 Task: Add a signature Marianna Clark containing National Human Trafficking Awareness Day, Marianna Clark to email address softage.6@softage.net and add a label Sales contracts
Action: Mouse moved to (1044, 63)
Screenshot: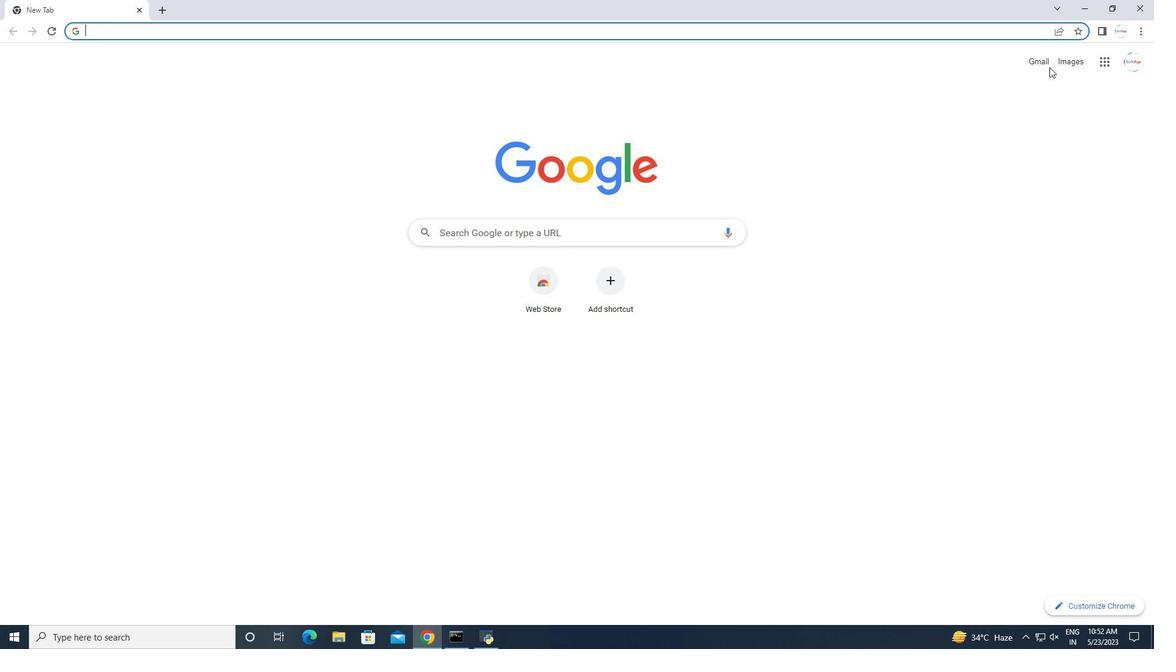 
Action: Mouse pressed left at (1044, 63)
Screenshot: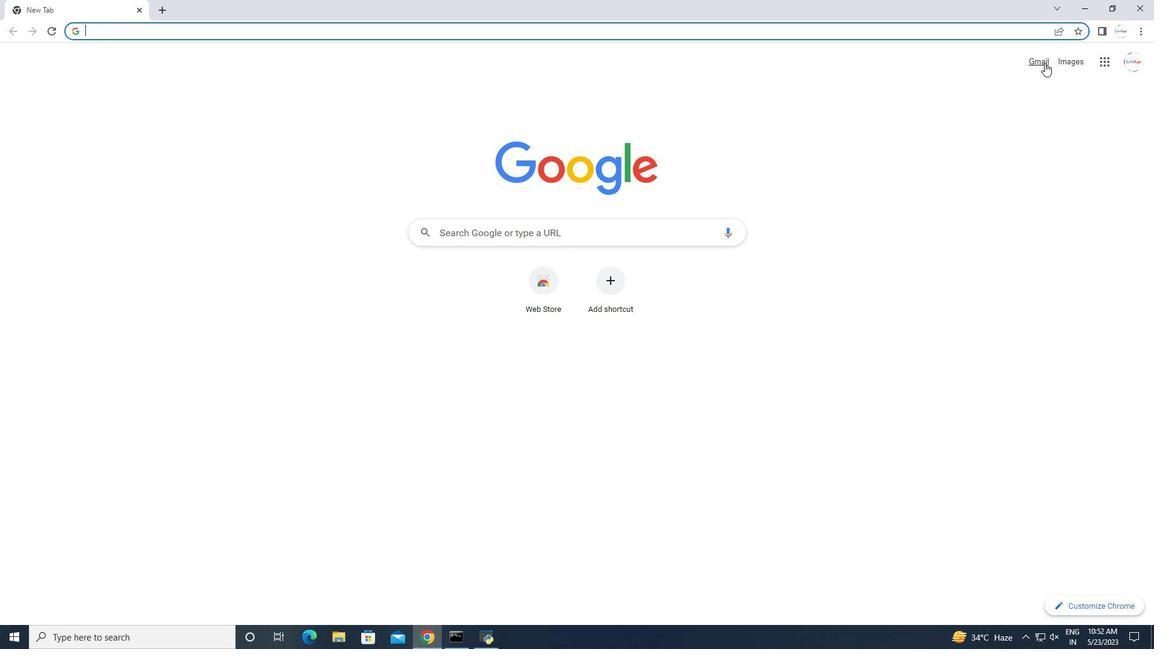 
Action: Mouse moved to (1077, 67)
Screenshot: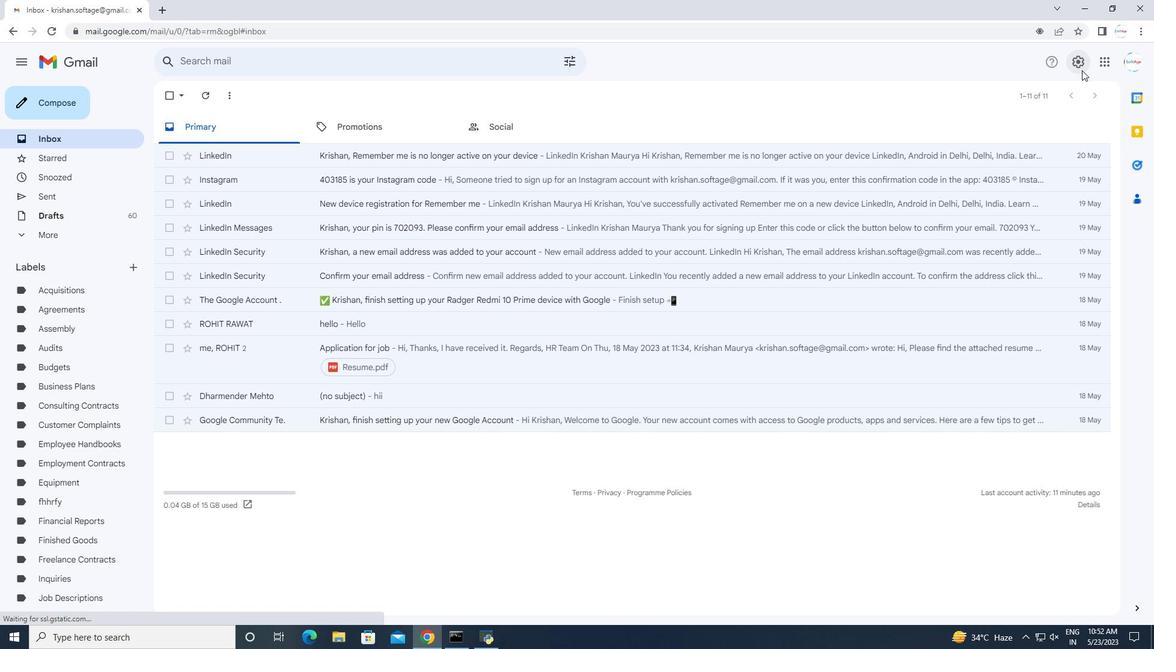 
Action: Mouse pressed left at (1077, 67)
Screenshot: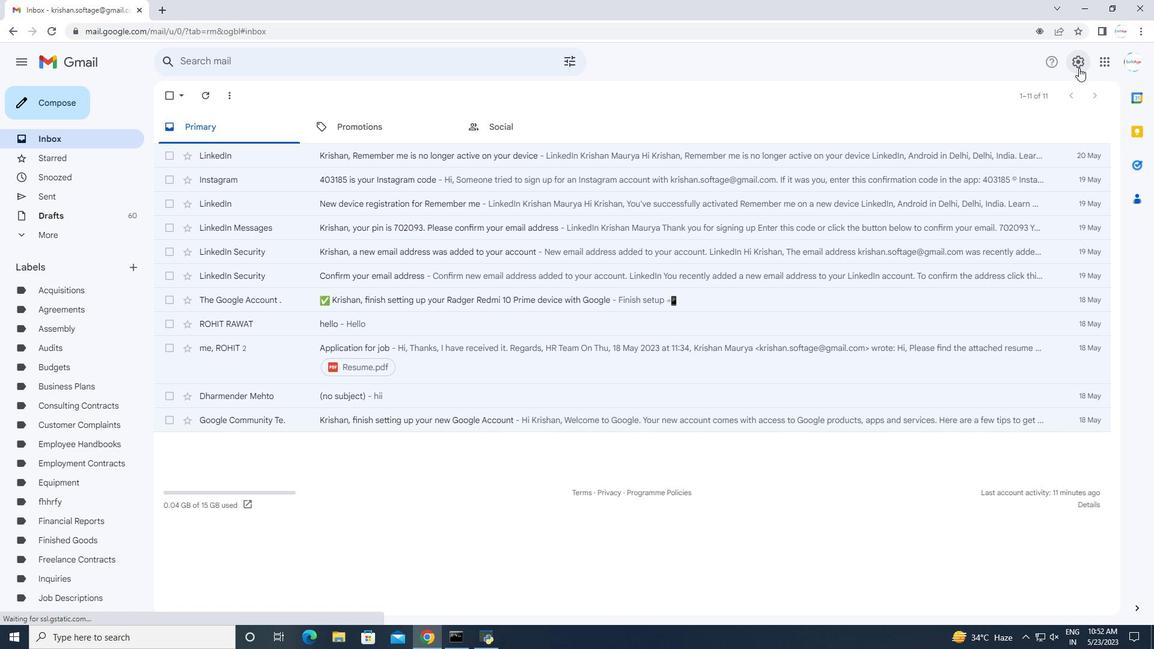 
Action: Mouse moved to (1025, 117)
Screenshot: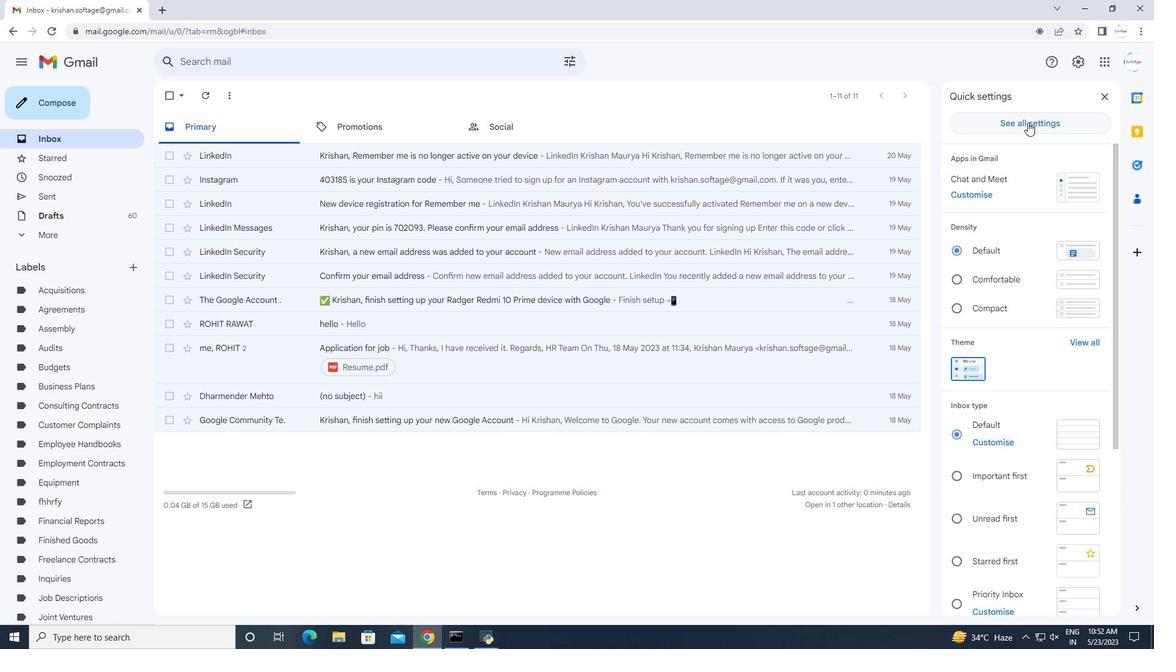 
Action: Mouse pressed left at (1025, 117)
Screenshot: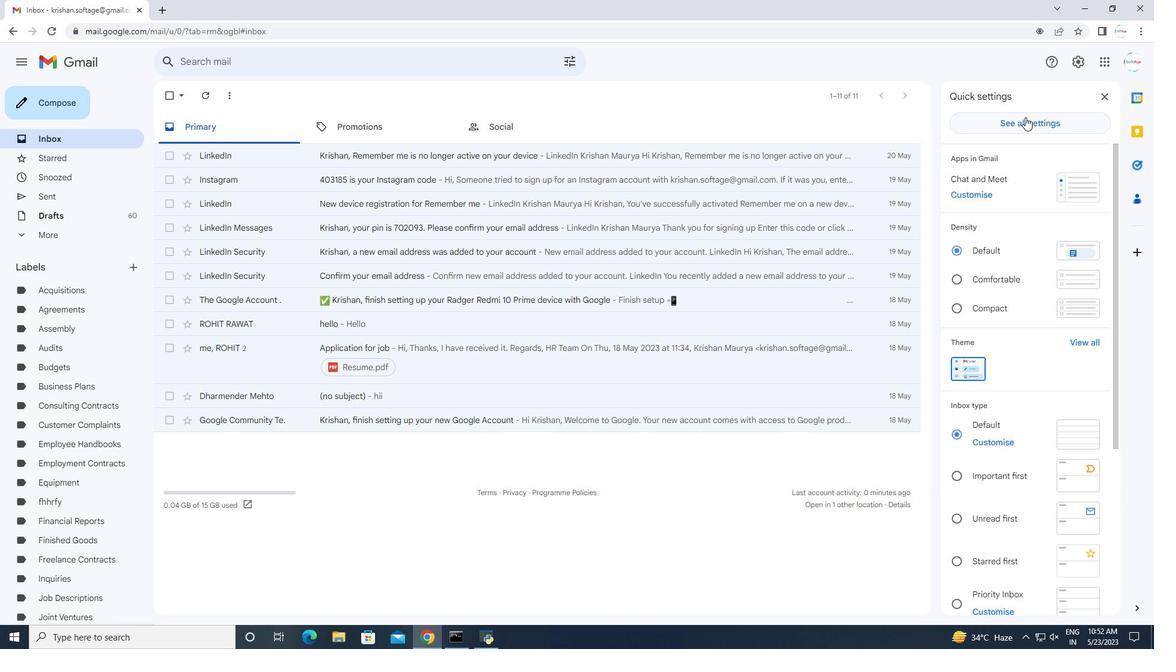 
Action: Mouse moved to (711, 221)
Screenshot: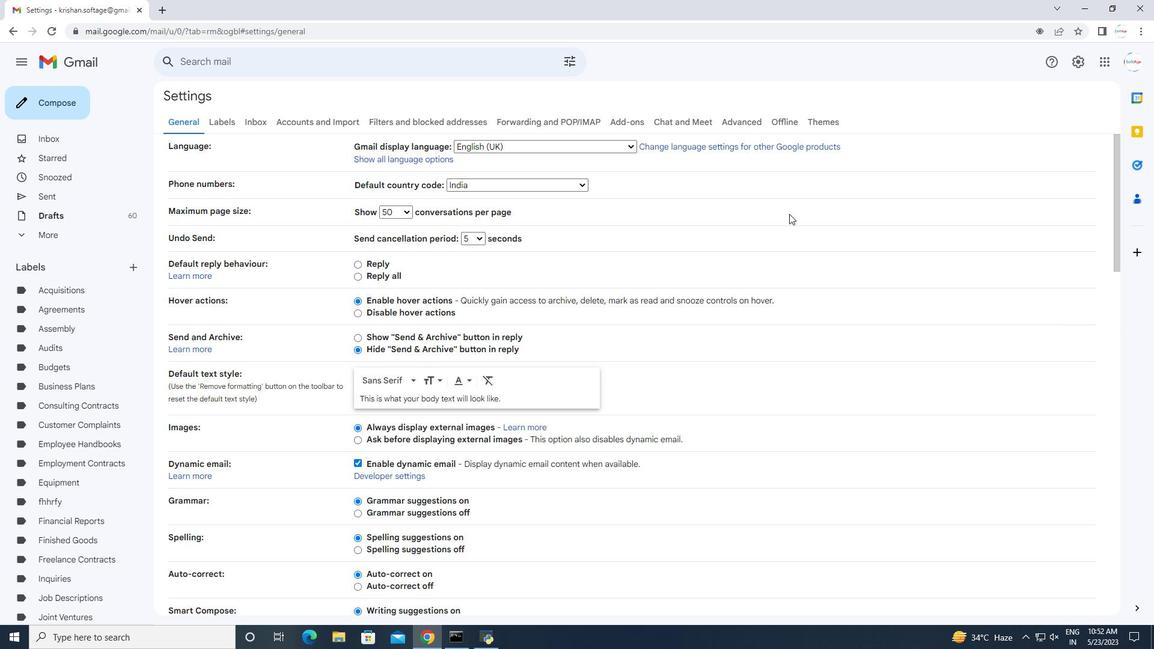 
Action: Mouse scrolled (711, 220) with delta (0, 0)
Screenshot: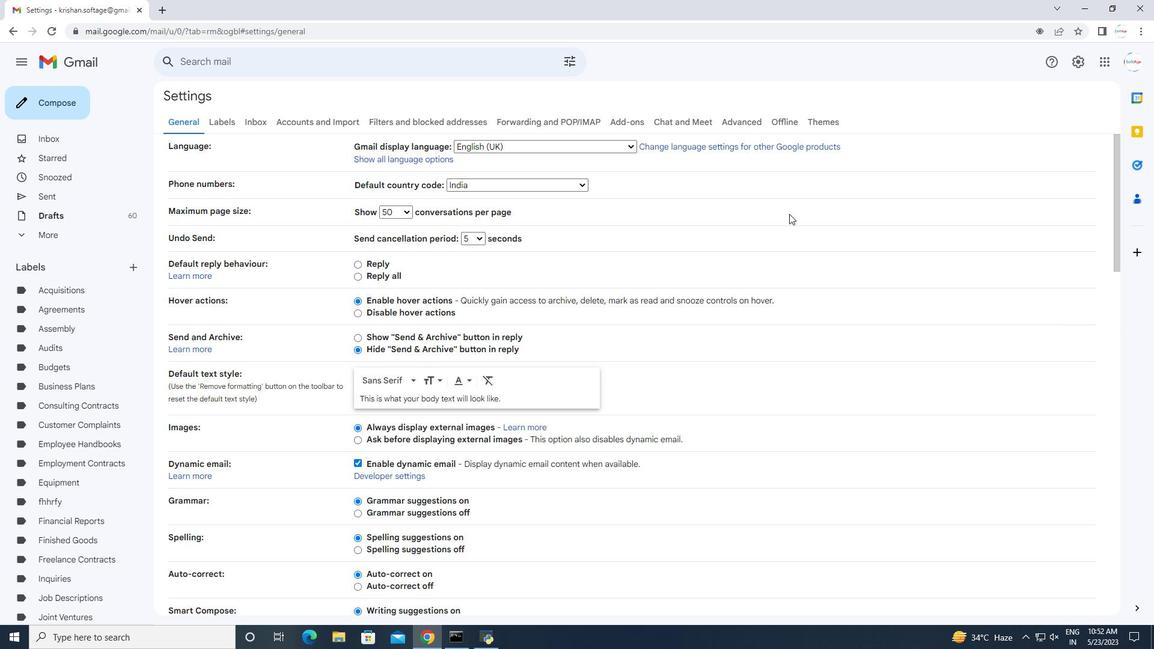 
Action: Mouse moved to (706, 227)
Screenshot: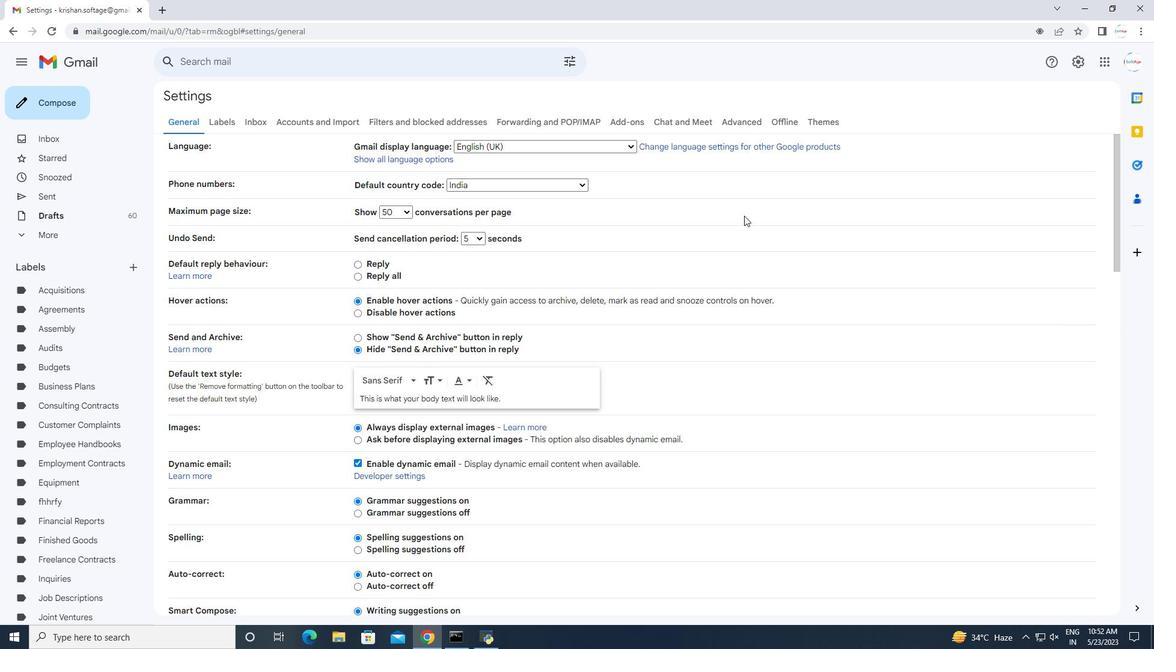 
Action: Mouse scrolled (706, 226) with delta (0, 0)
Screenshot: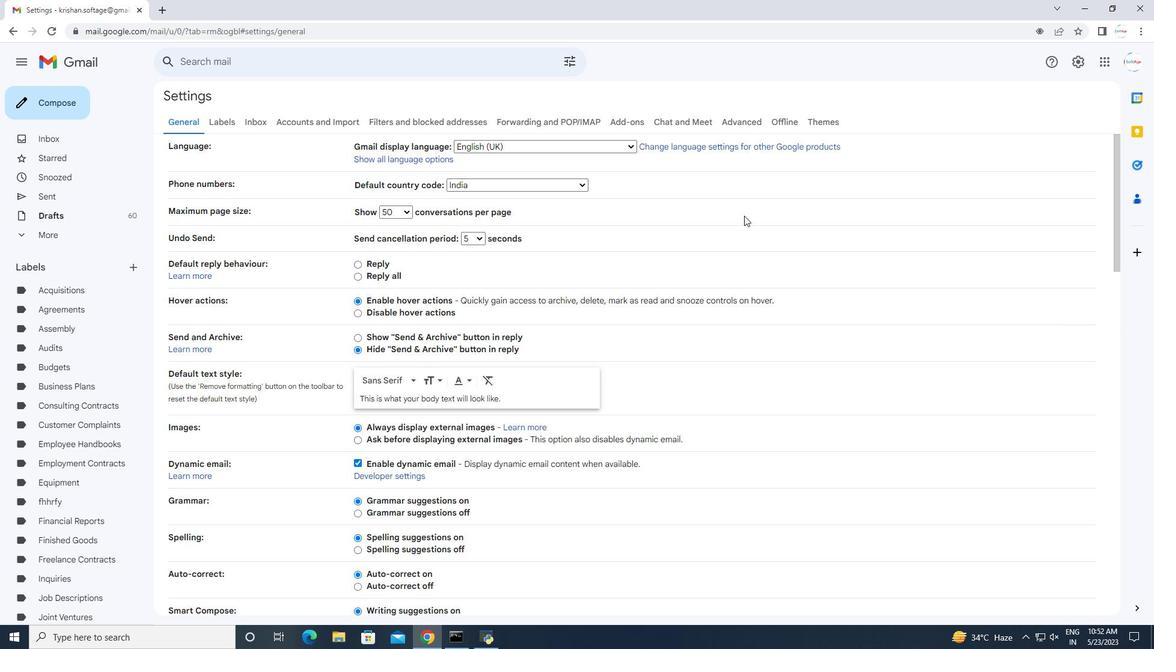
Action: Mouse moved to (702, 231)
Screenshot: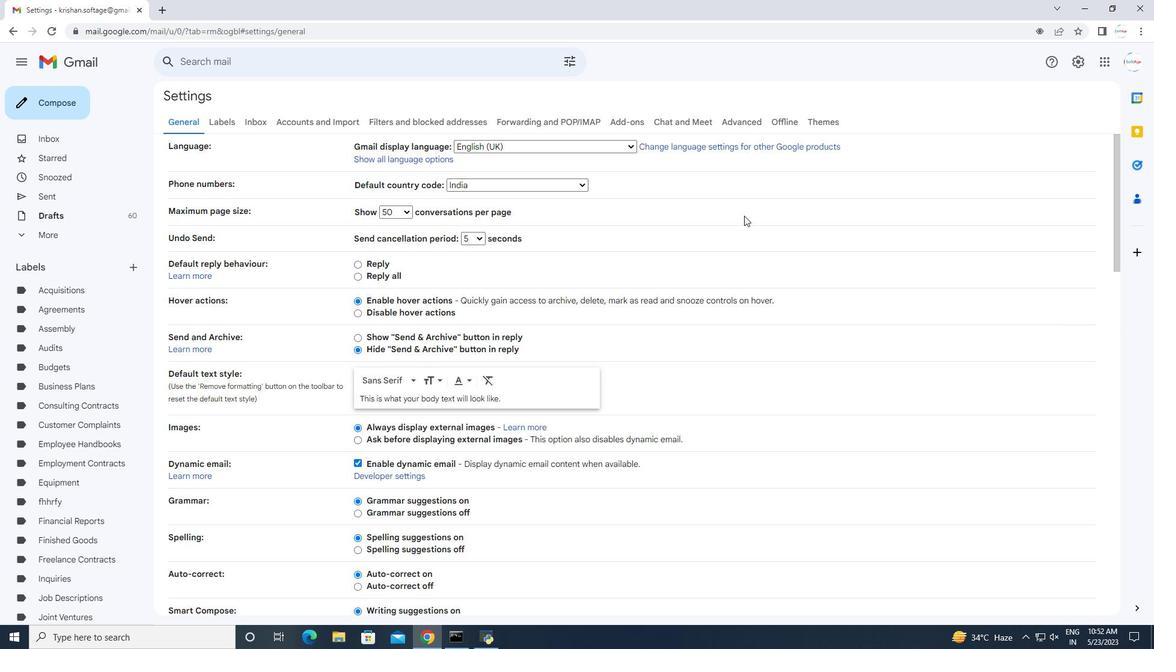 
Action: Mouse scrolled (702, 230) with delta (0, 0)
Screenshot: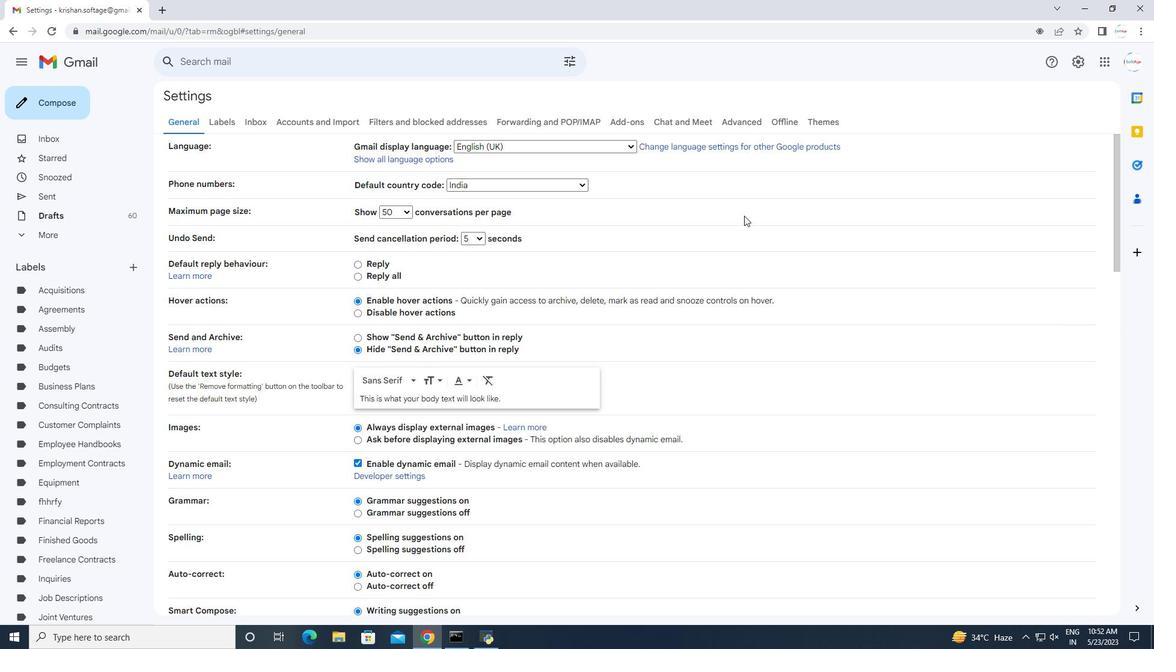 
Action: Mouse moved to (697, 233)
Screenshot: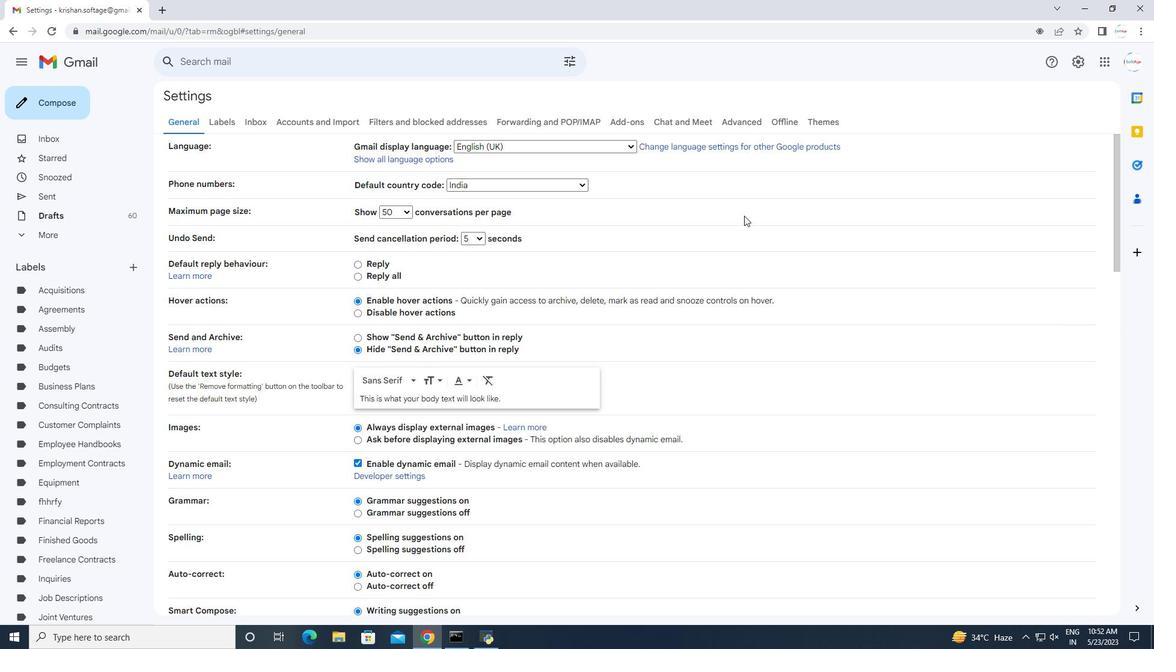 
Action: Mouse scrolled (697, 233) with delta (0, 0)
Screenshot: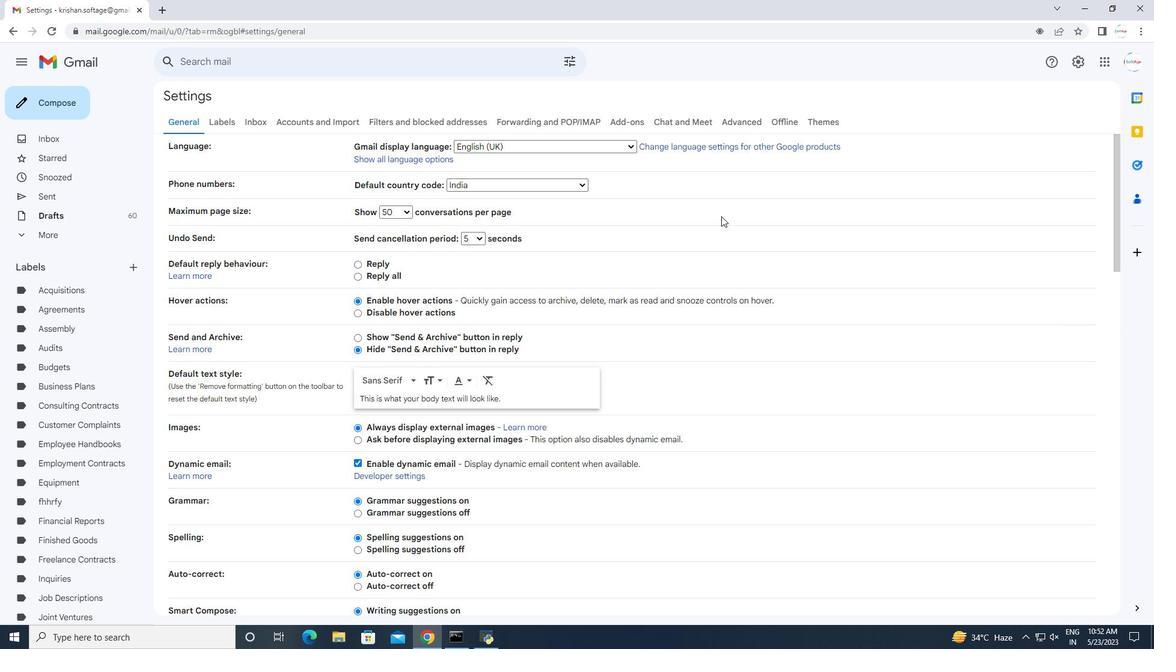 
Action: Mouse scrolled (697, 233) with delta (0, 0)
Screenshot: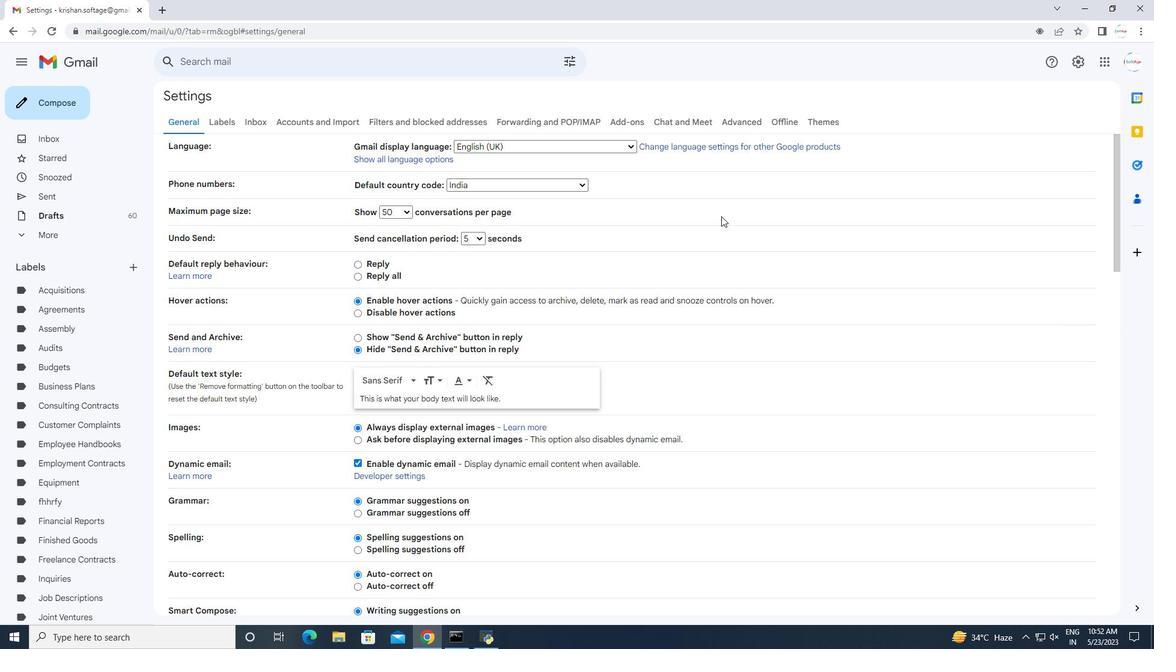 
Action: Mouse moved to (697, 234)
Screenshot: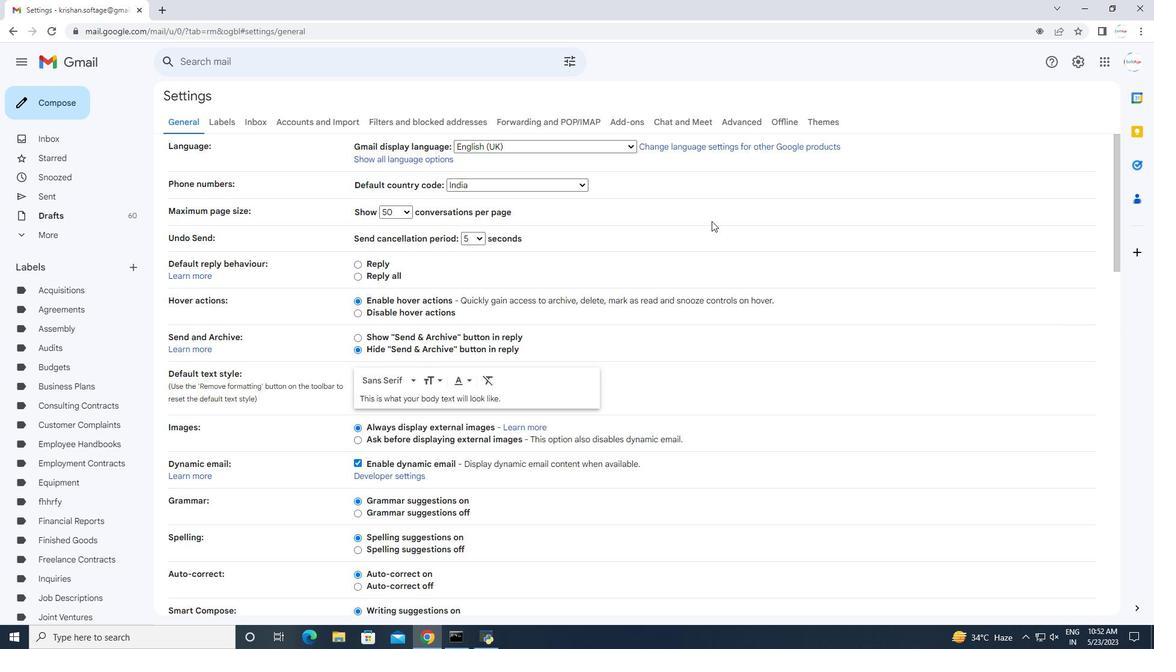 
Action: Mouse scrolled (697, 233) with delta (0, 0)
Screenshot: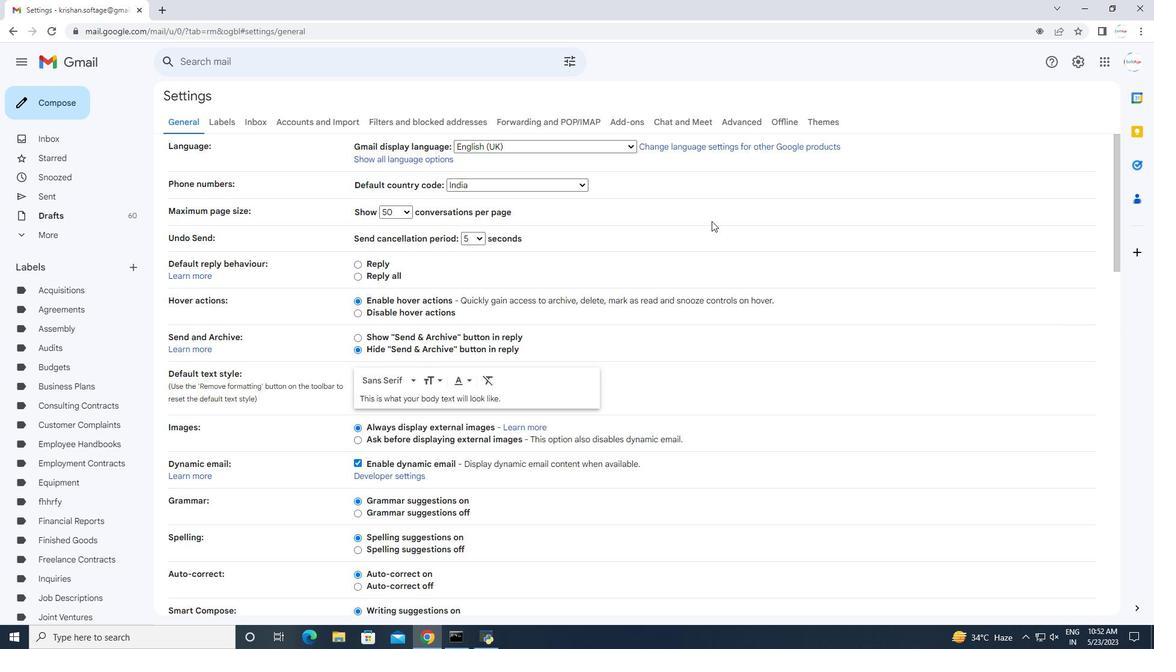 
Action: Mouse moved to (697, 234)
Screenshot: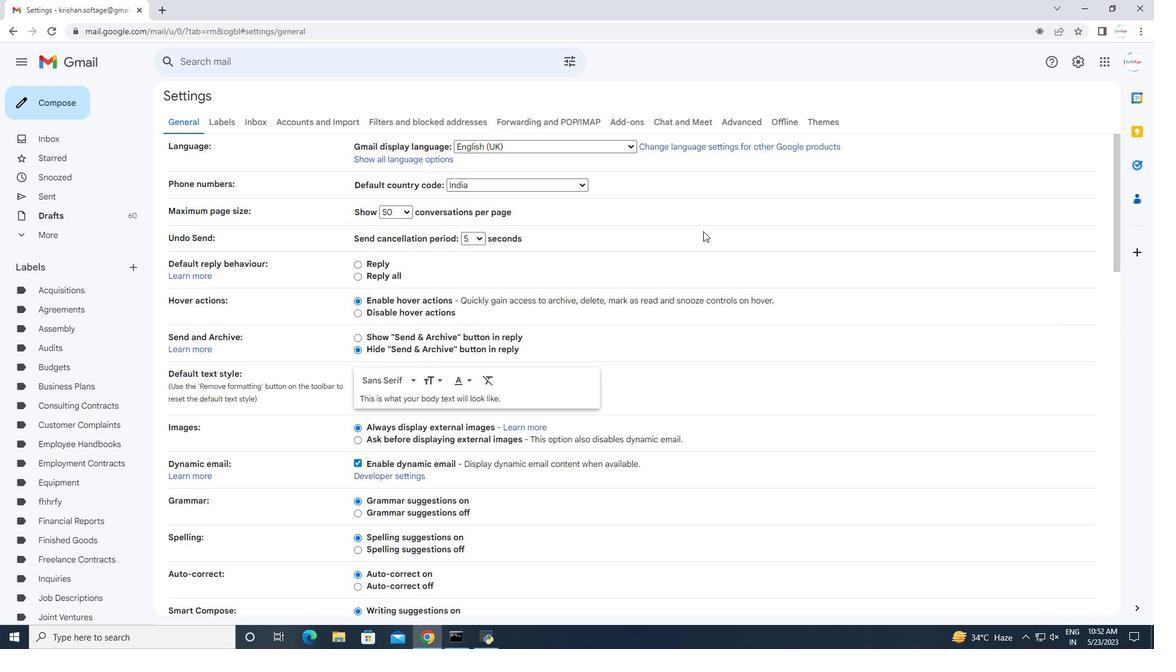
Action: Mouse scrolled (697, 233) with delta (0, 0)
Screenshot: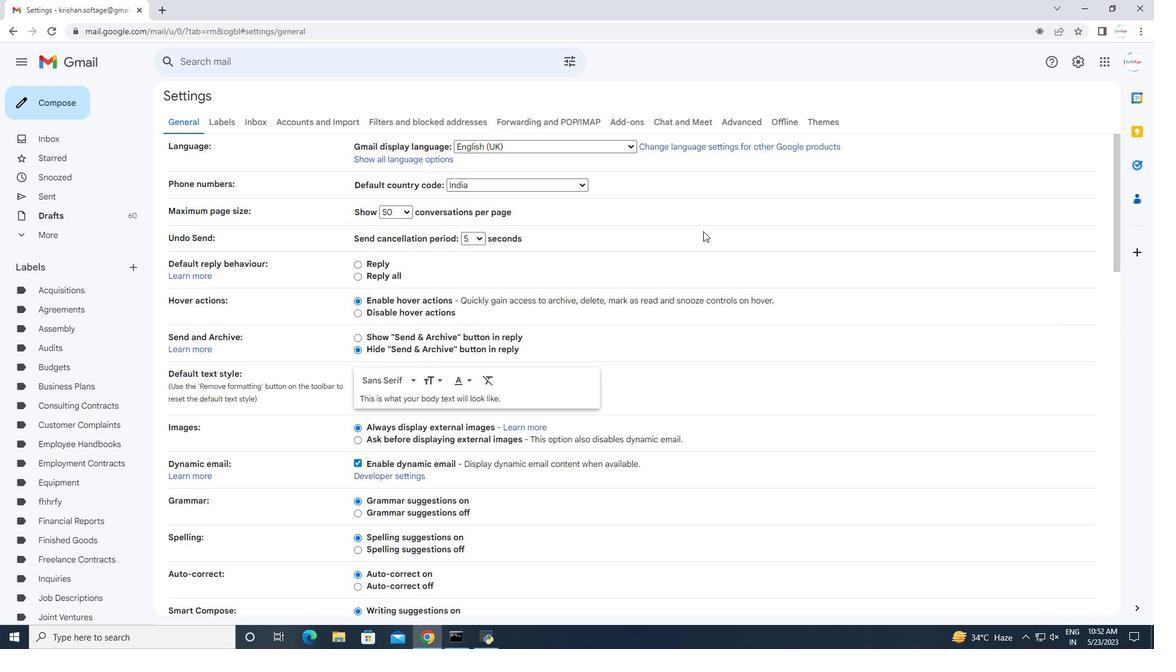 
Action: Mouse moved to (697, 235)
Screenshot: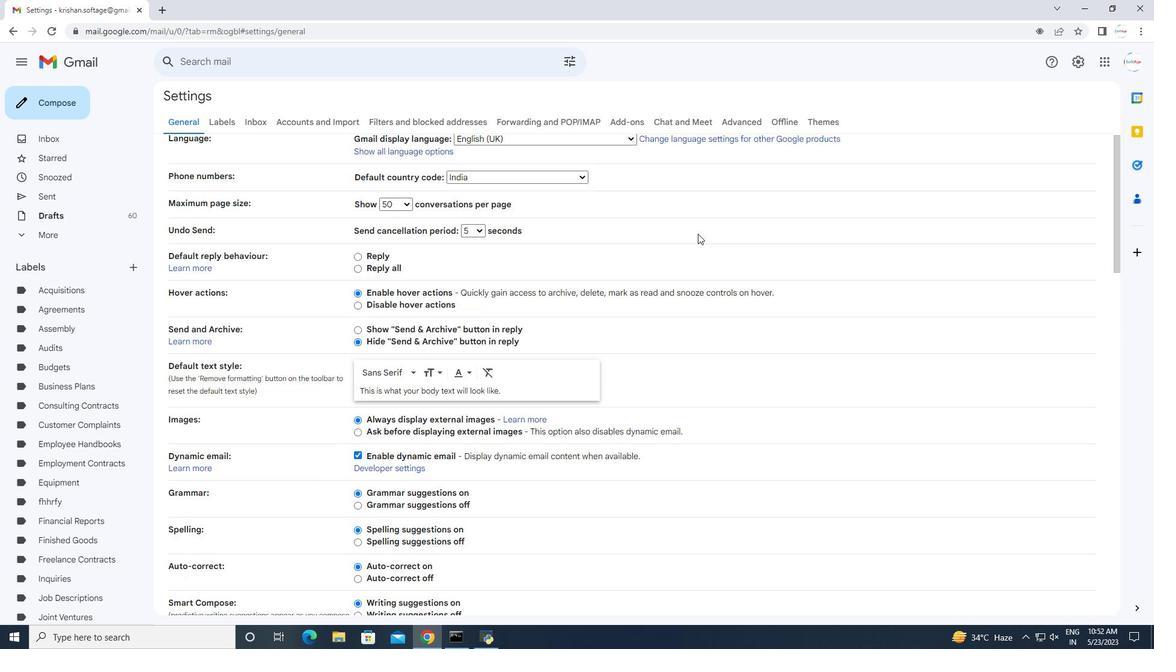 
Action: Mouse scrolled (697, 234) with delta (0, 0)
Screenshot: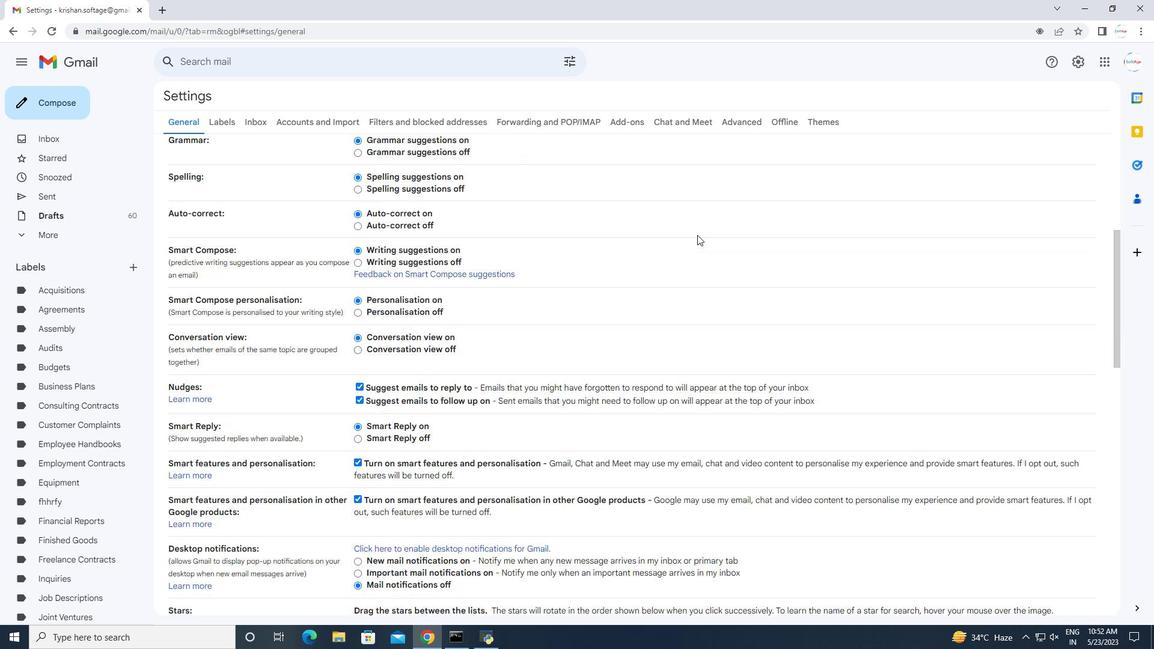 
Action: Mouse moved to (697, 236)
Screenshot: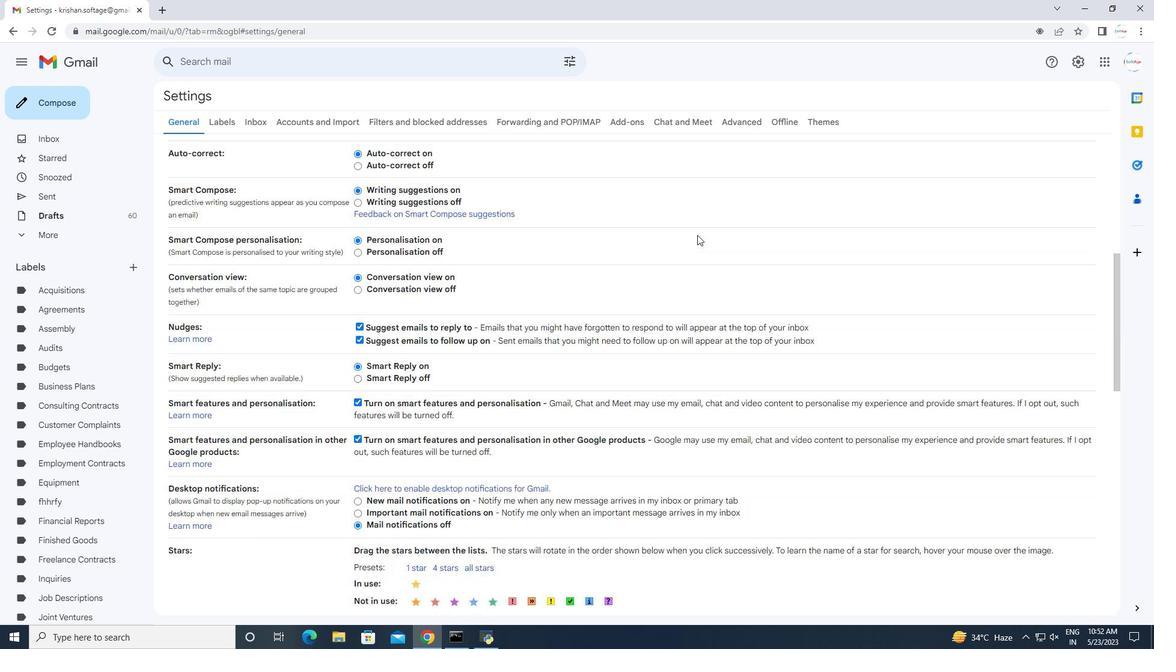
Action: Mouse scrolled (697, 235) with delta (0, 0)
Screenshot: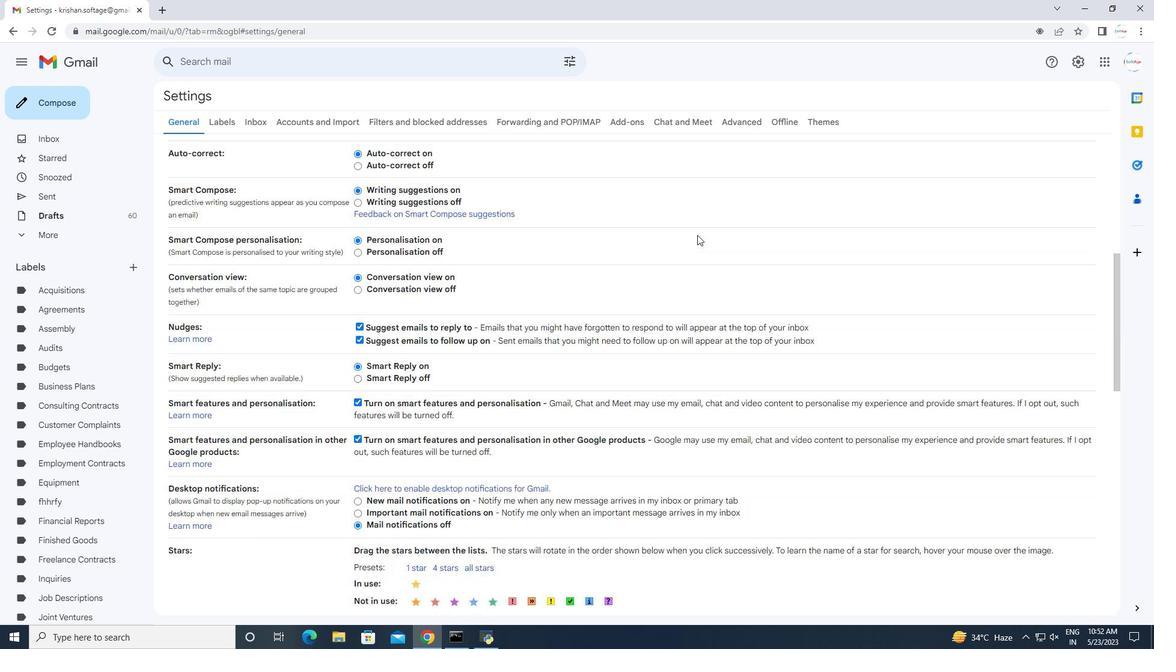 
Action: Mouse scrolled (697, 235) with delta (0, 0)
Screenshot: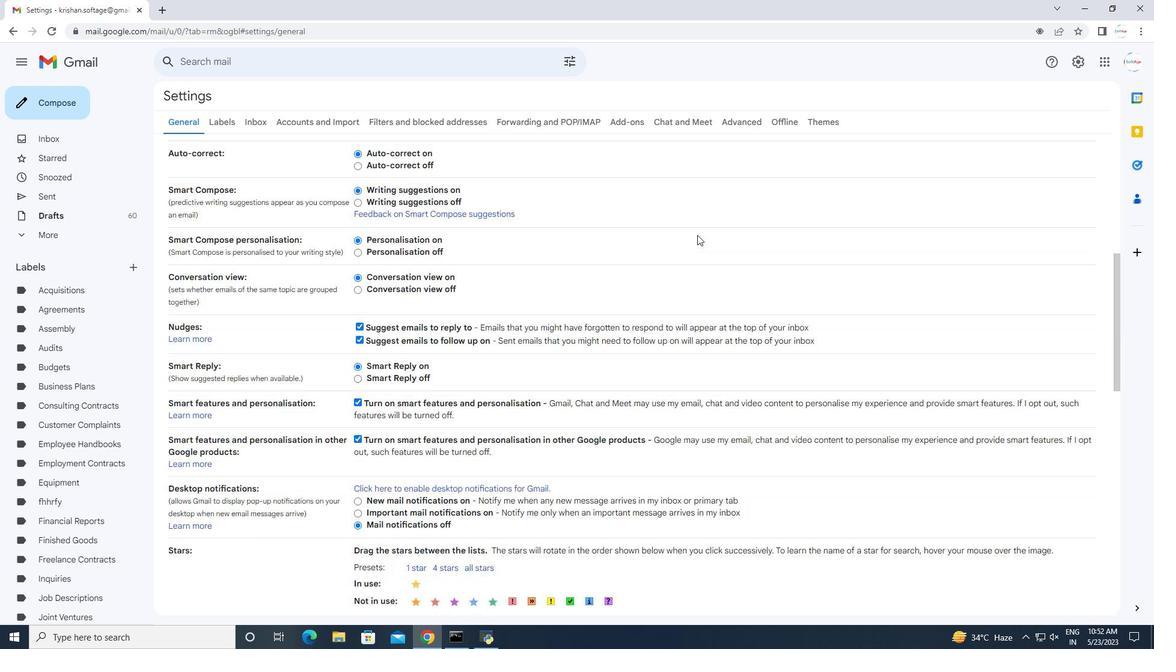 
Action: Mouse scrolled (697, 235) with delta (0, 0)
Screenshot: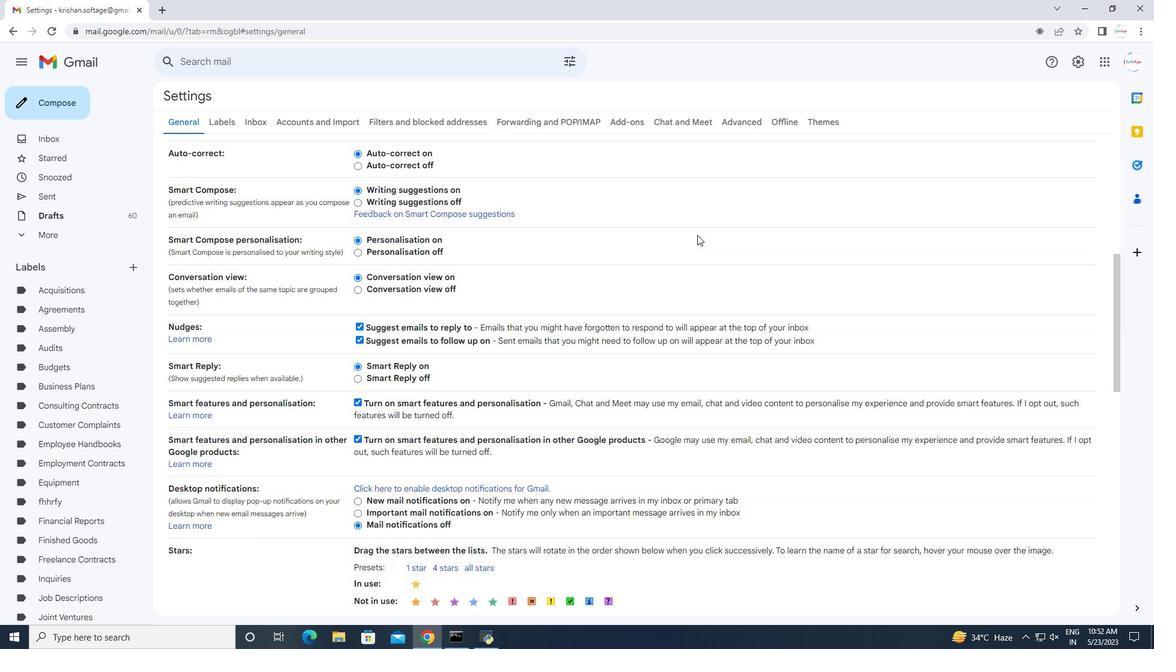 
Action: Mouse scrolled (697, 235) with delta (0, 0)
Screenshot: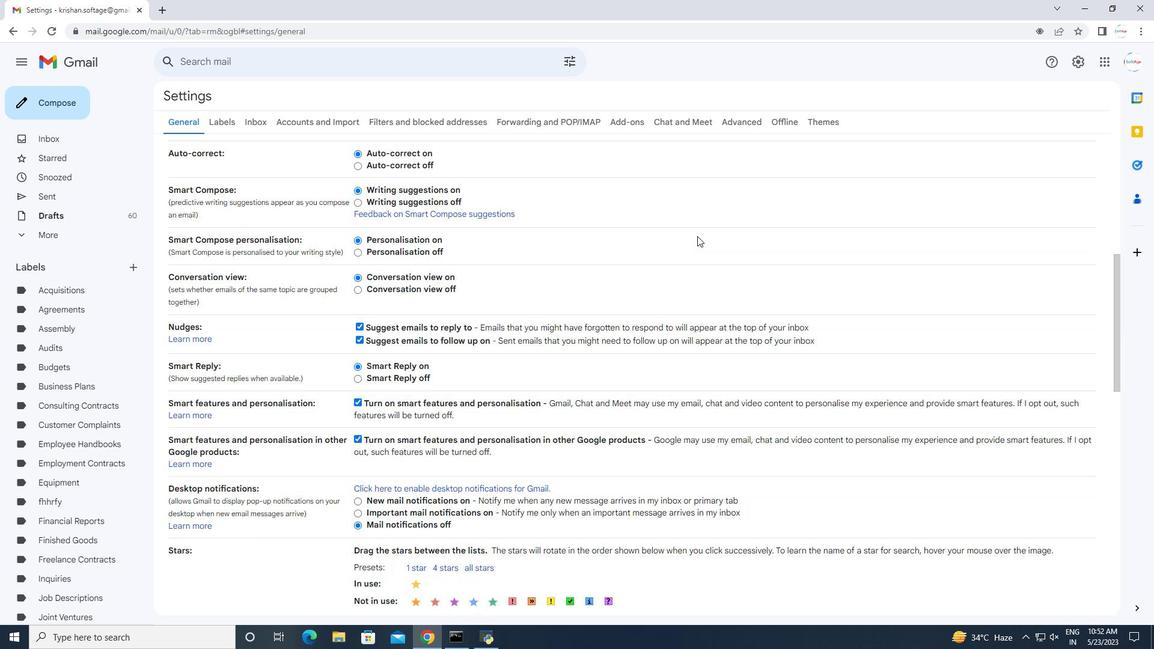 
Action: Mouse scrolled (697, 235) with delta (0, 0)
Screenshot: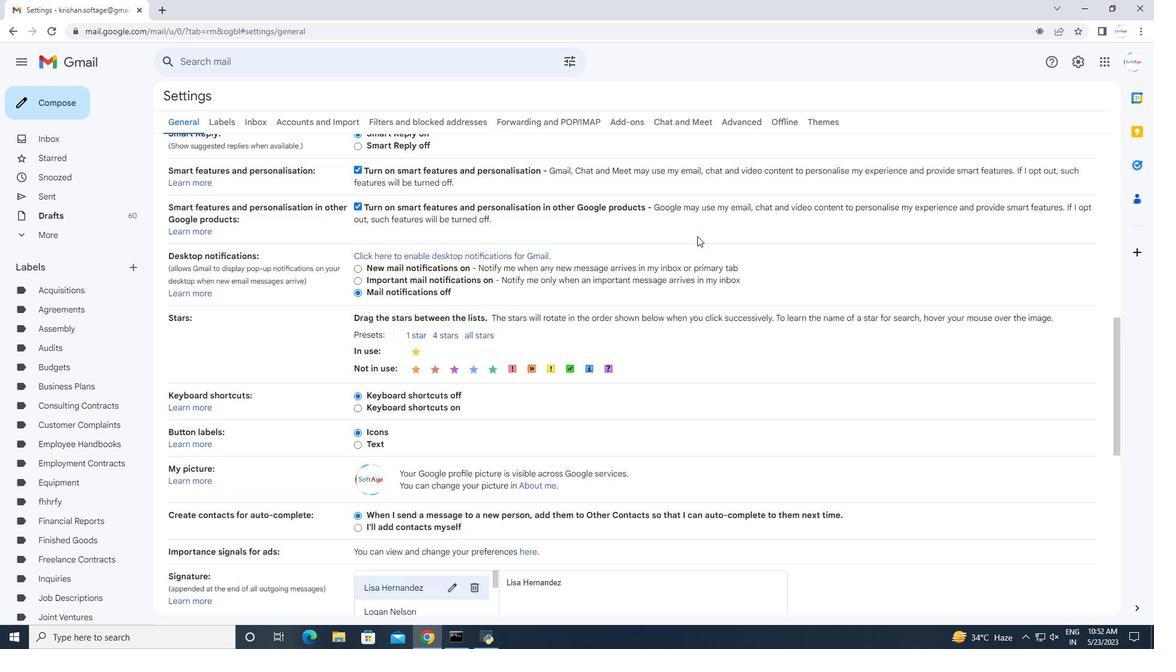 
Action: Mouse scrolled (697, 235) with delta (0, 0)
Screenshot: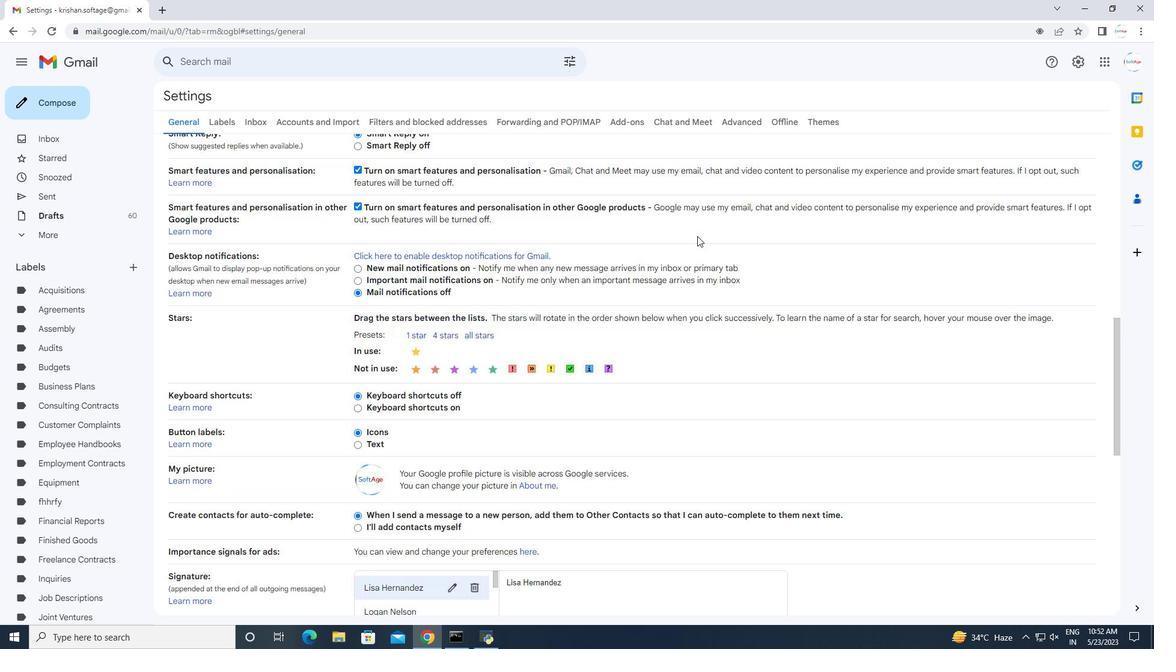 
Action: Mouse scrolled (697, 235) with delta (0, 0)
Screenshot: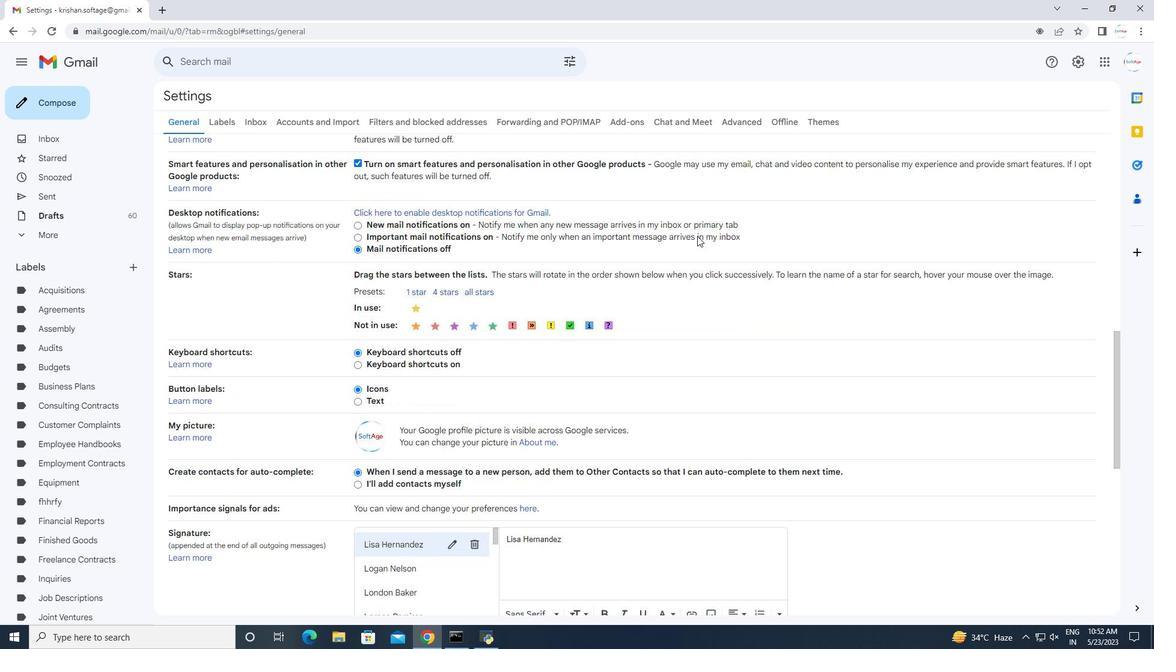 
Action: Mouse moved to (459, 438)
Screenshot: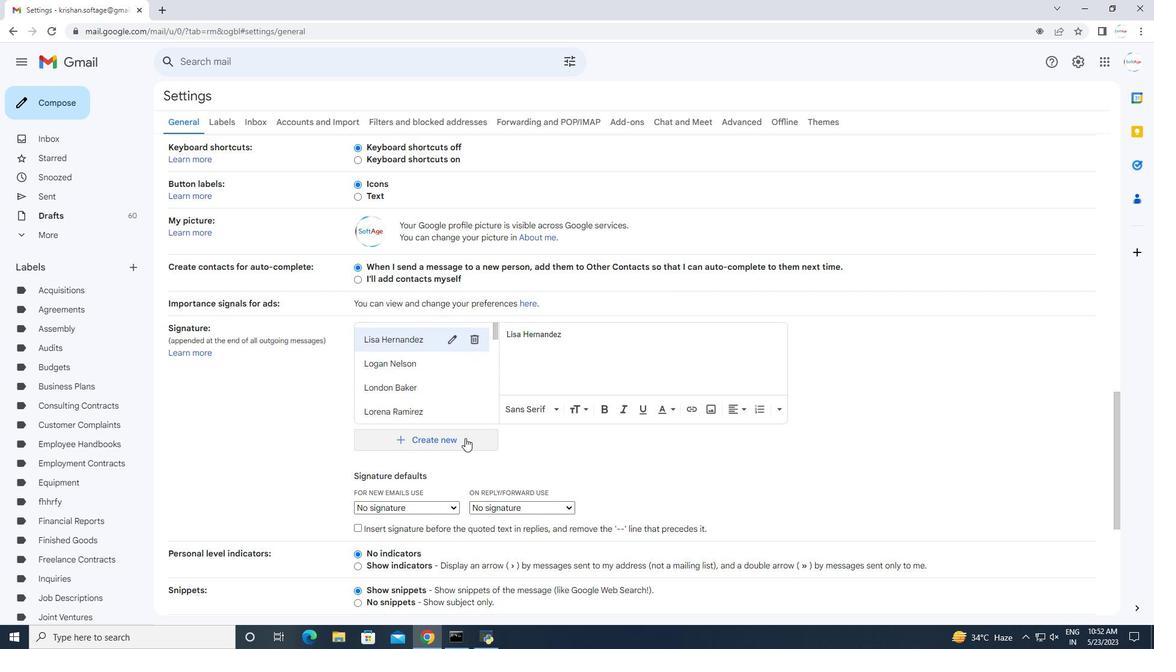 
Action: Mouse pressed left at (459, 438)
Screenshot: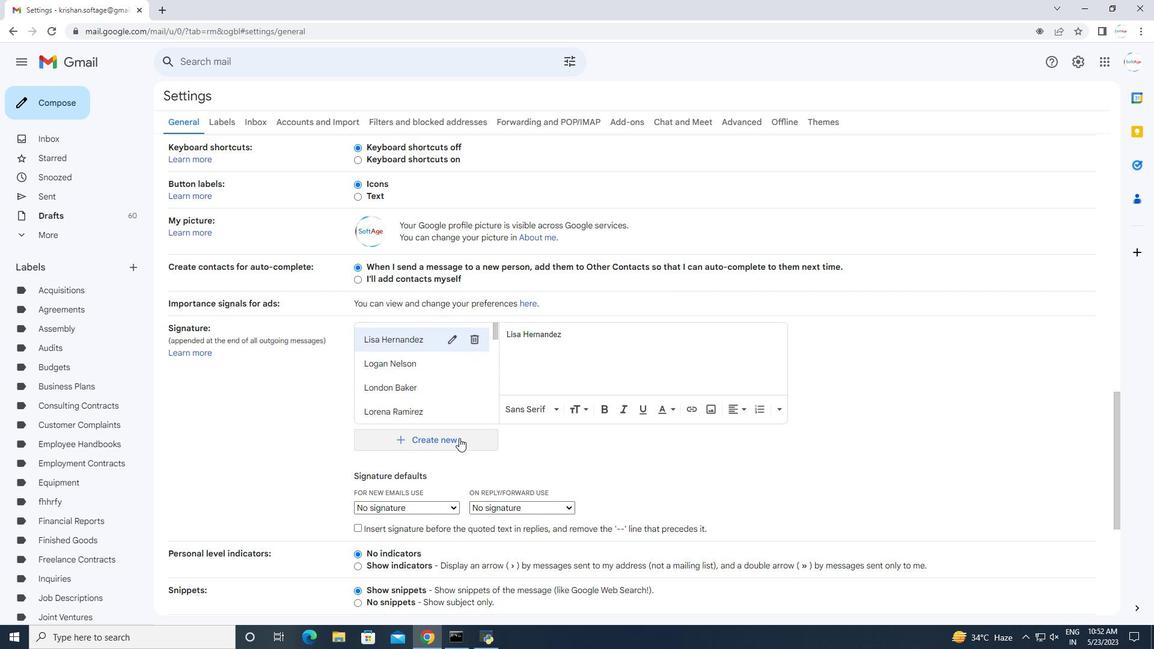 
Action: Mouse moved to (500, 325)
Screenshot: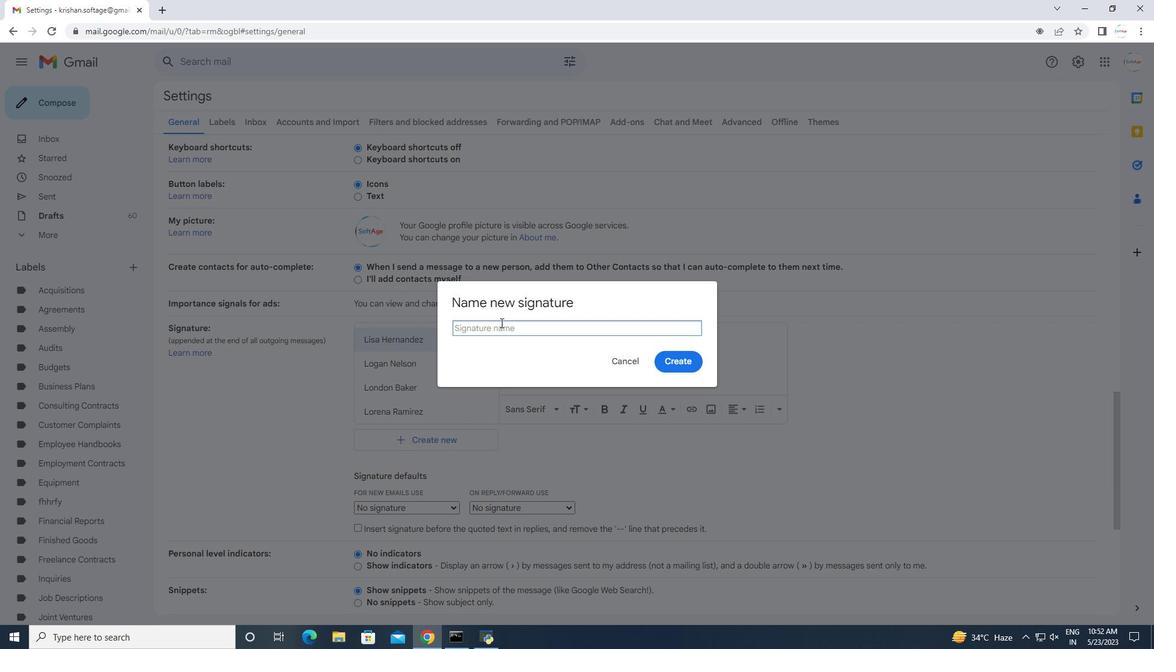 
Action: Mouse pressed left at (500, 325)
Screenshot: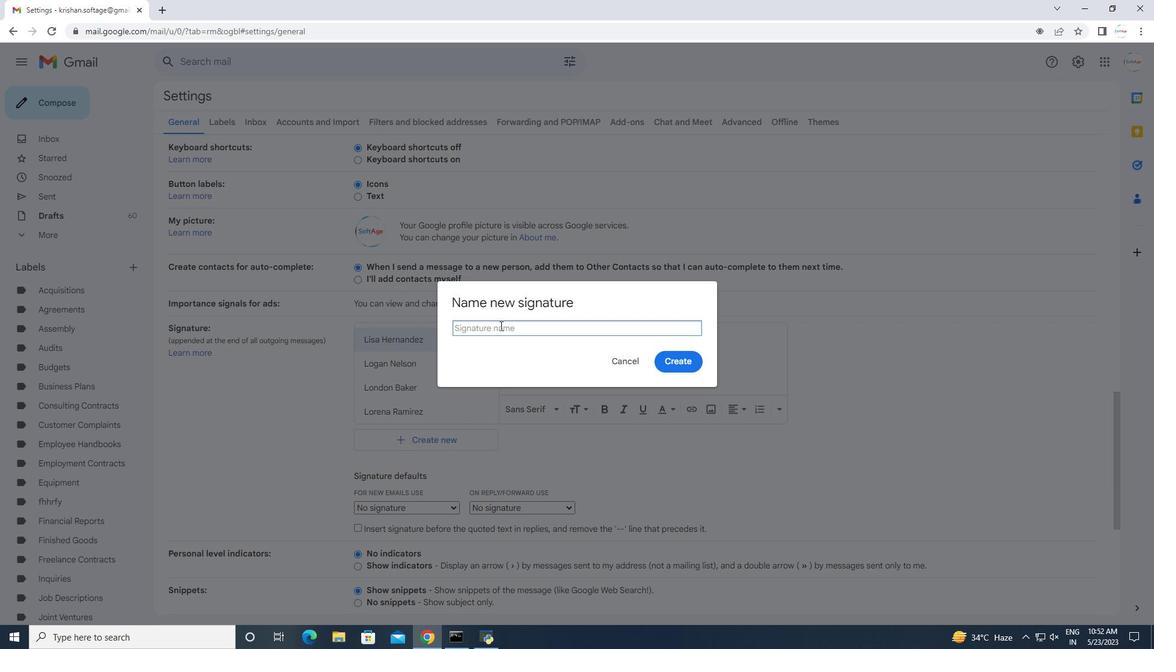 
Action: Mouse moved to (479, 318)
Screenshot: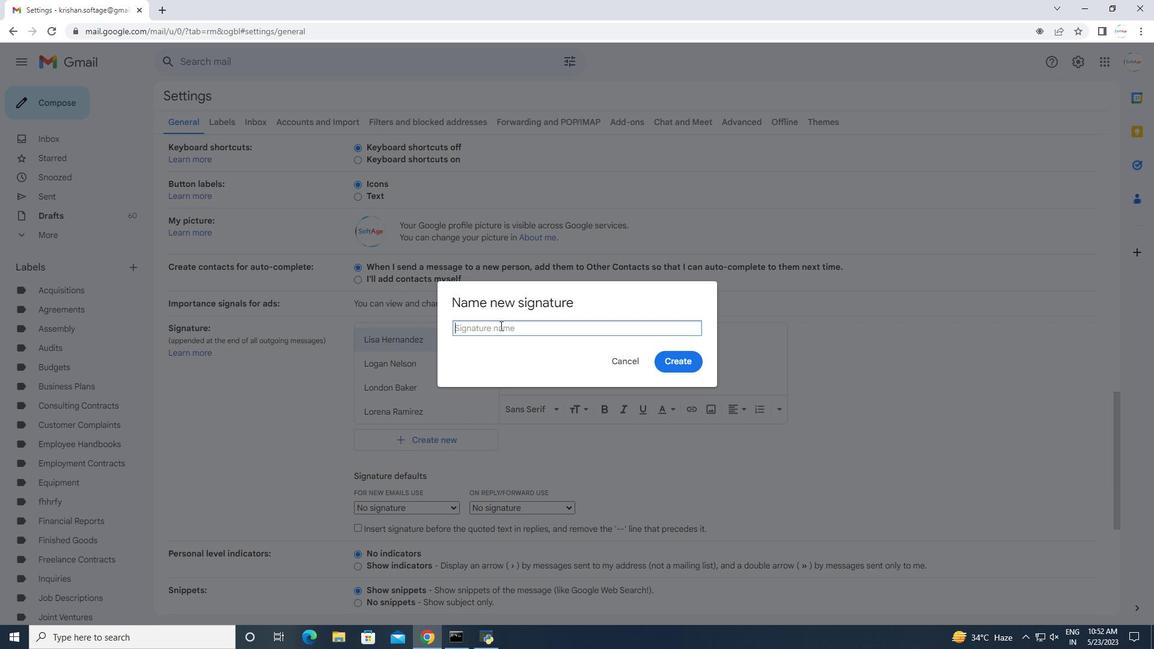 
Action: Key pressed <Key.shift>Mariana
Screenshot: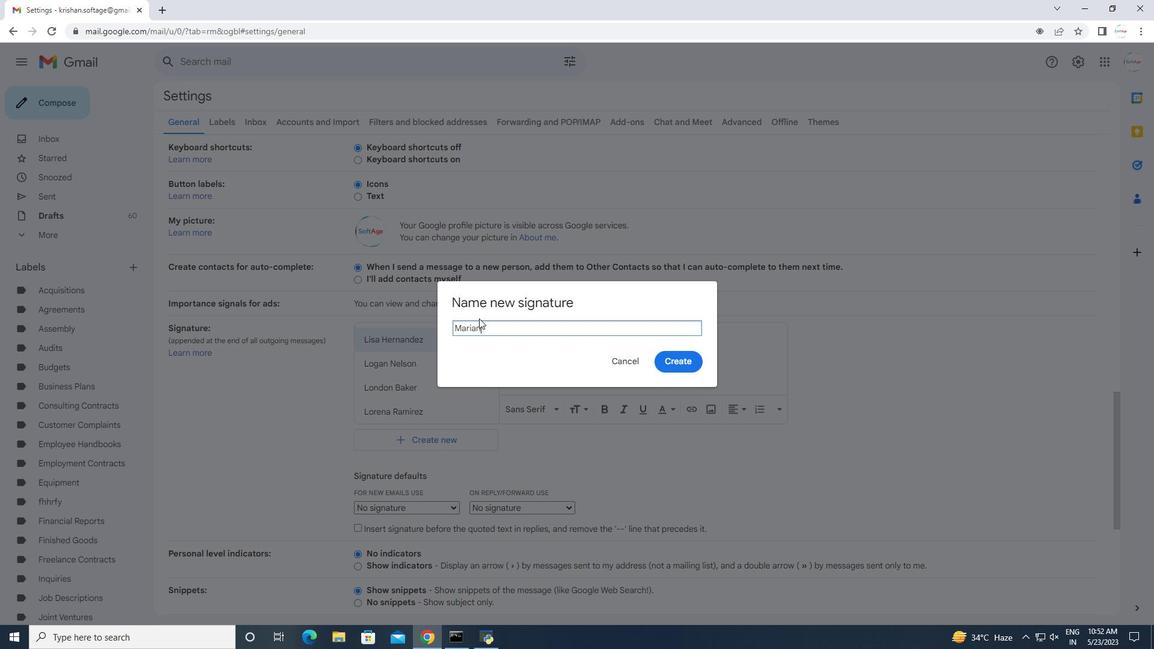 
Action: Mouse moved to (510, 323)
Screenshot: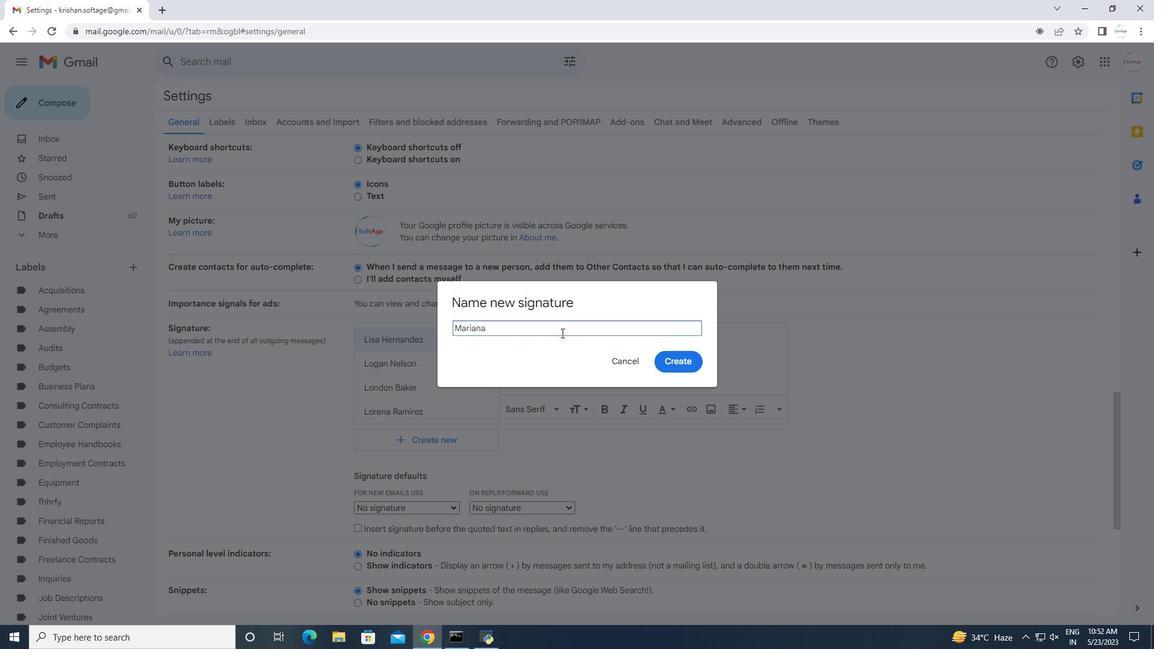 
Action: Mouse pressed left at (510, 323)
Screenshot: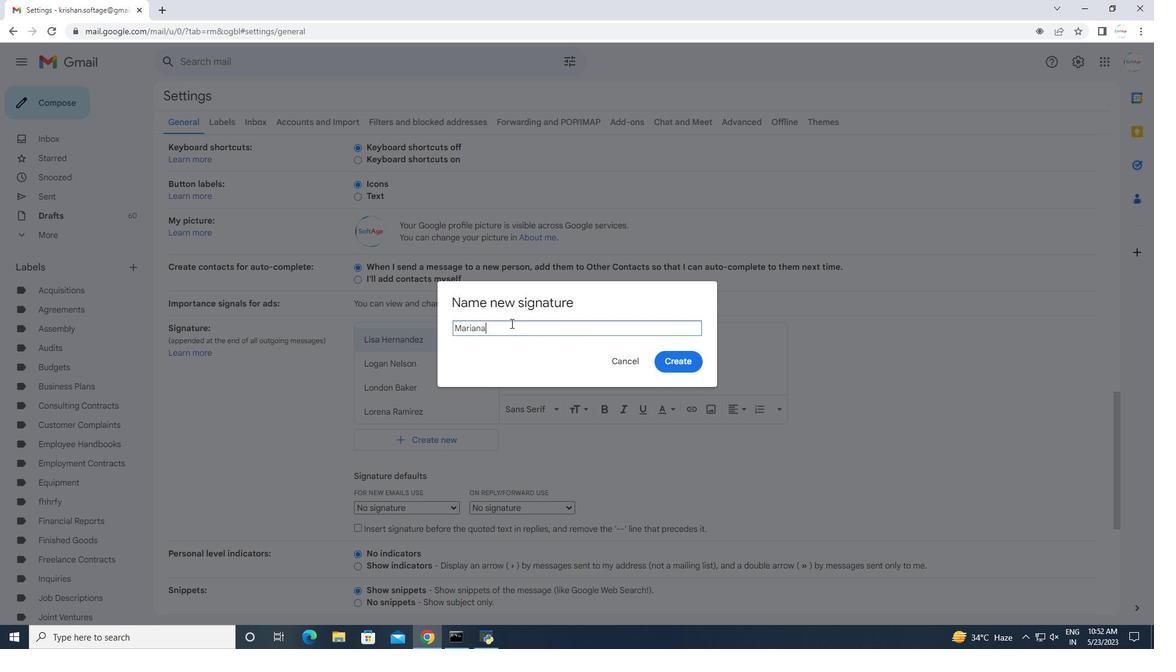 
Action: Key pressed <Key.backspace>na<Key.space><Key.shift>Clark
Screenshot: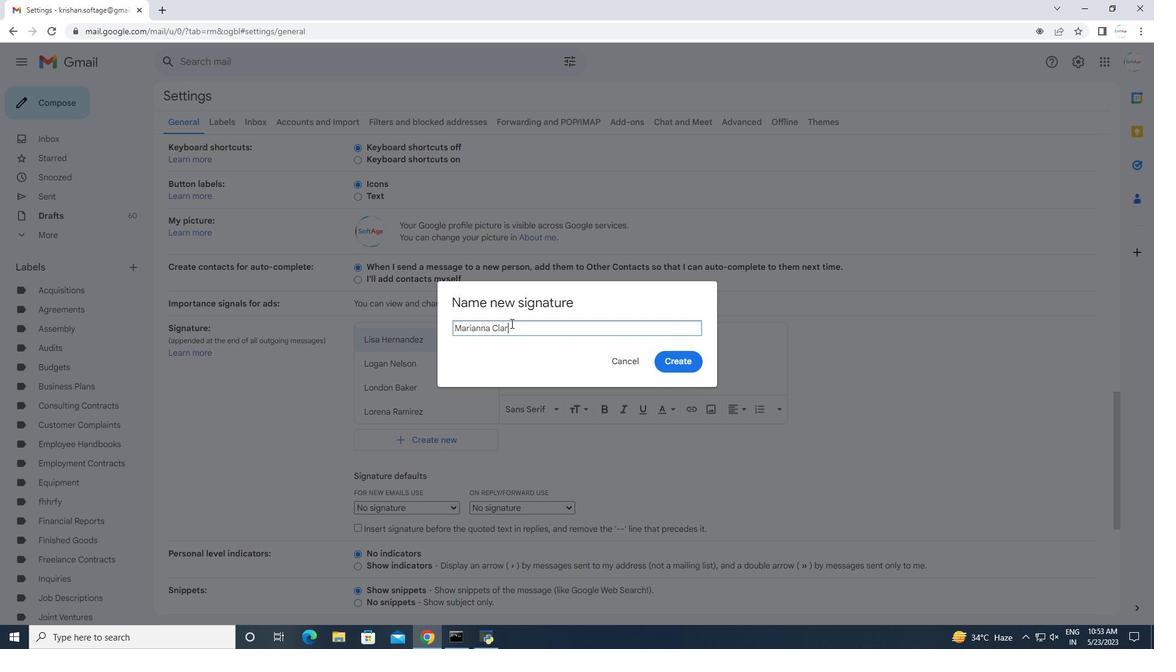 
Action: Mouse moved to (681, 361)
Screenshot: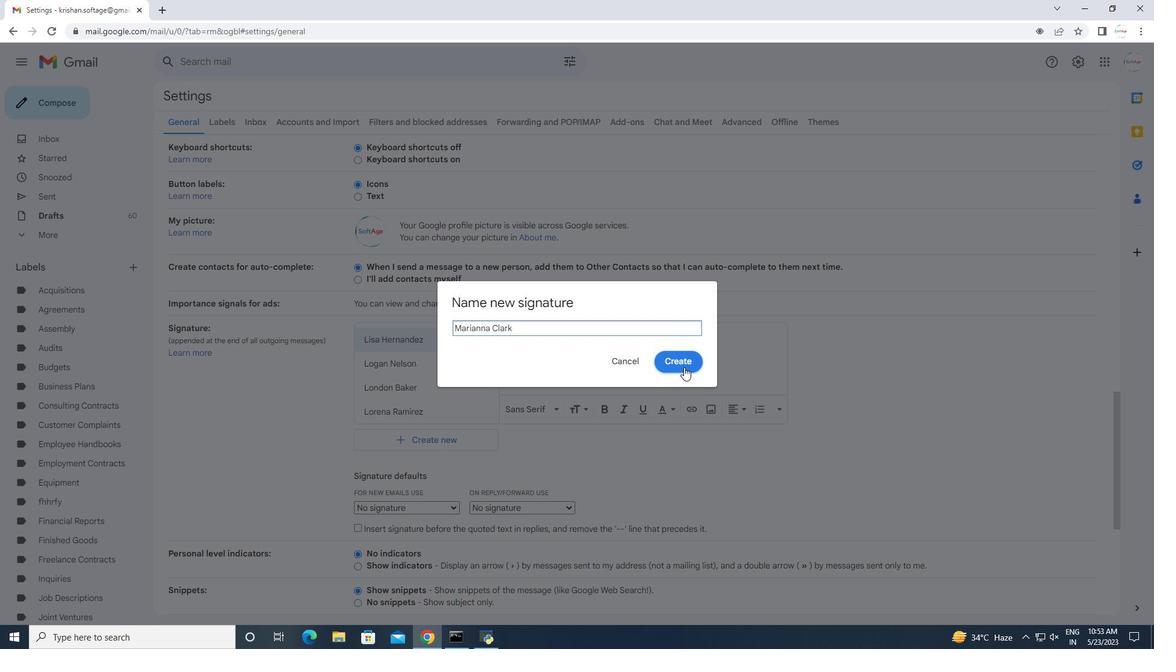 
Action: Mouse pressed left at (681, 361)
Screenshot: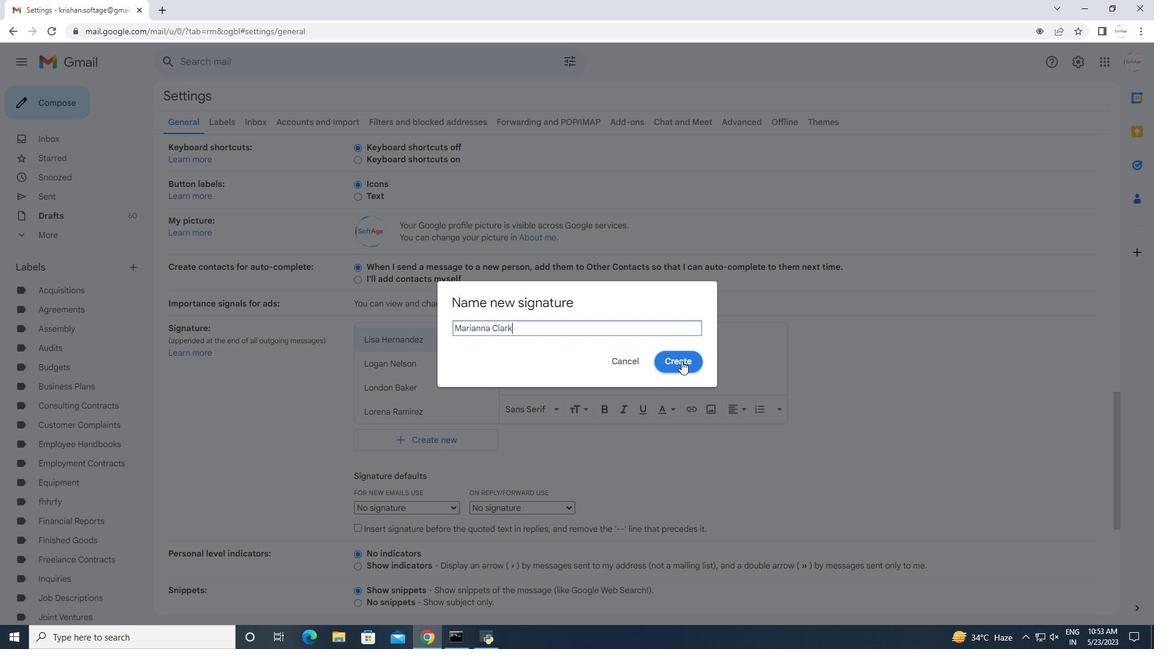 
Action: Mouse moved to (602, 352)
Screenshot: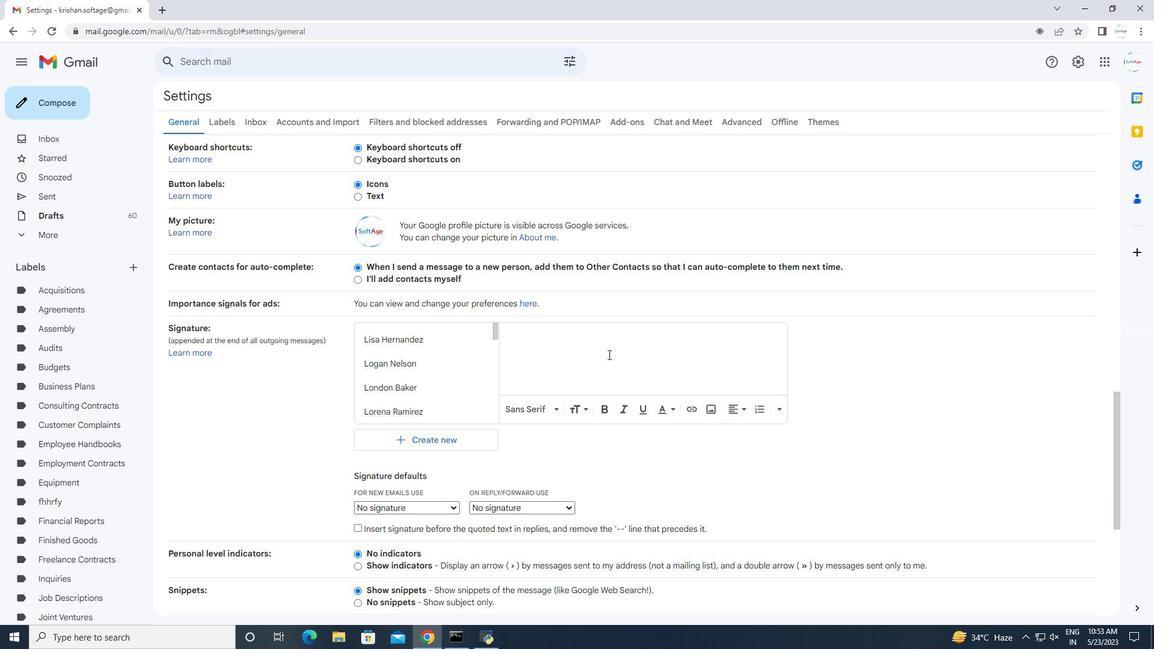 
Action: Mouse pressed left at (602, 352)
Screenshot: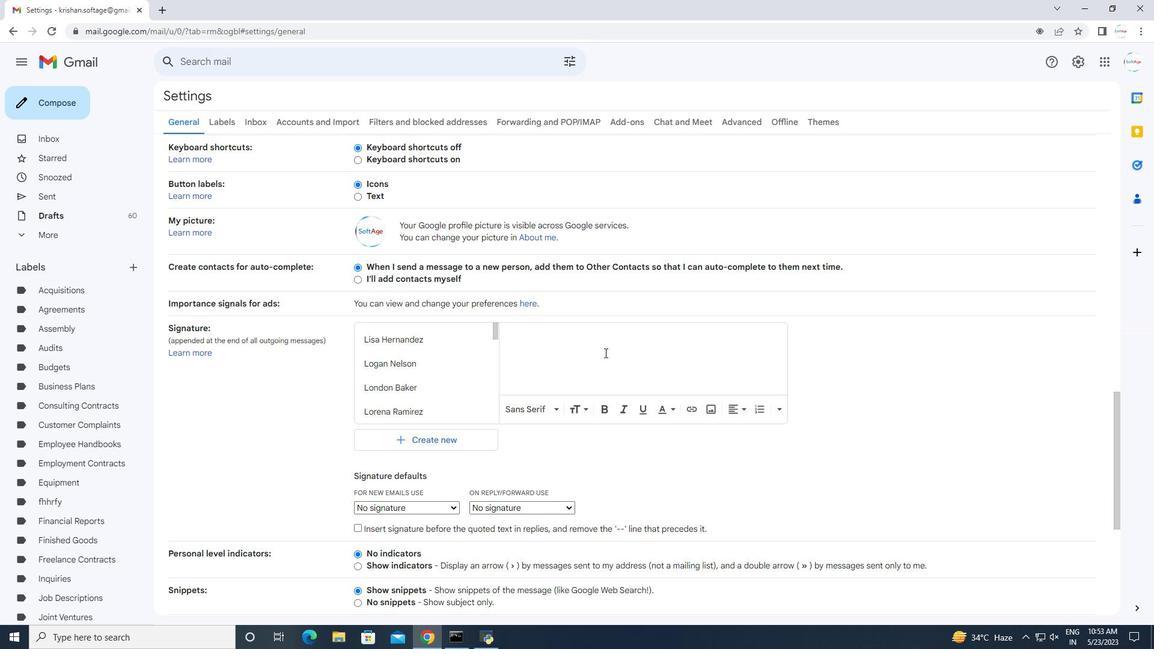 
Action: Mouse moved to (602, 352)
Screenshot: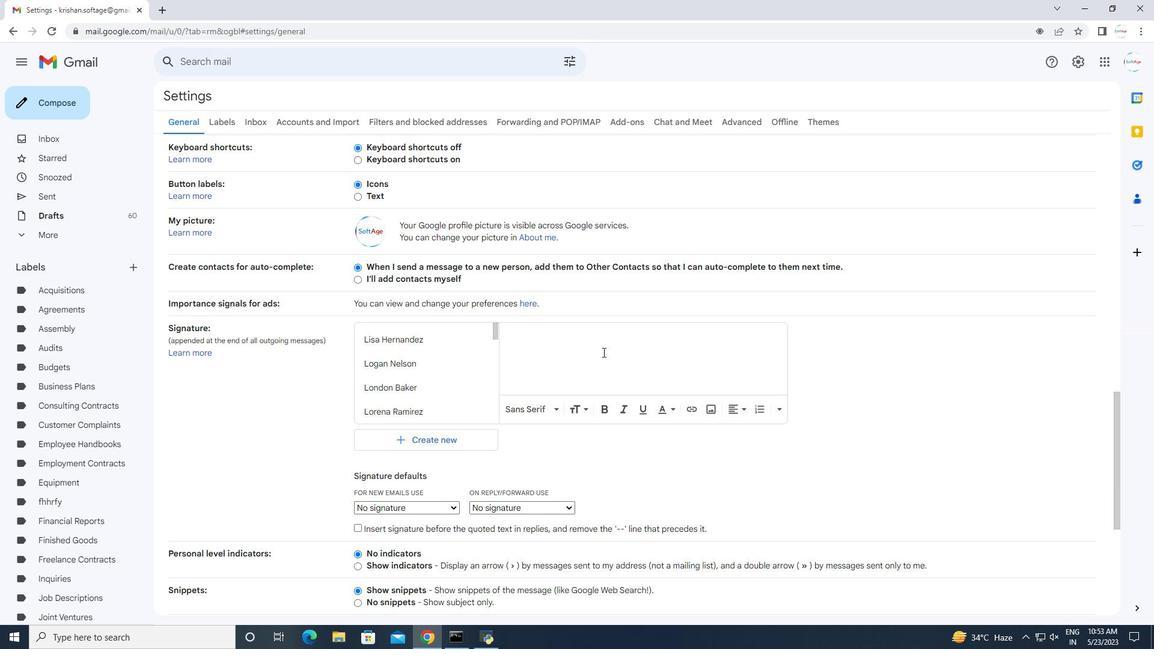 
Action: Mouse pressed left at (602, 352)
Screenshot: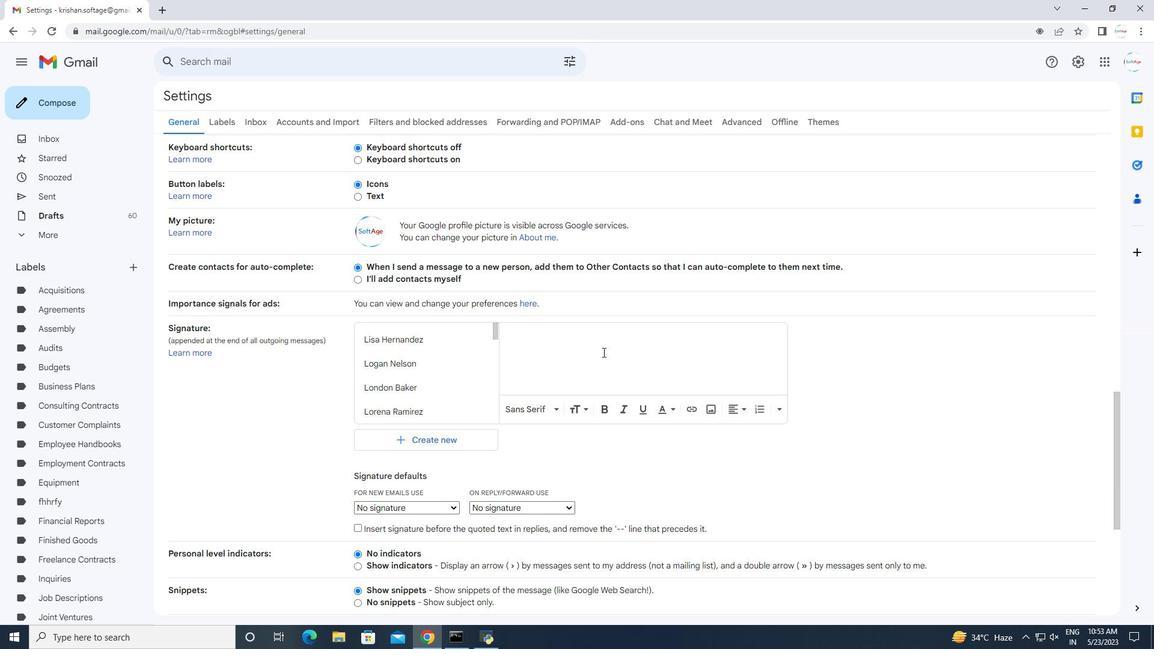 
Action: Key pressed <Key.shift>Marianna<Key.space><Key.caps_lock>CL<Key.backspace><Key.caps_lock>lark
Screenshot: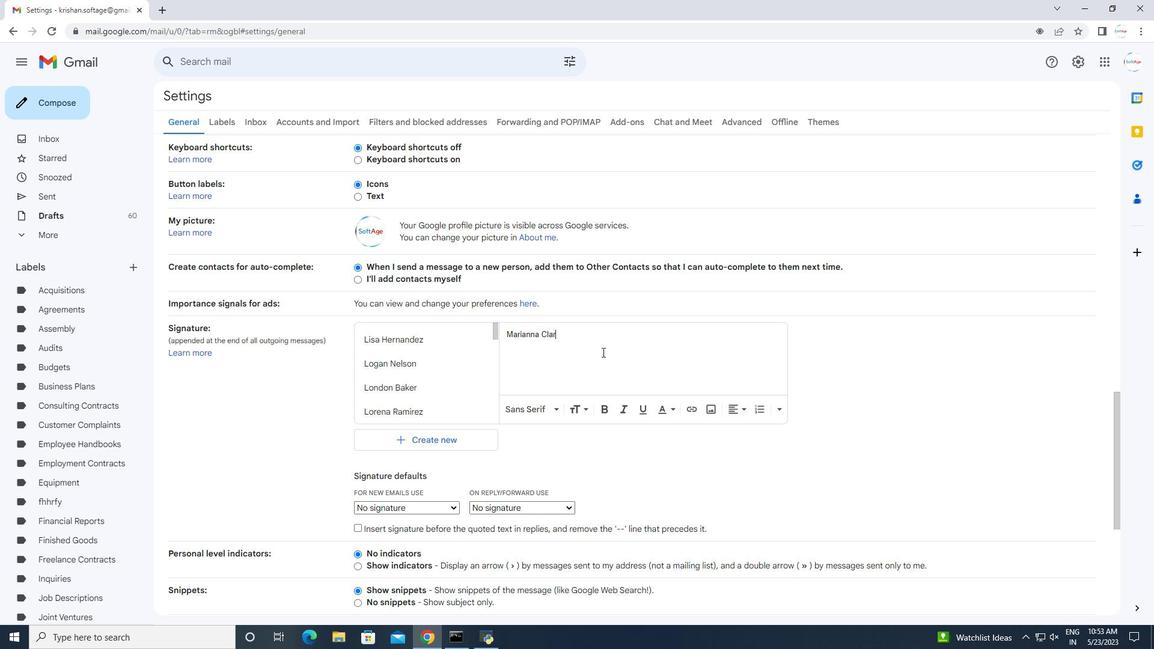 
Action: Mouse moved to (601, 358)
Screenshot: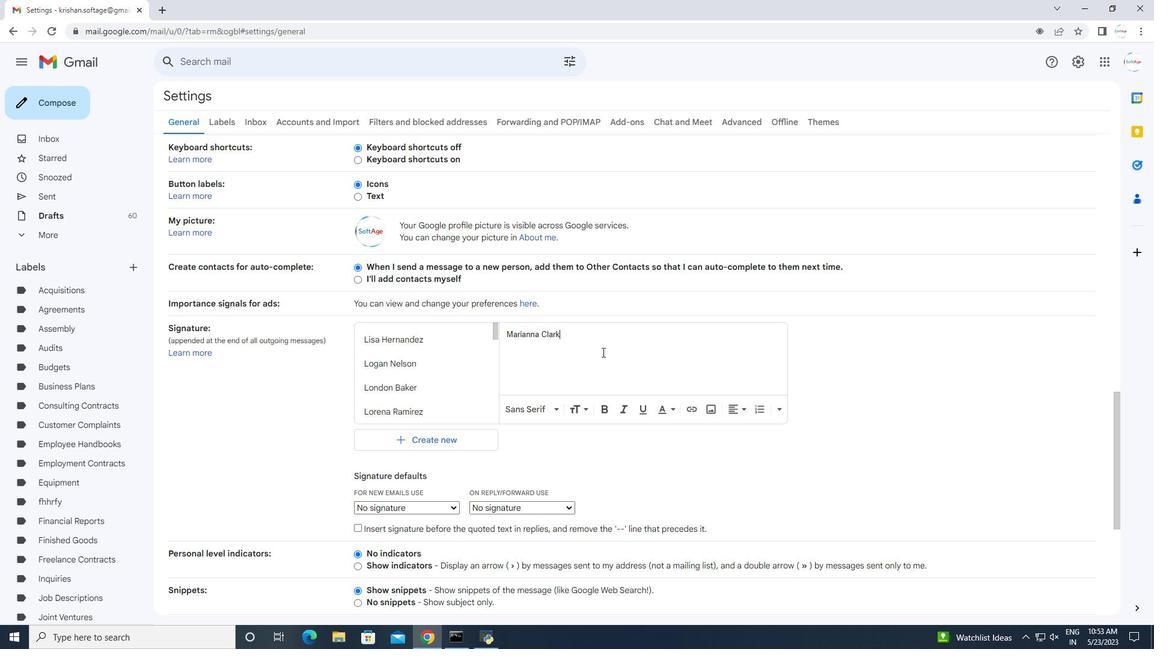 
Action: Mouse scrolled (601, 357) with delta (0, 0)
Screenshot: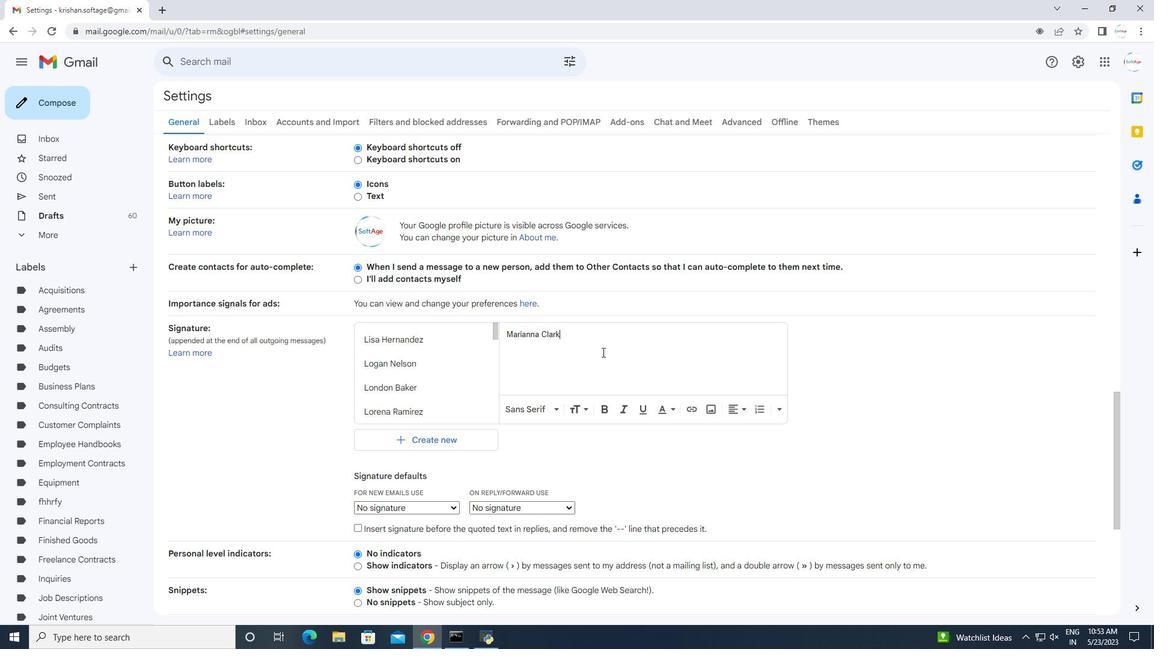 
Action: Mouse moved to (601, 362)
Screenshot: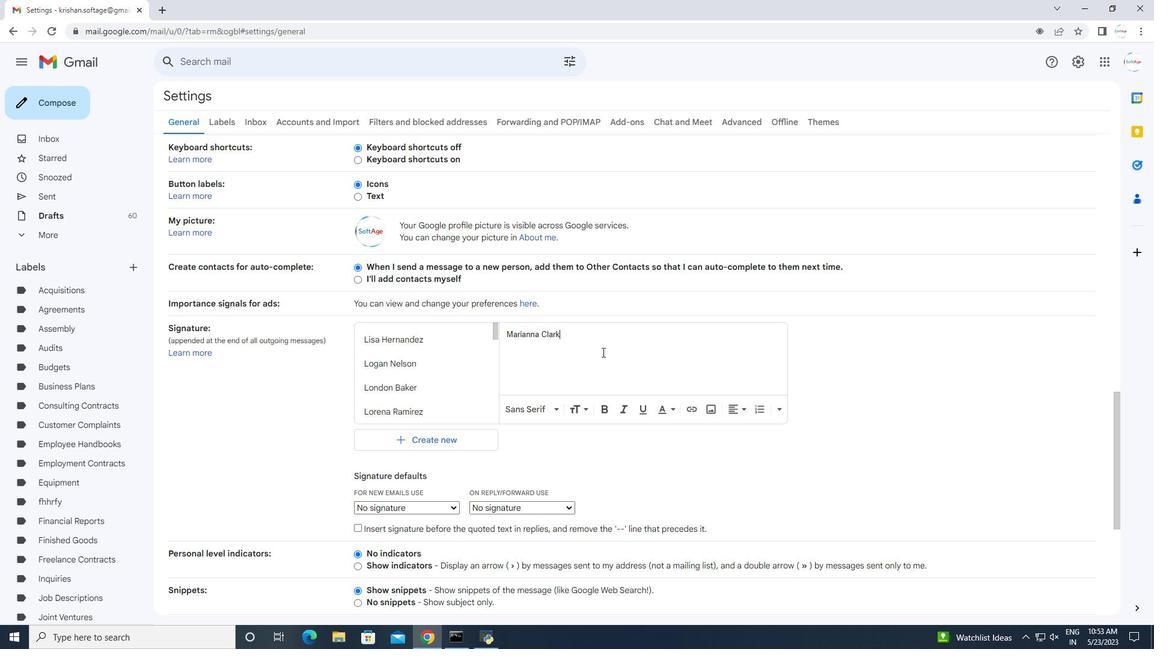 
Action: Mouse scrolled (601, 361) with delta (0, 0)
Screenshot: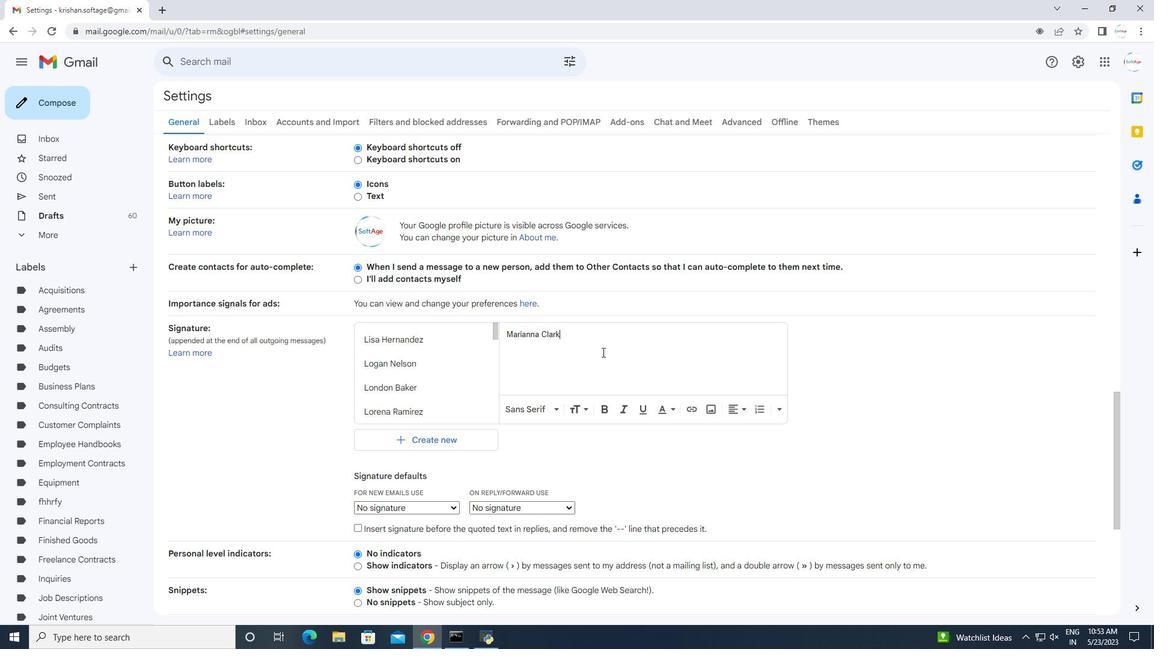 
Action: Mouse moved to (601, 364)
Screenshot: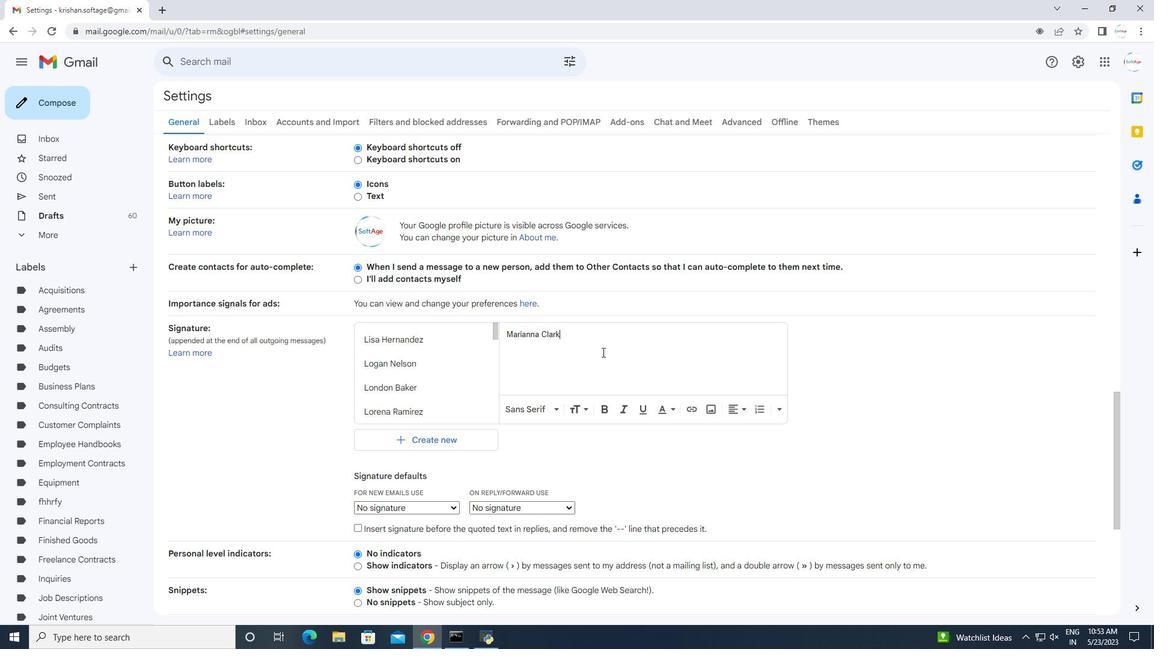 
Action: Mouse scrolled (601, 363) with delta (0, 0)
Screenshot: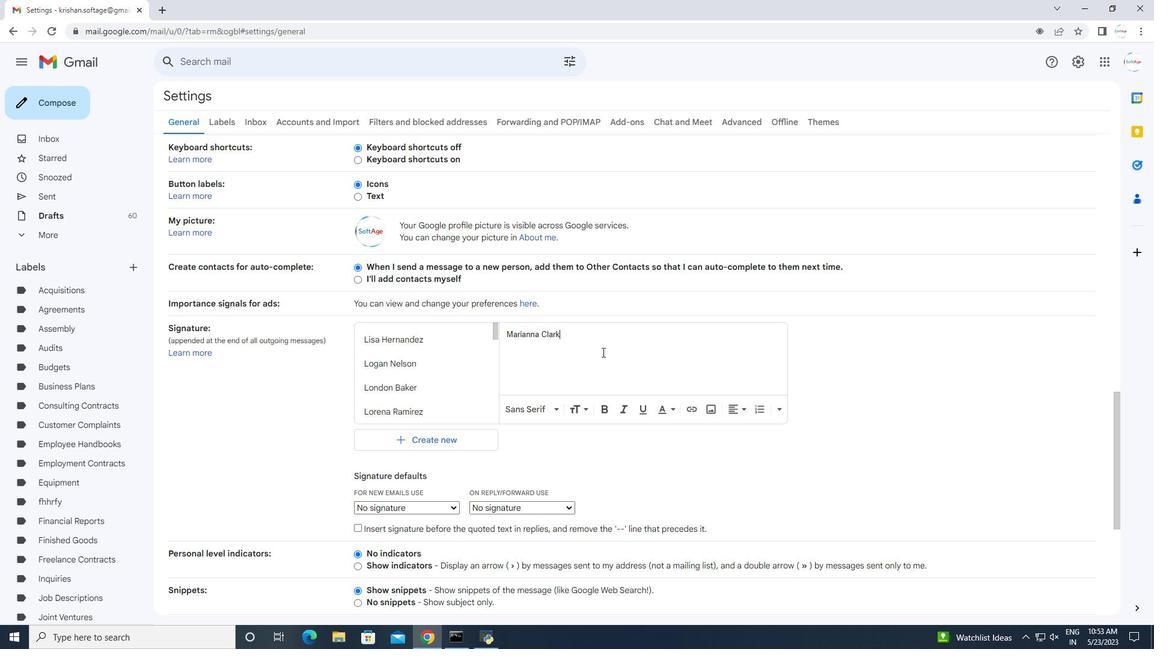 
Action: Mouse moved to (601, 364)
Screenshot: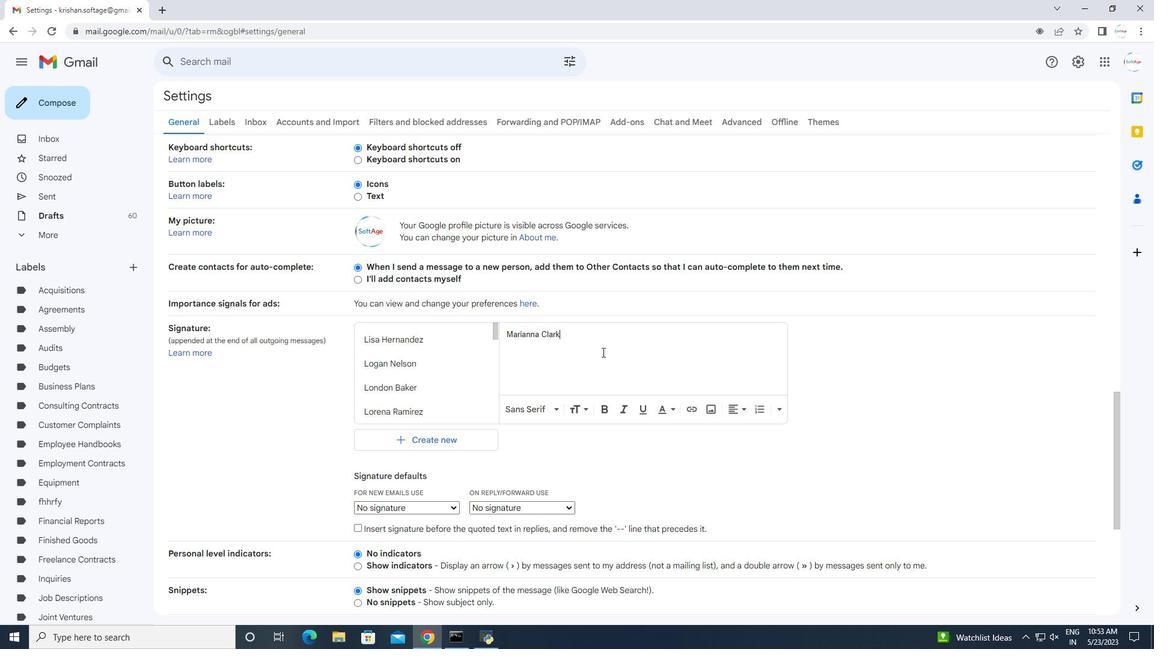 
Action: Mouse scrolled (601, 364) with delta (0, 0)
Screenshot: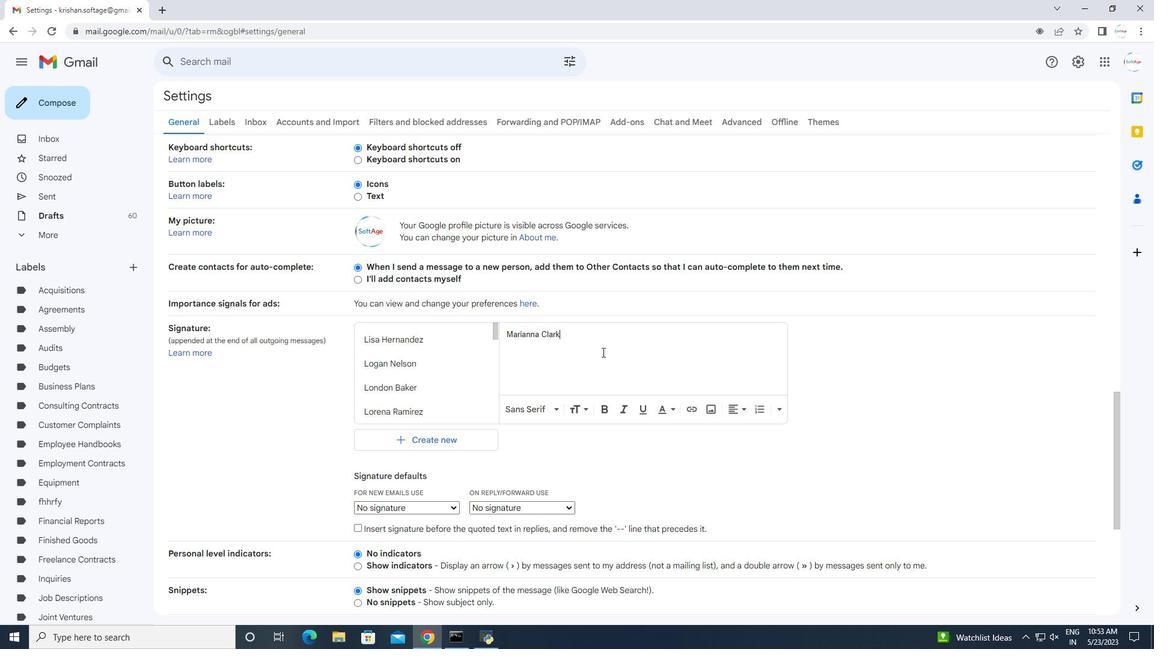 
Action: Mouse moved to (601, 367)
Screenshot: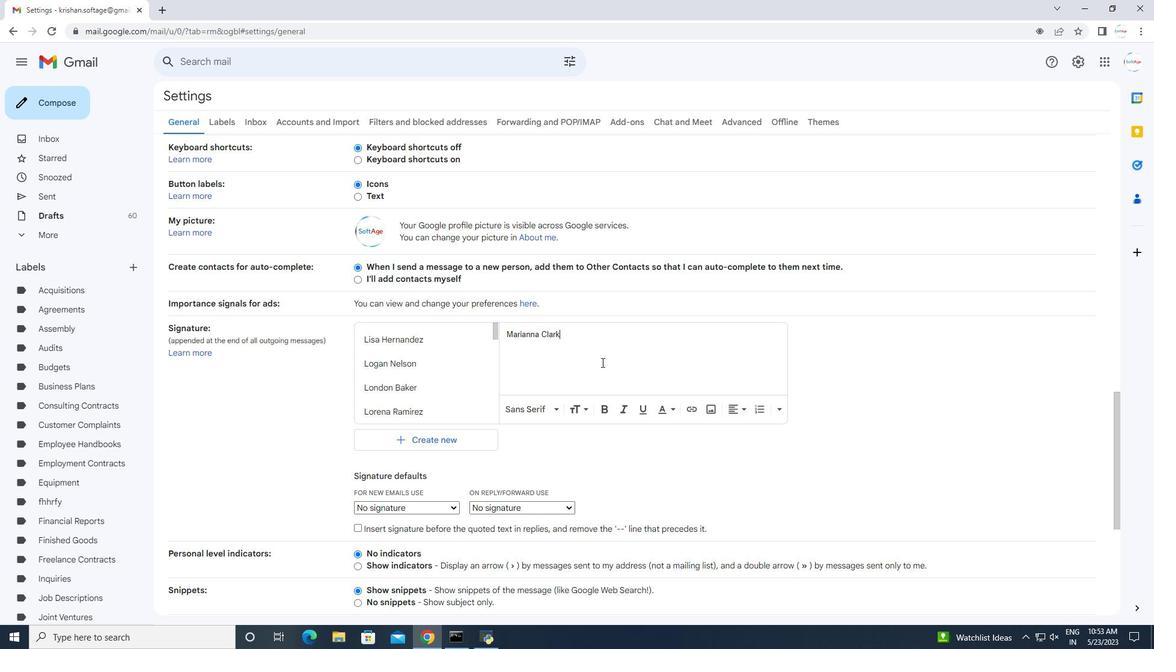 
Action: Mouse scrolled (601, 365) with delta (0, 0)
Screenshot: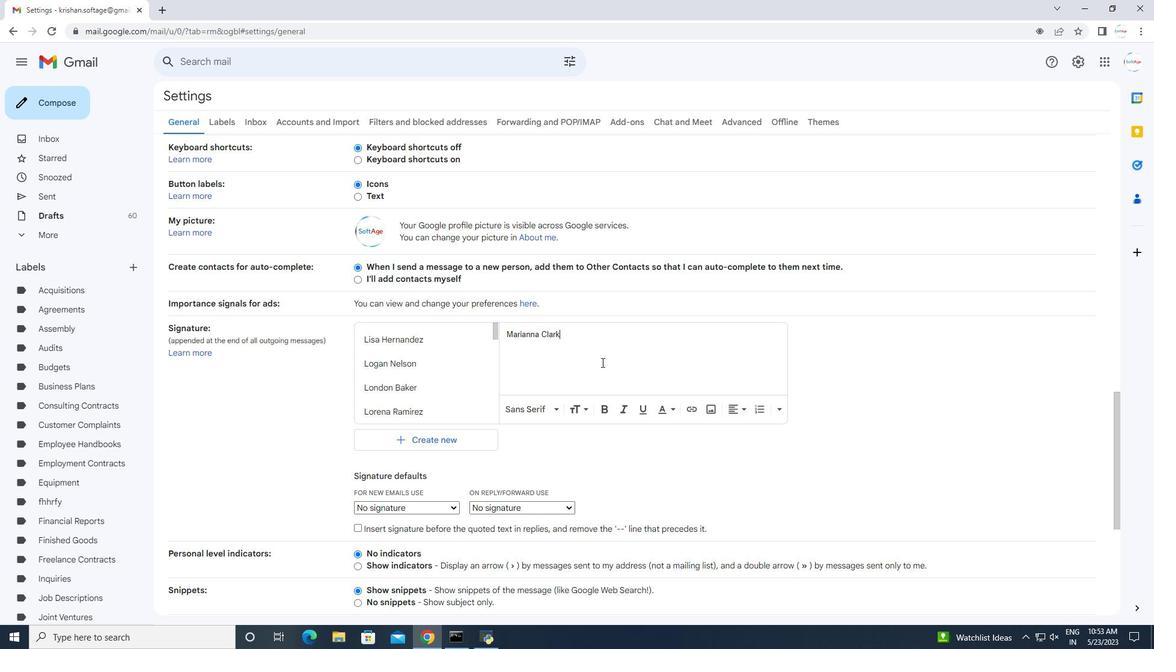 
Action: Mouse scrolled (601, 367) with delta (0, 0)
Screenshot: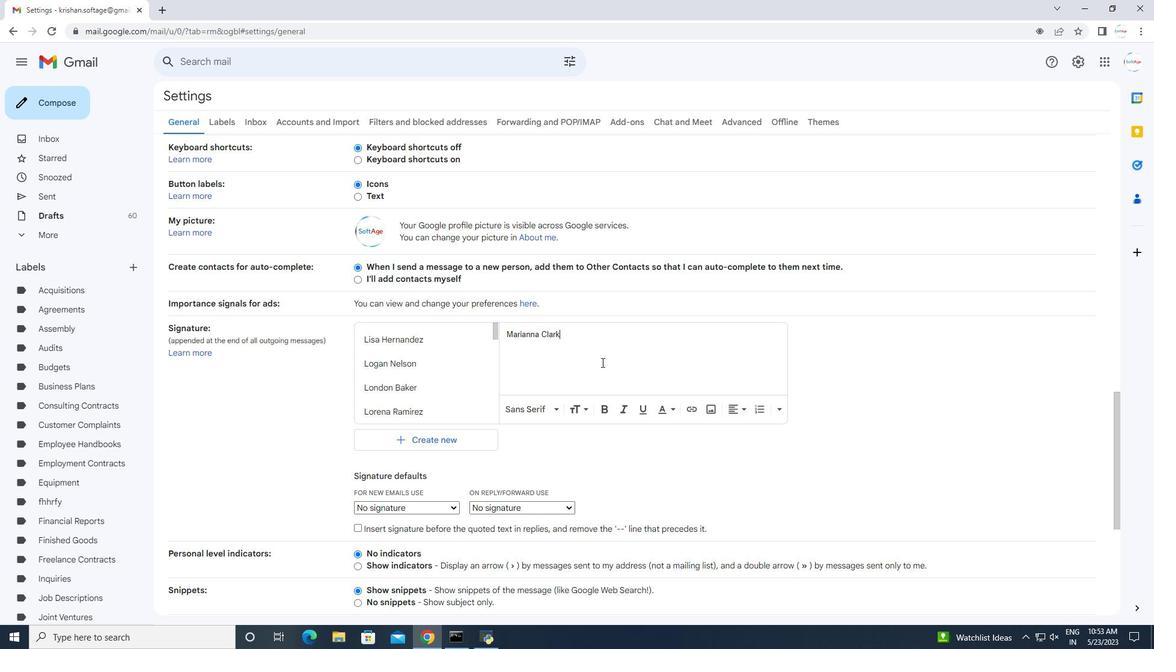 
Action: Mouse scrolled (601, 367) with delta (0, 0)
Screenshot: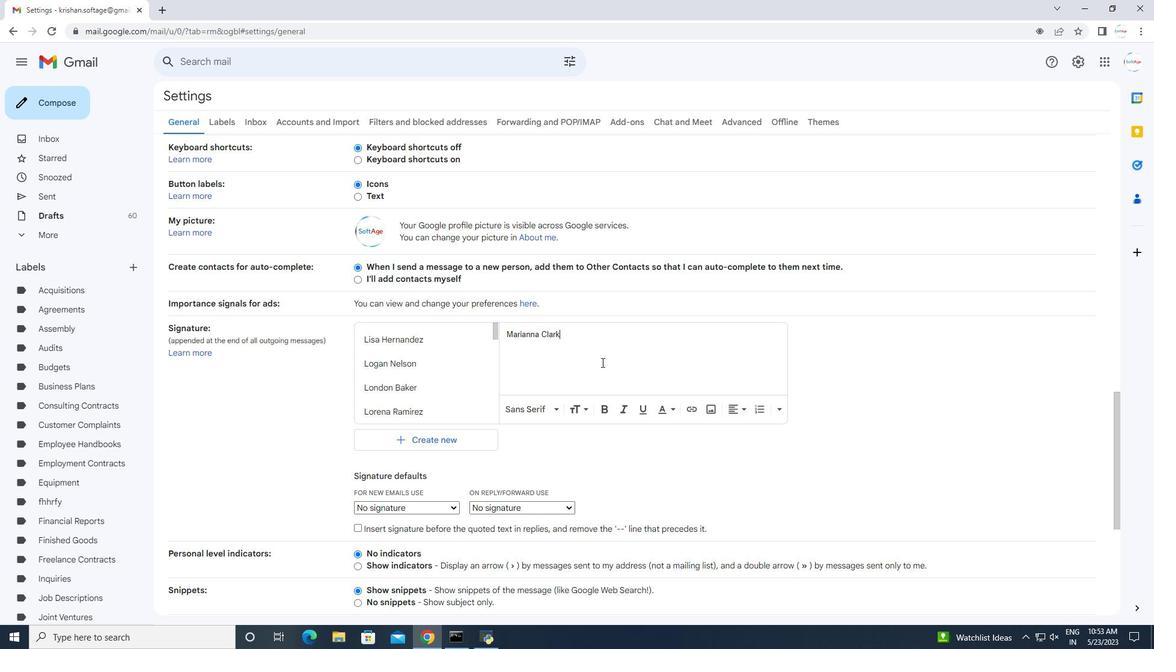 
Action: Mouse moved to (601, 400)
Screenshot: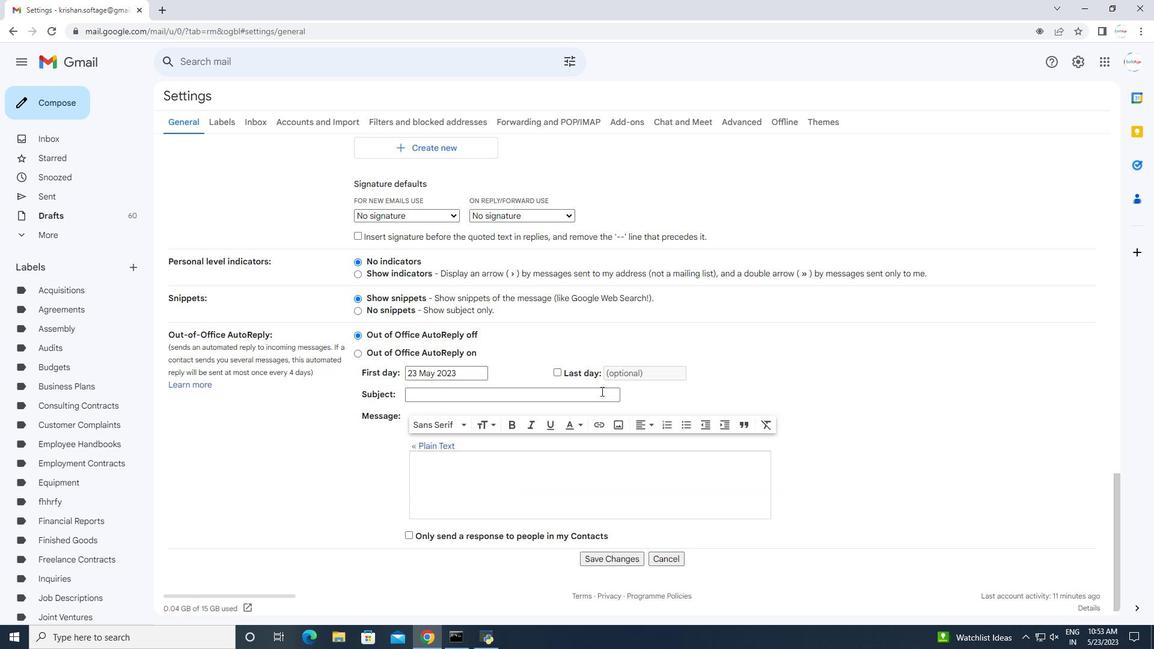
Action: Mouse scrolled (601, 400) with delta (0, 0)
Screenshot: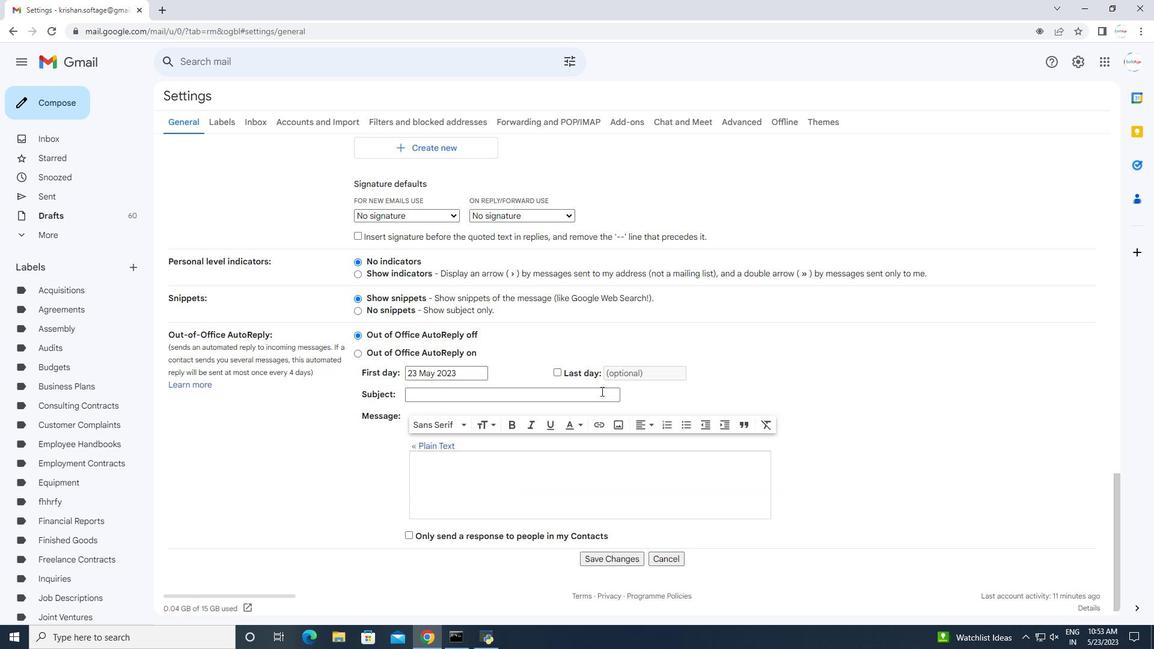 
Action: Mouse moved to (601, 404)
Screenshot: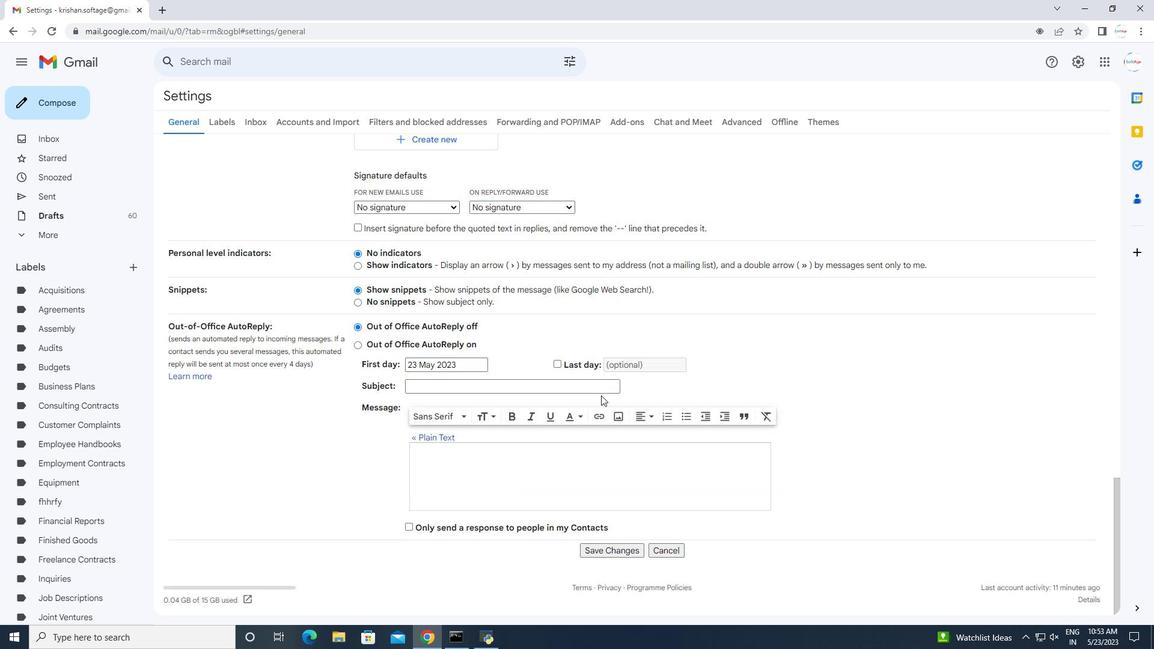 
Action: Mouse scrolled (601, 403) with delta (0, 0)
Screenshot: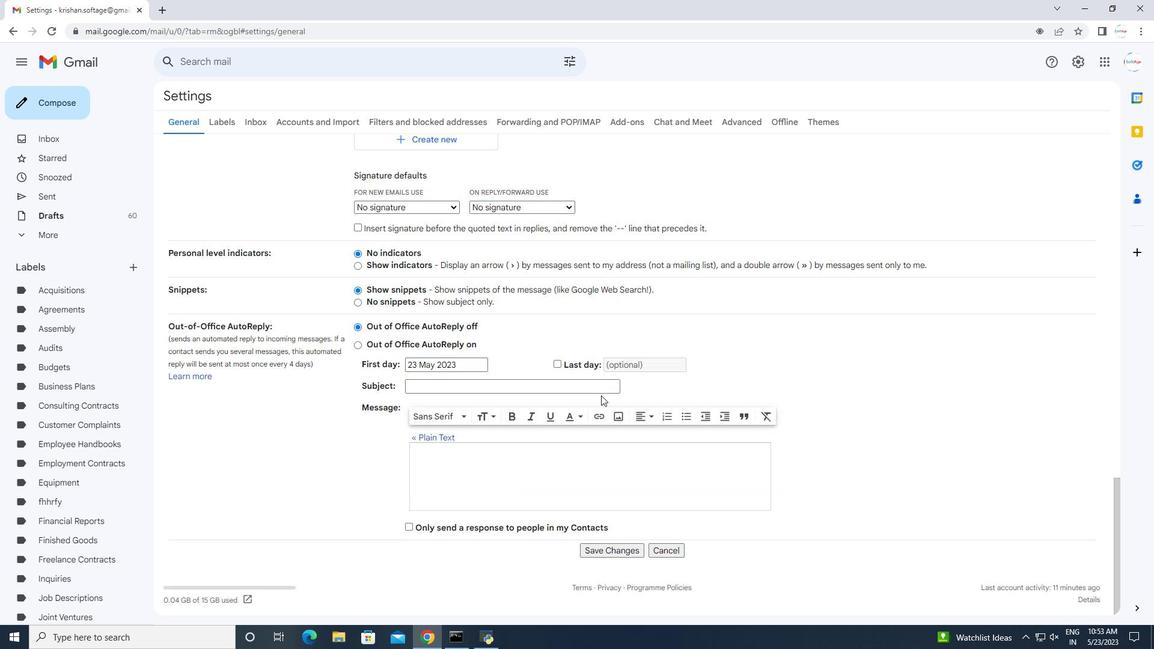 
Action: Mouse moved to (601, 405)
Screenshot: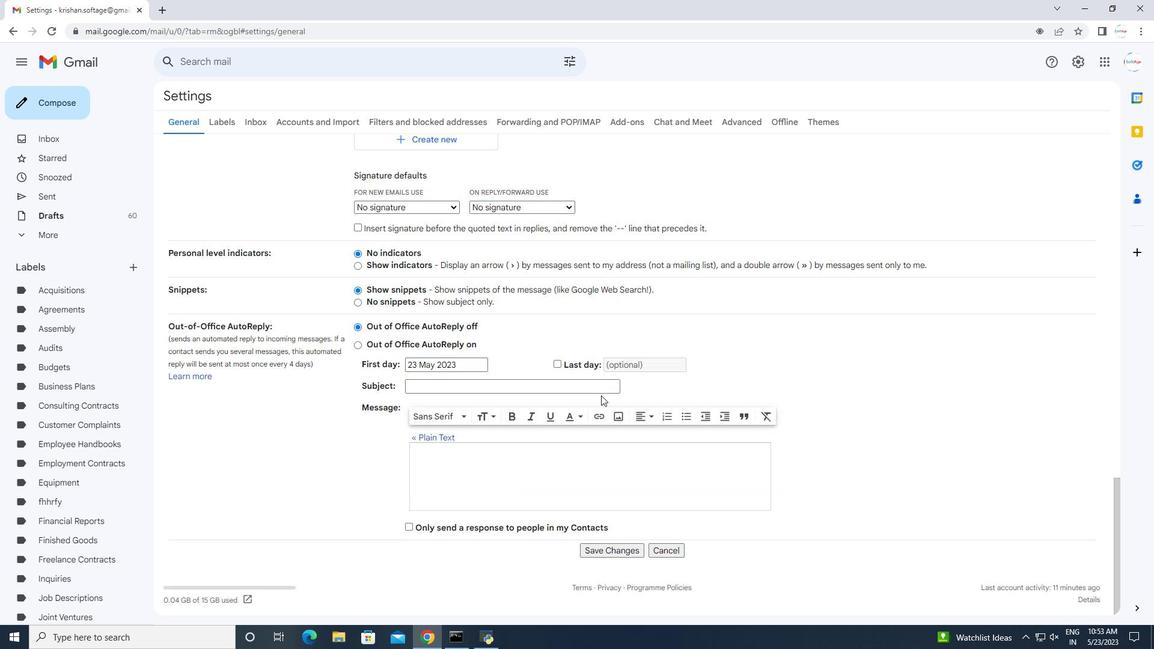 
Action: Mouse scrolled (601, 405) with delta (0, 0)
Screenshot: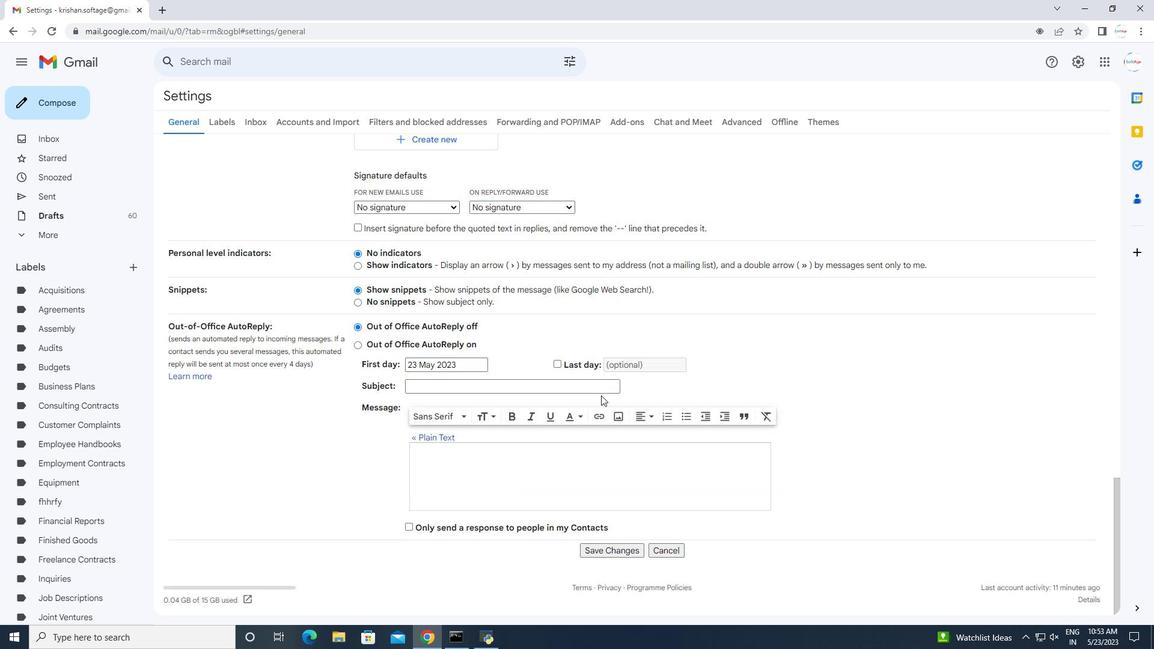 
Action: Mouse scrolled (601, 405) with delta (0, 0)
Screenshot: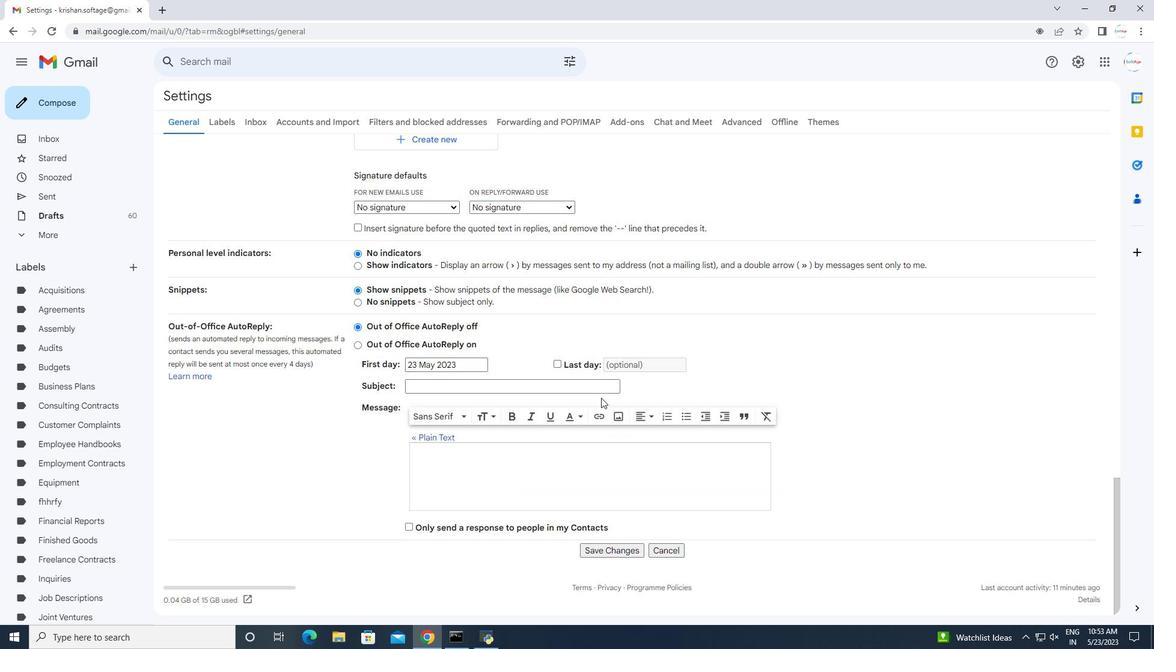 
Action: Mouse moved to (611, 548)
Screenshot: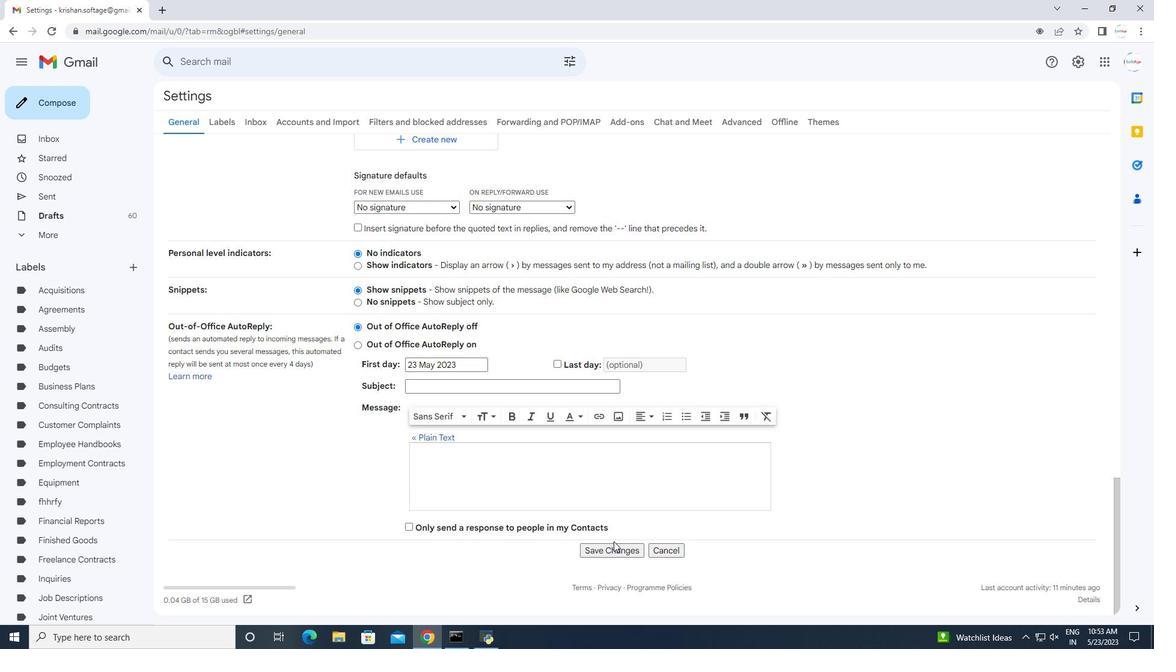 
Action: Mouse pressed left at (611, 548)
Screenshot: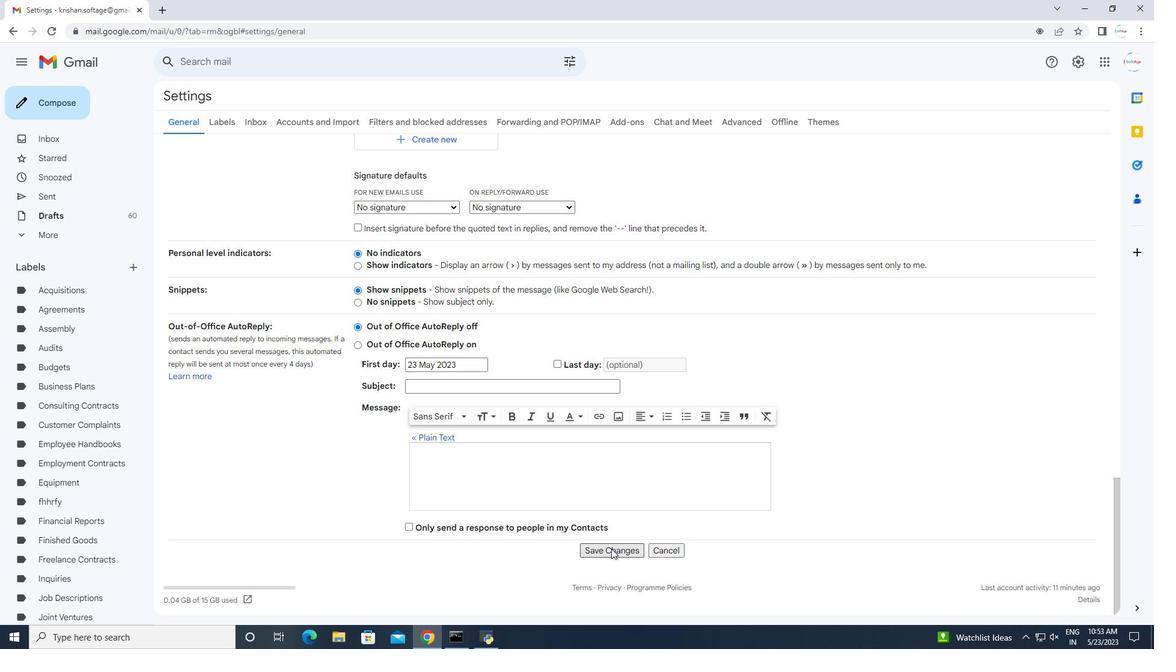
Action: Mouse moved to (45, 105)
Screenshot: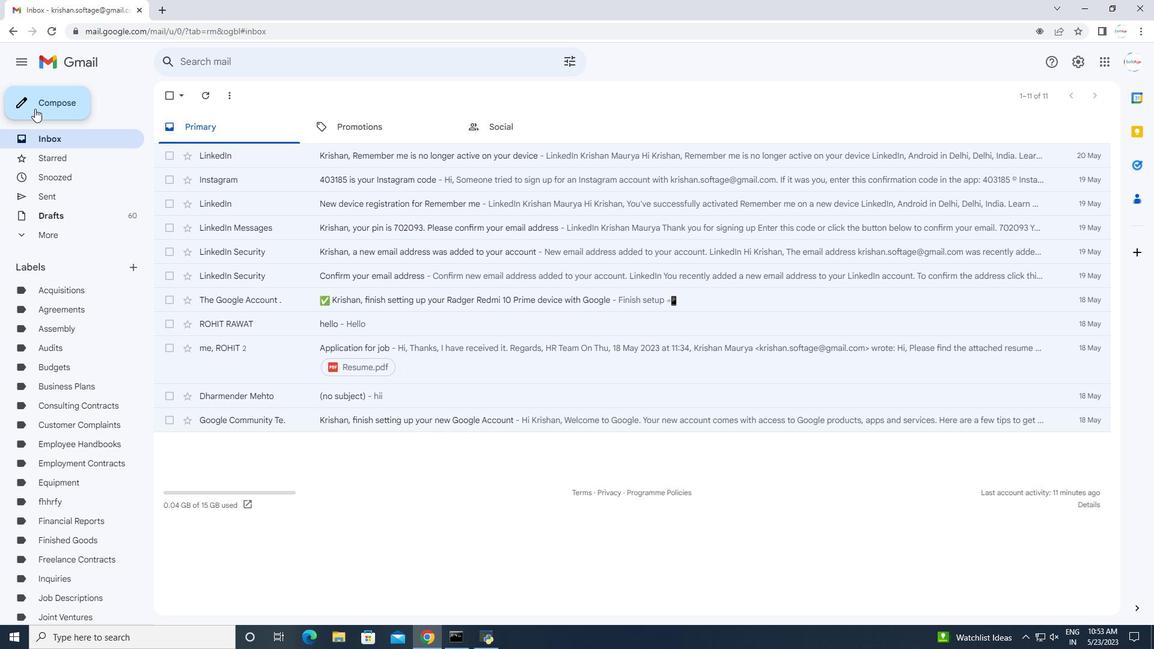 
Action: Mouse pressed left at (45, 105)
Screenshot: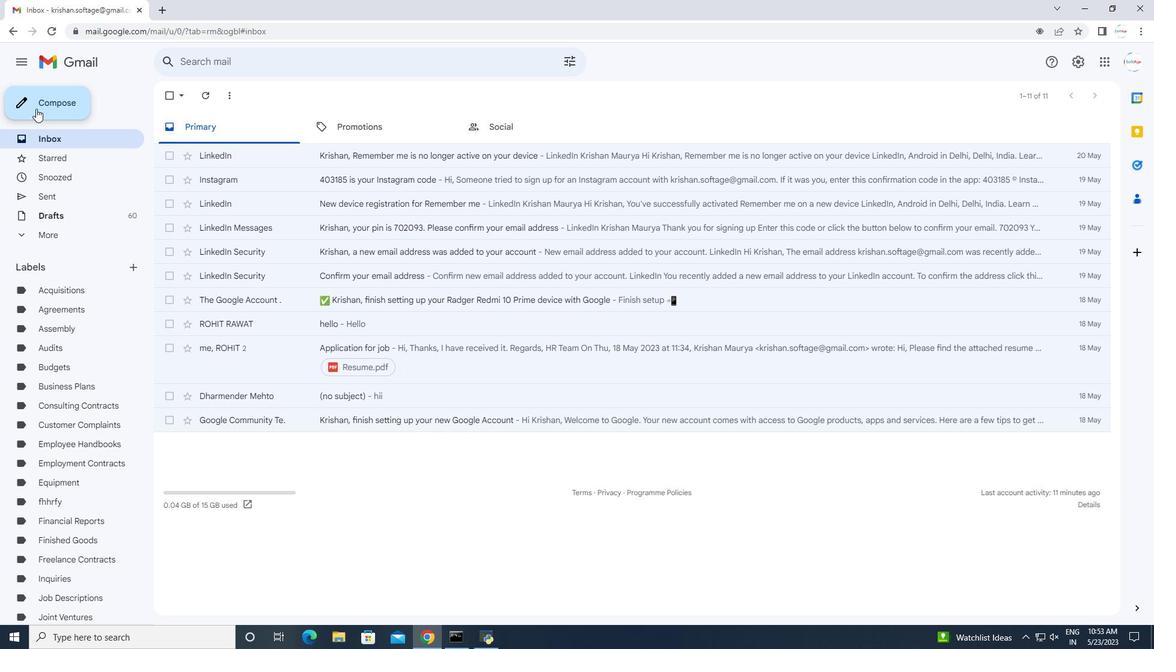 
Action: Mouse moved to (795, 296)
Screenshot: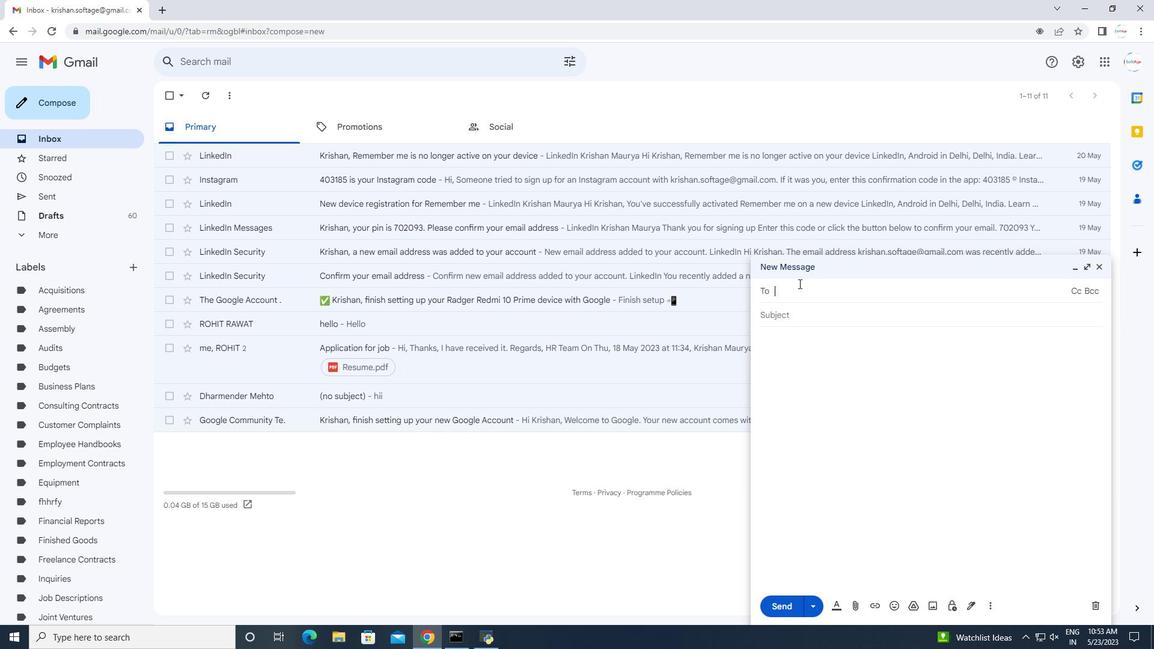 
Action: Mouse pressed left at (795, 296)
Screenshot: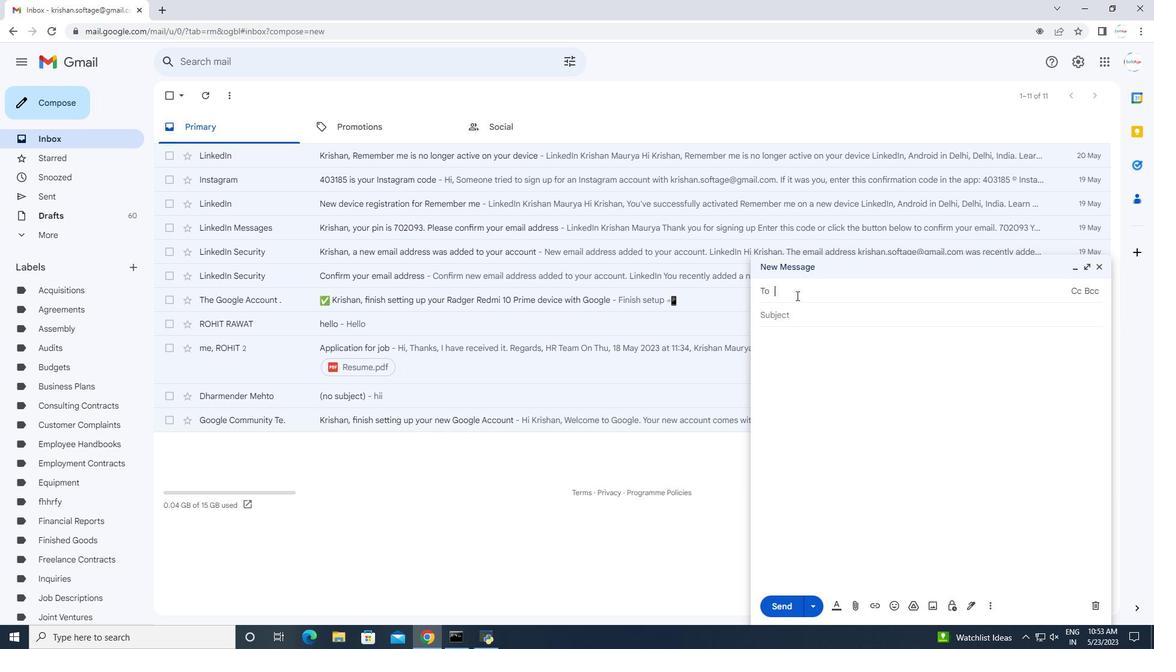 
Action: Mouse moved to (795, 295)
Screenshot: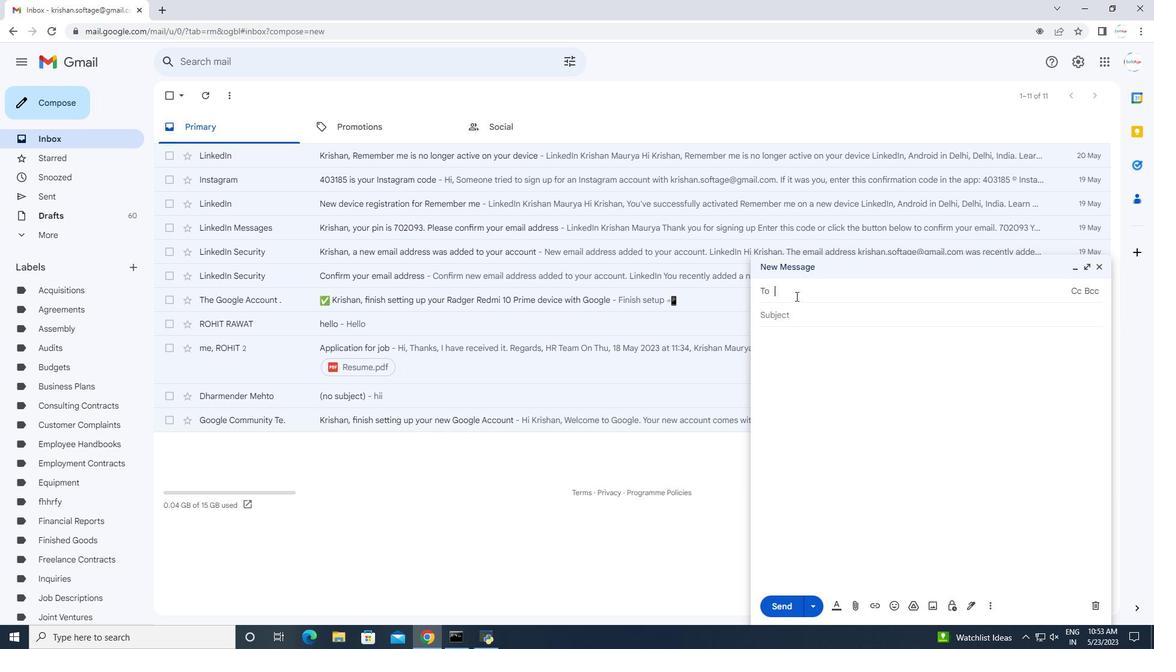 
Action: Key pressed softage.6<Key.shift>@softage.net<Key.tab><Key.tab><Key.tab><Key.shift><Key.shift><Key.shift><Key.shift><Key.shift><Key.shift><Key.shift>Na
Screenshot: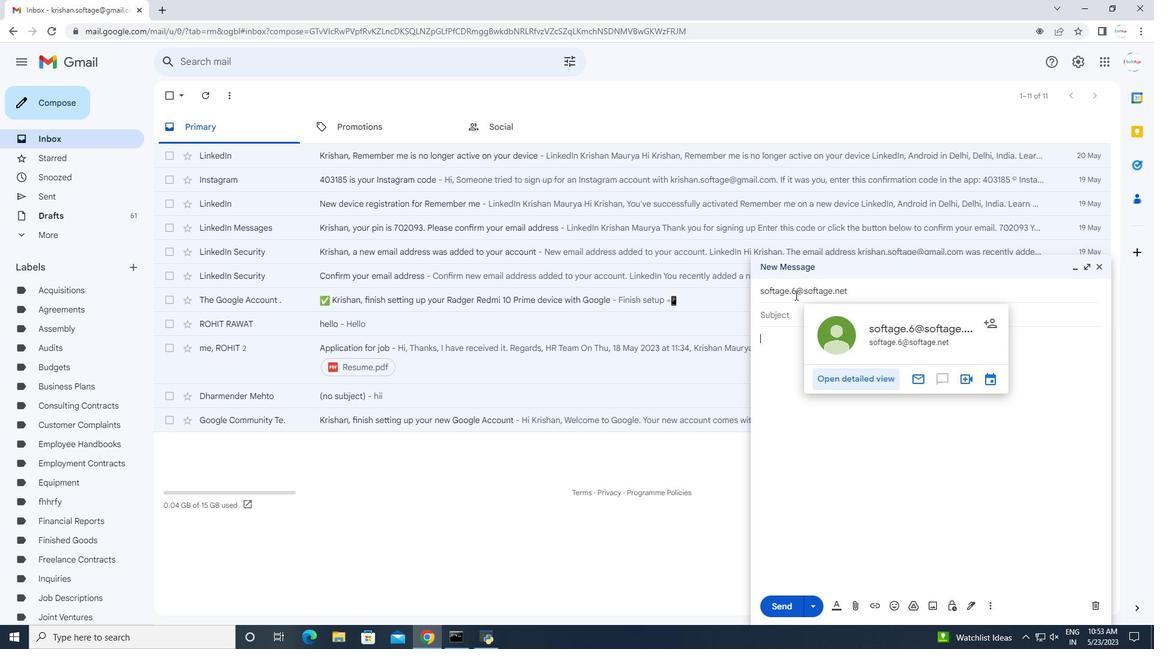 
Action: Mouse moved to (797, 342)
Screenshot: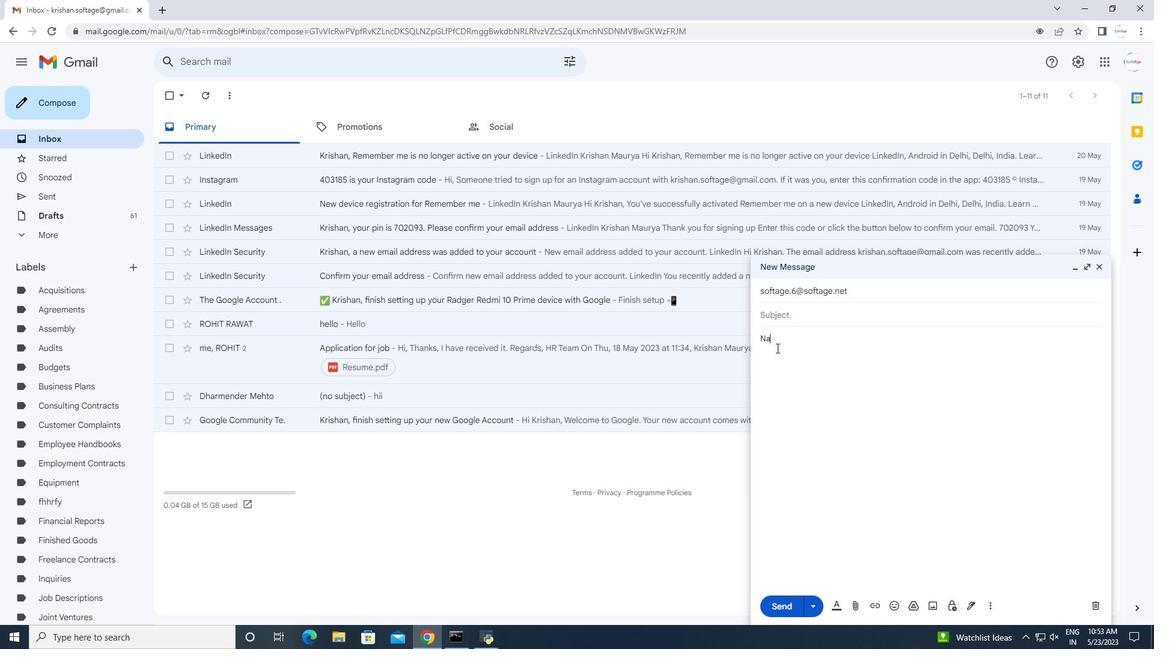 
Action: Mouse pressed left at (797, 342)
Screenshot: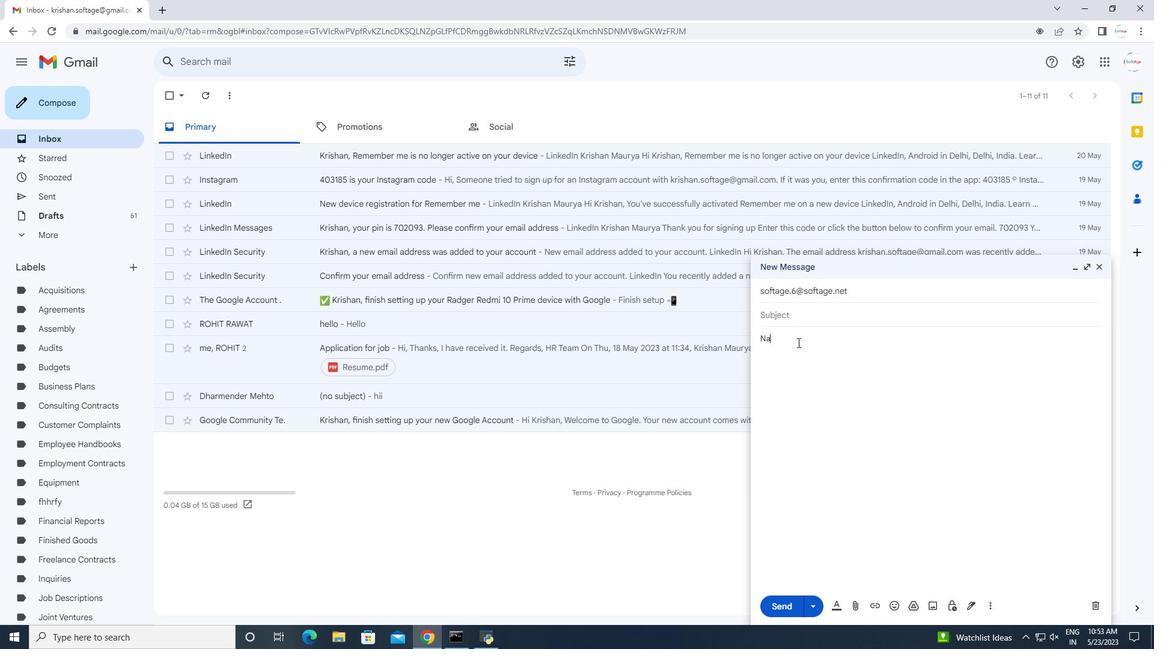 
Action: Mouse moved to (795, 338)
Screenshot: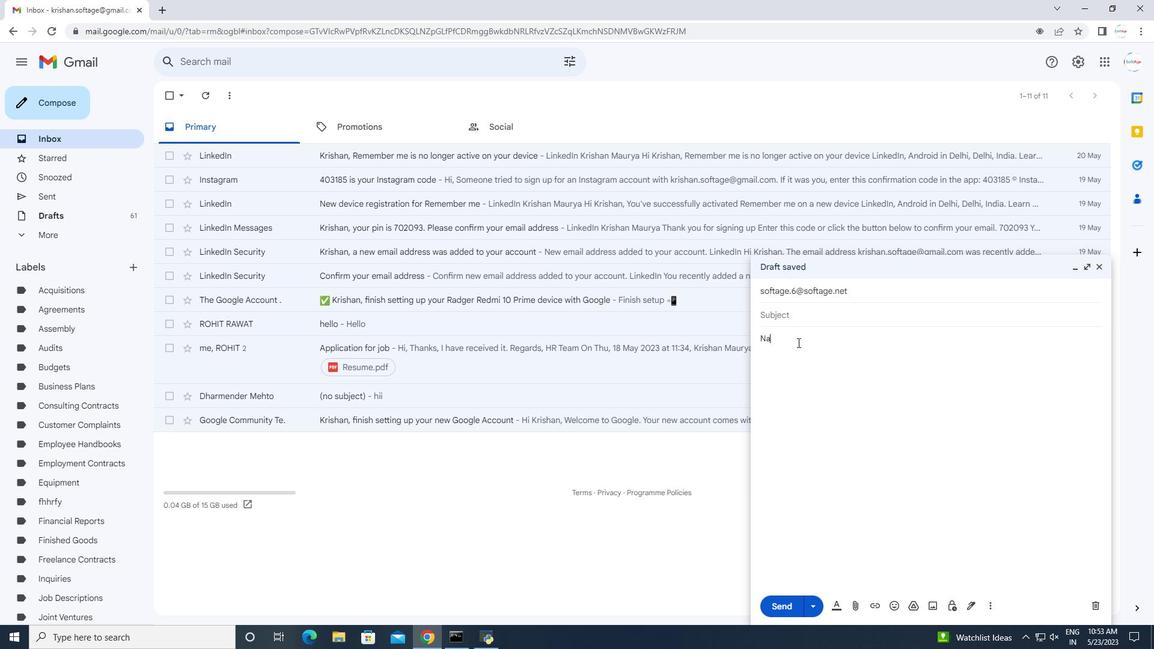
Action: Key pressed tional<Key.space><Key.shift>Human<Key.space><Key.shift>Trafficking<Key.space><Key.shift>A<Key.backspace><Key.space><Key.space><Key.shift>Awarenss<Key.space><Key.shift>Day
Screenshot: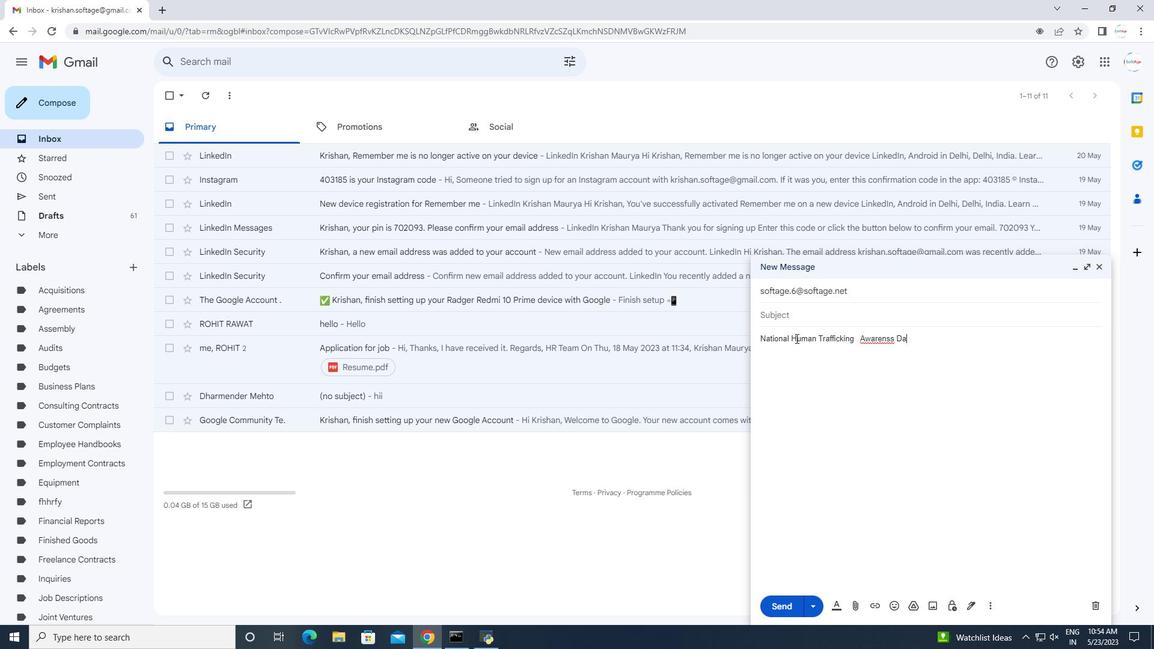 
Action: Mouse moved to (878, 343)
Screenshot: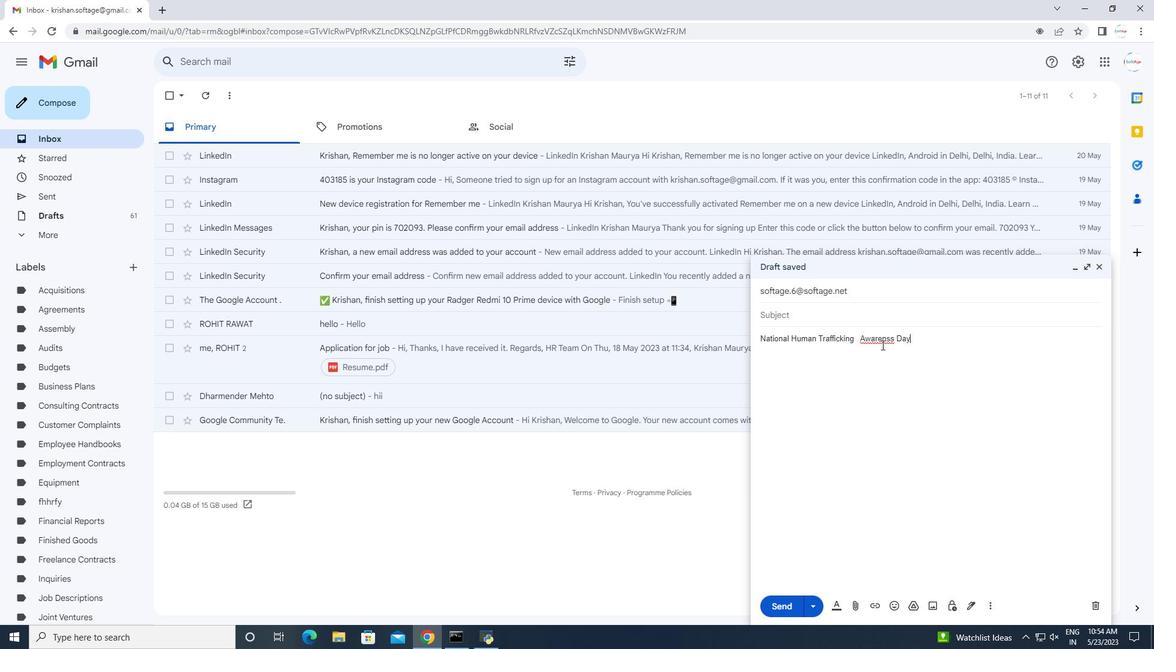 
Action: Mouse pressed right at (878, 343)
Screenshot: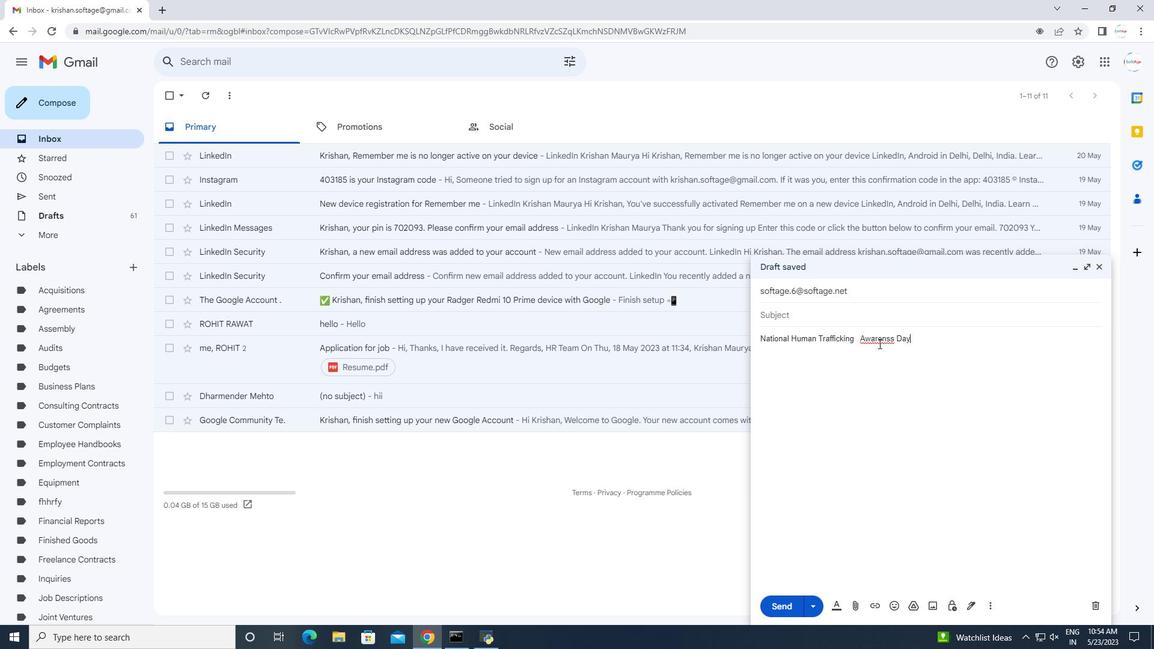 
Action: Mouse moved to (896, 359)
Screenshot: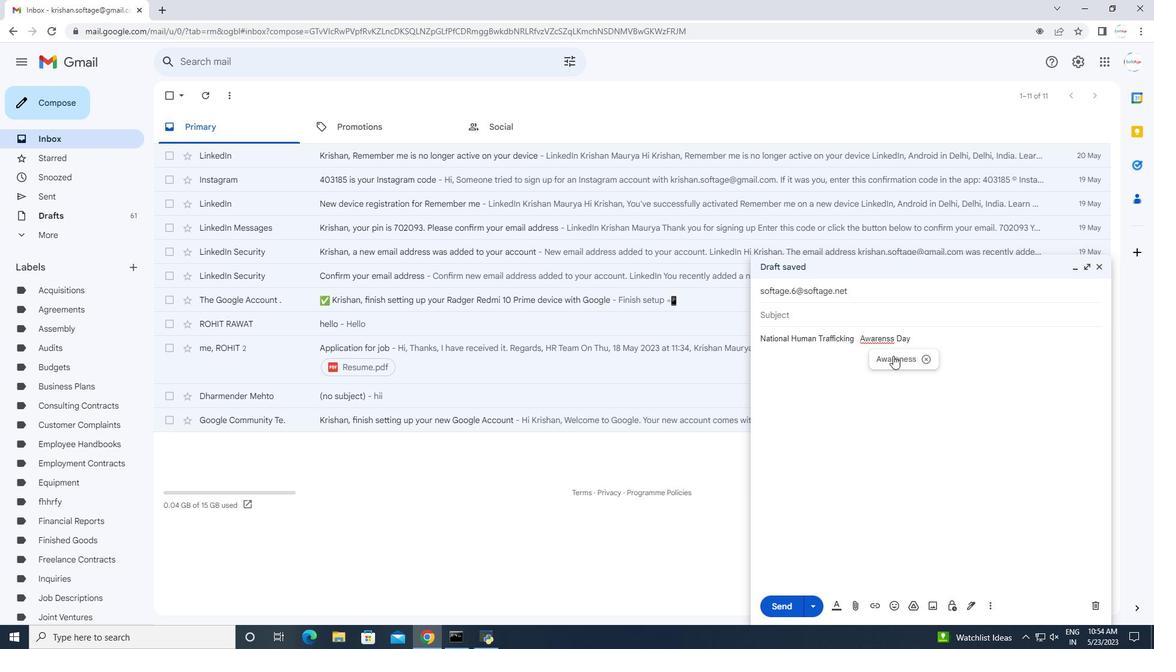
Action: Mouse pressed left at (896, 359)
Screenshot: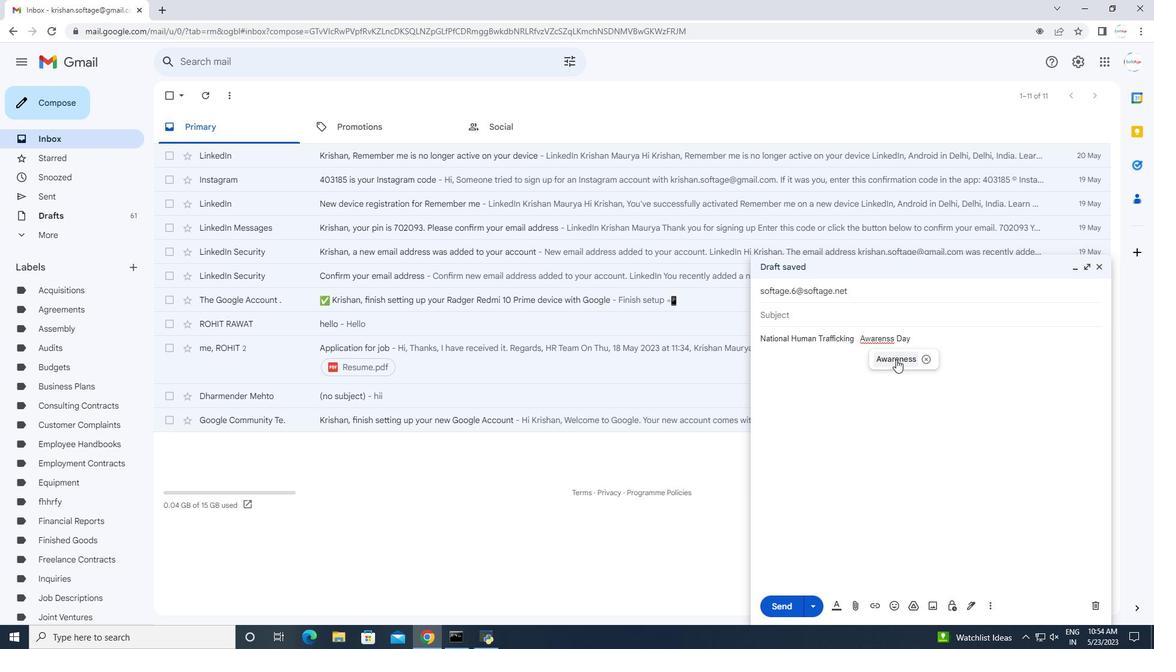 
Action: Mouse moved to (863, 343)
Screenshot: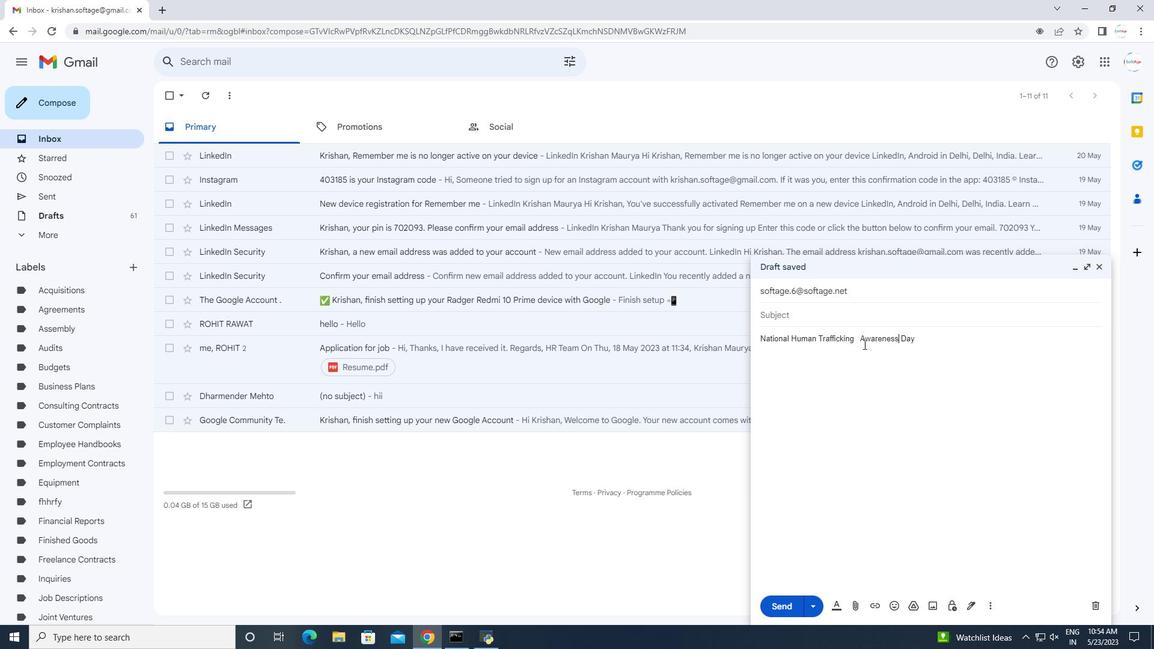 
Action: Mouse pressed left at (863, 343)
Screenshot: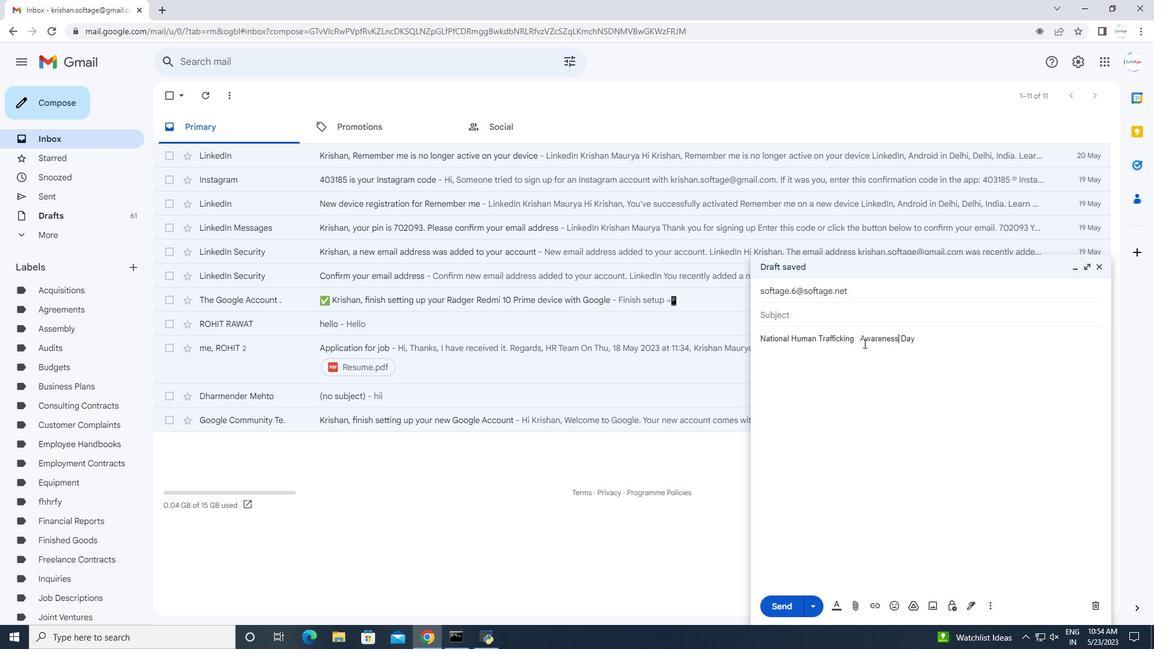 
Action: Mouse moved to (859, 343)
Screenshot: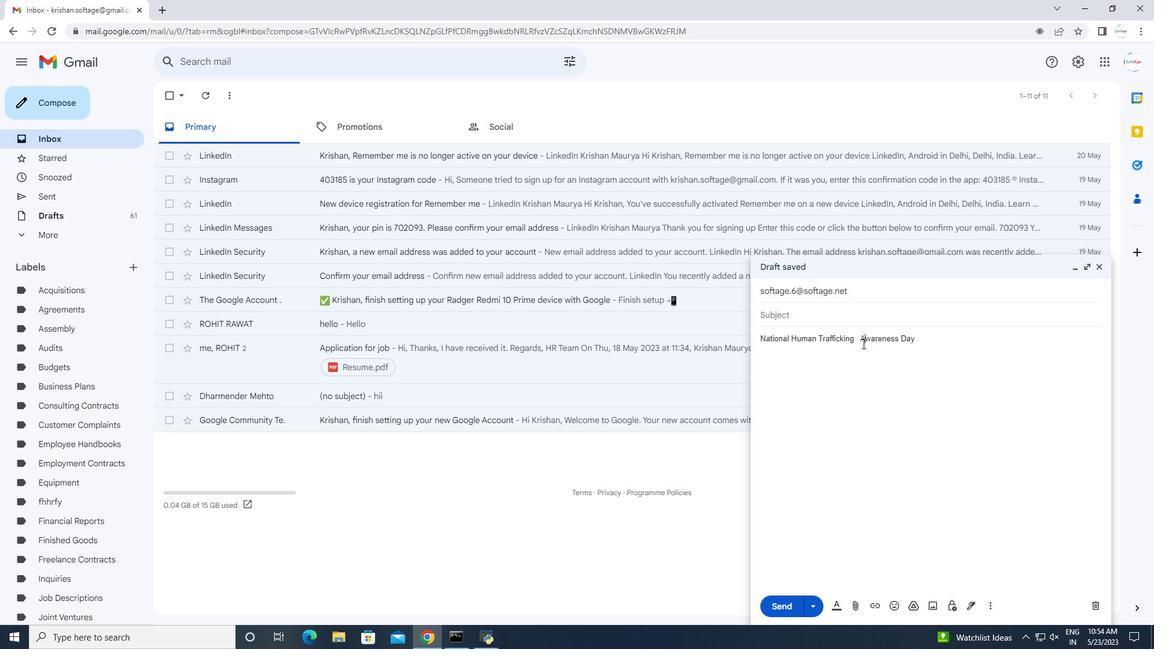 
Action: Mouse pressed left at (859, 343)
Screenshot: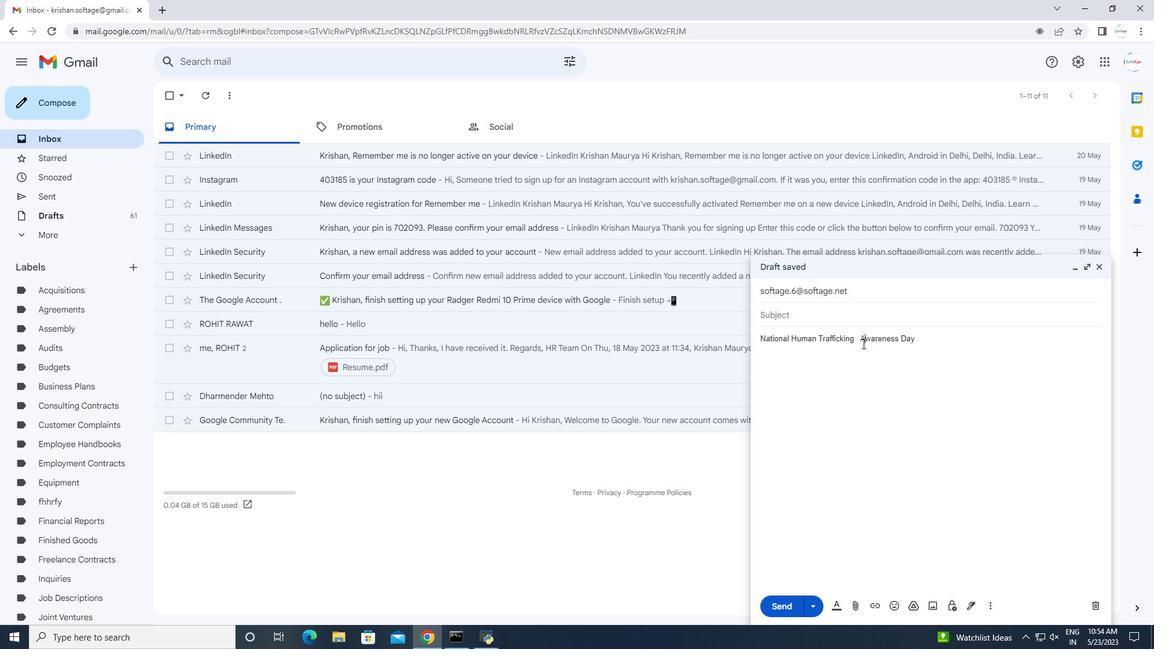 
Action: Mouse moved to (882, 344)
Screenshot: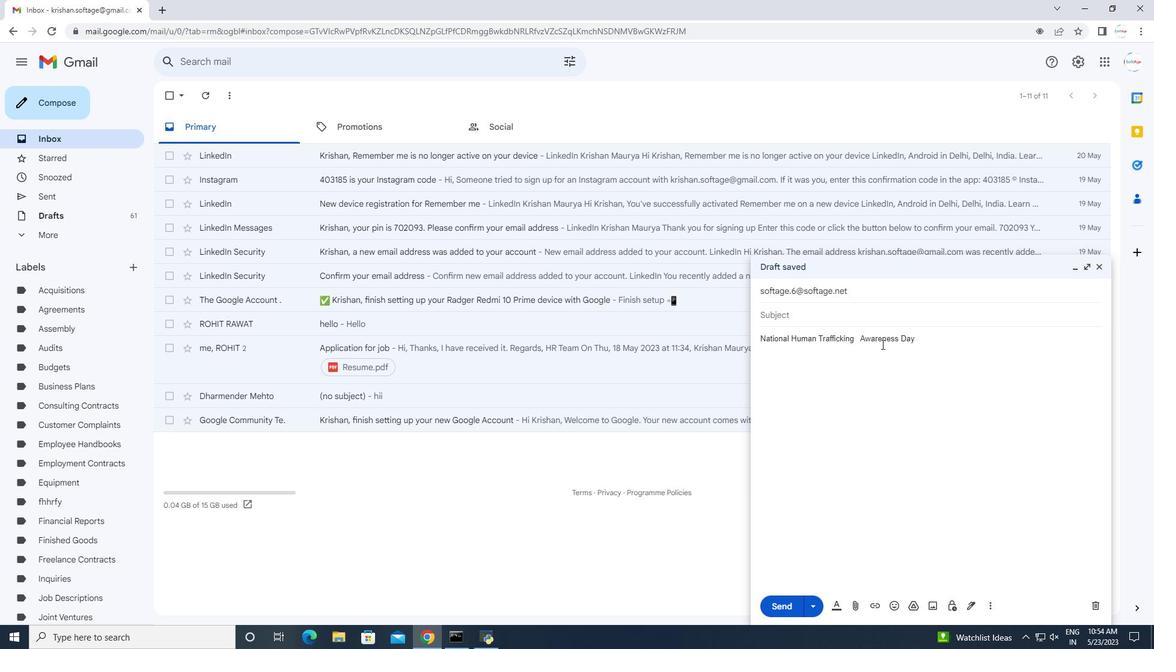 
Action: Key pressed <Key.backspace>
Screenshot: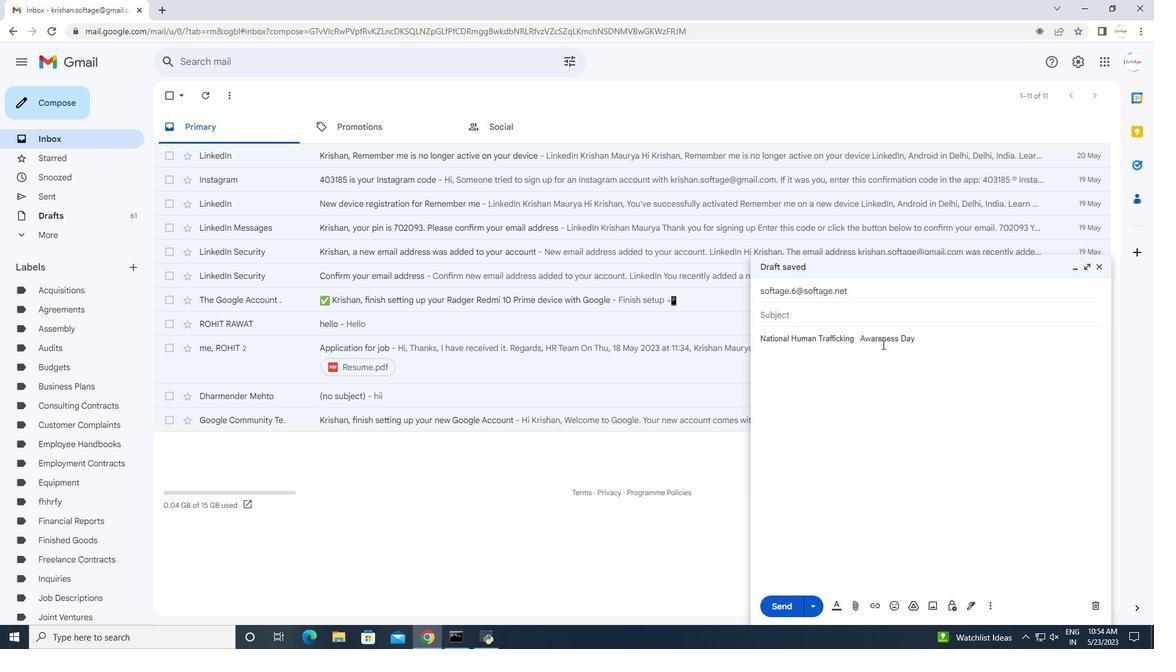 
Action: Mouse moved to (883, 345)
Screenshot: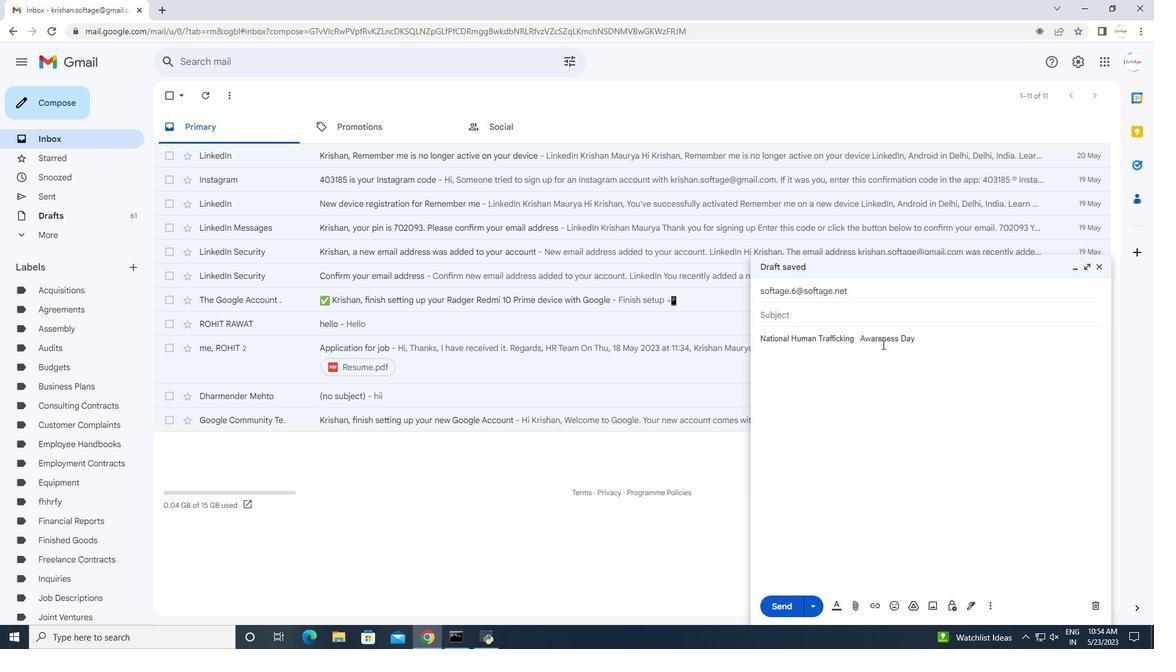 
Action: Key pressed <Key.backspace>
Screenshot: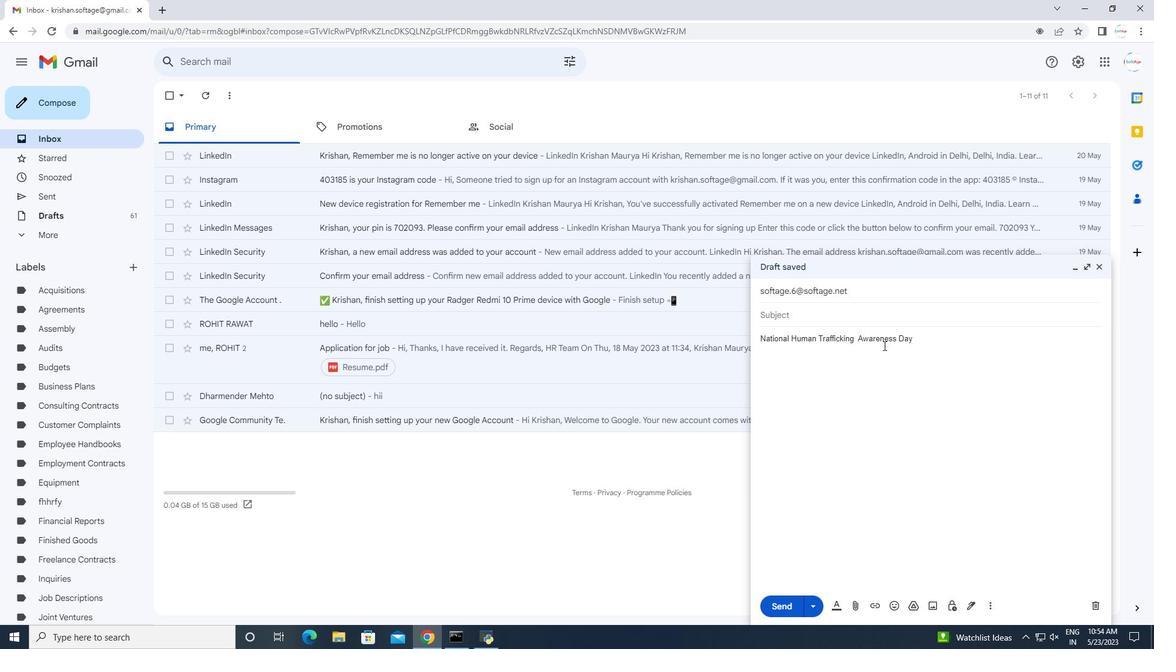 
Action: Mouse moved to (883, 345)
Screenshot: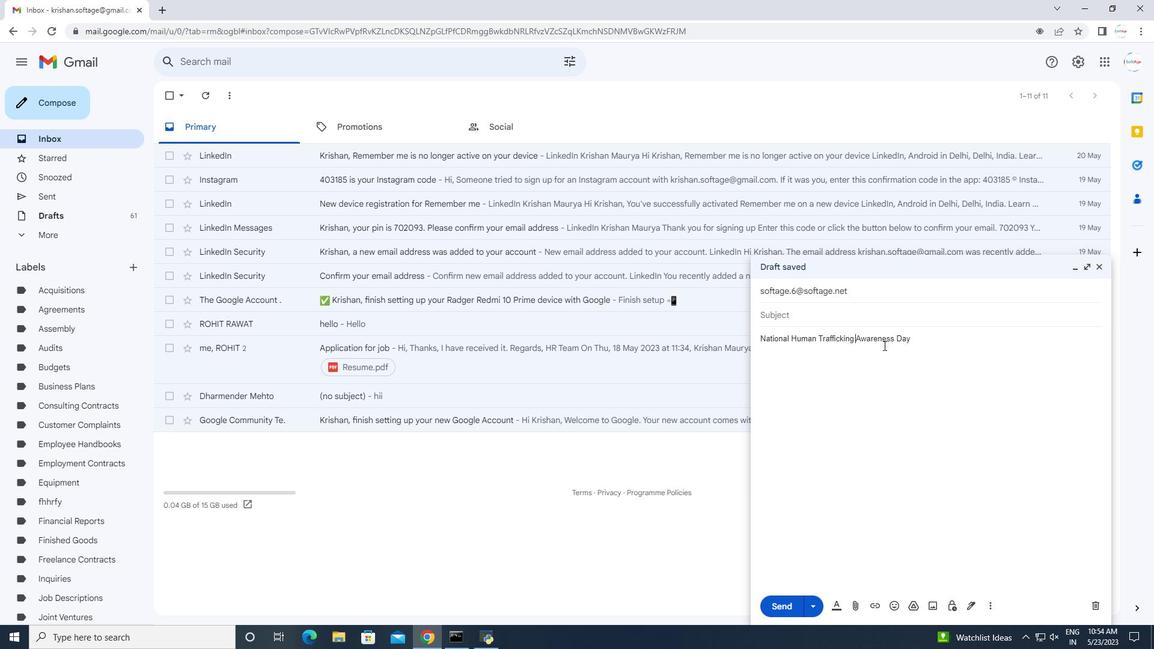 
Action: Key pressed <Key.space>
Screenshot: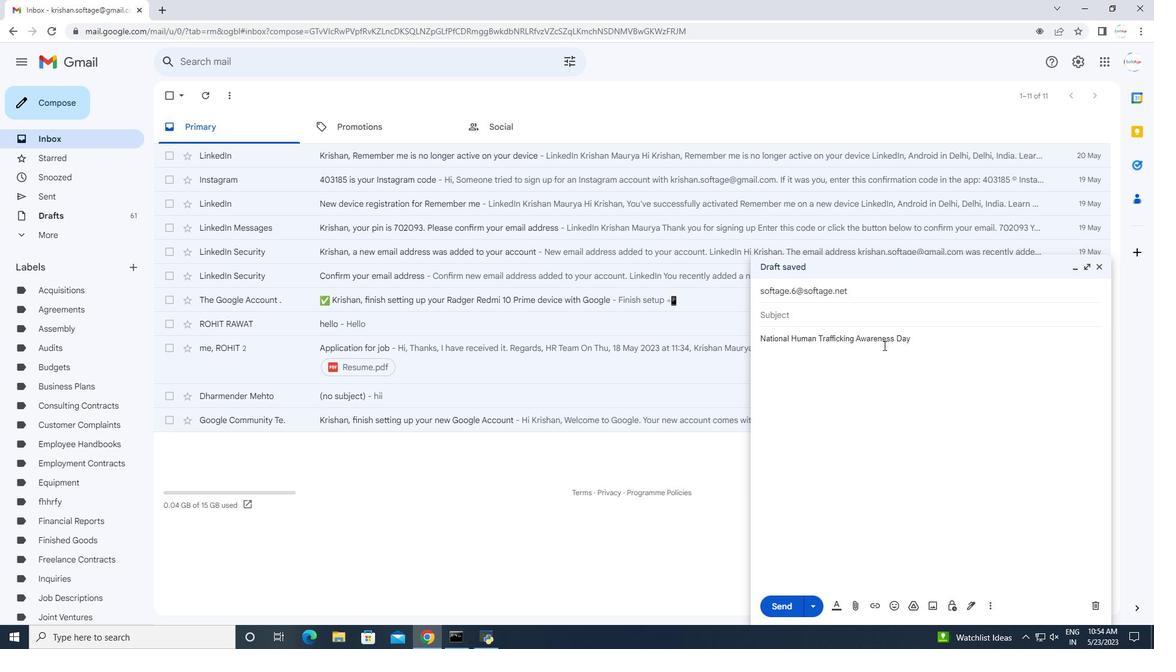 
Action: Mouse moved to (943, 339)
Screenshot: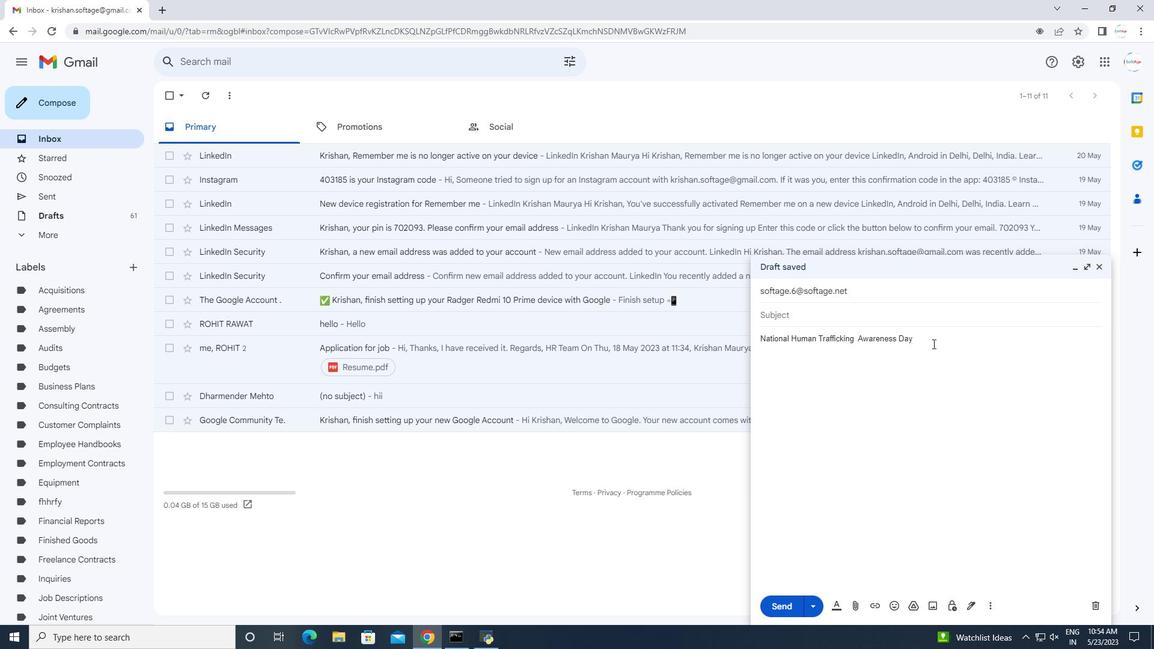 
Action: Mouse pressed left at (943, 339)
Screenshot: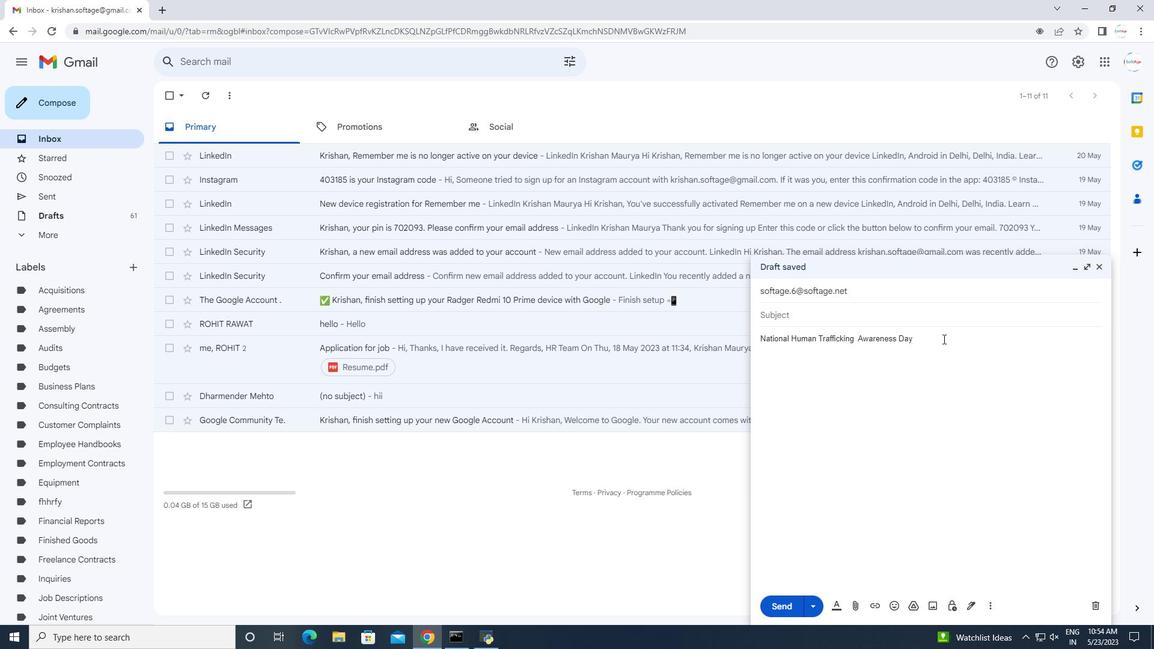 
Action: Key pressed .
Screenshot: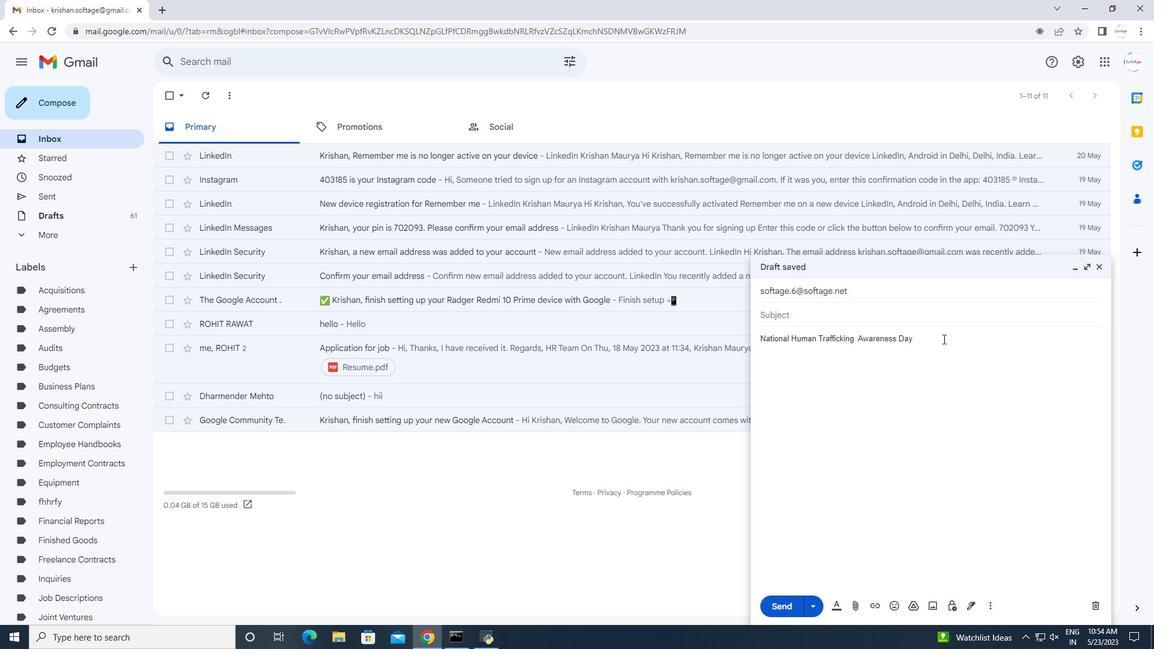 
Action: Mouse moved to (969, 607)
Screenshot: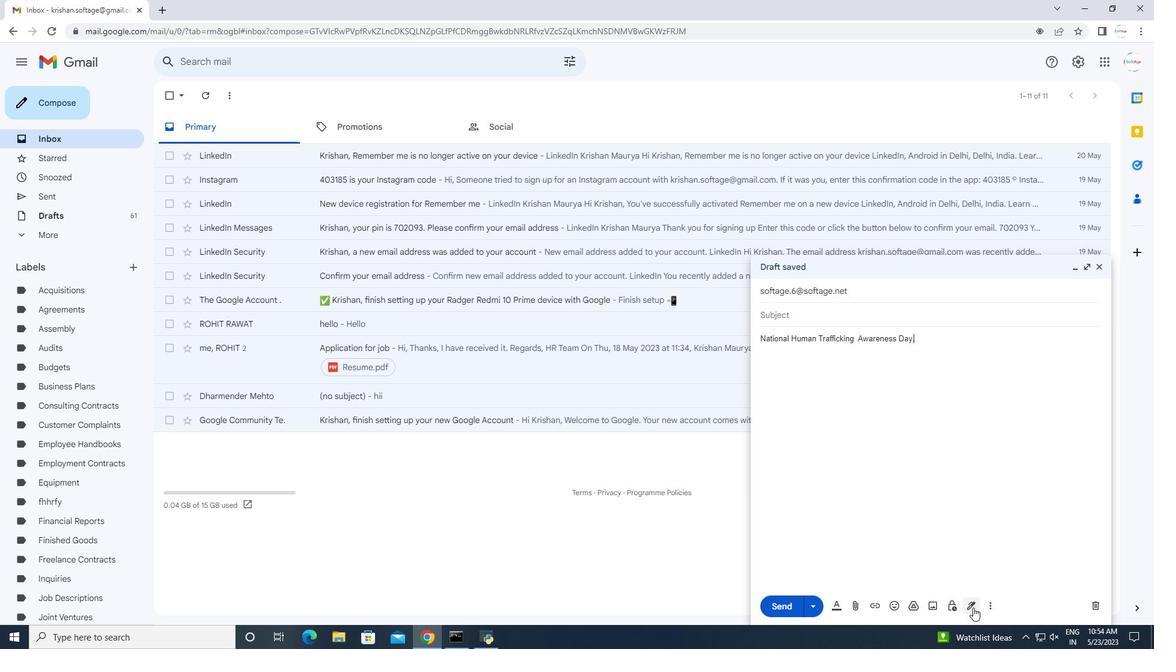 
Action: Mouse pressed left at (969, 607)
Screenshot: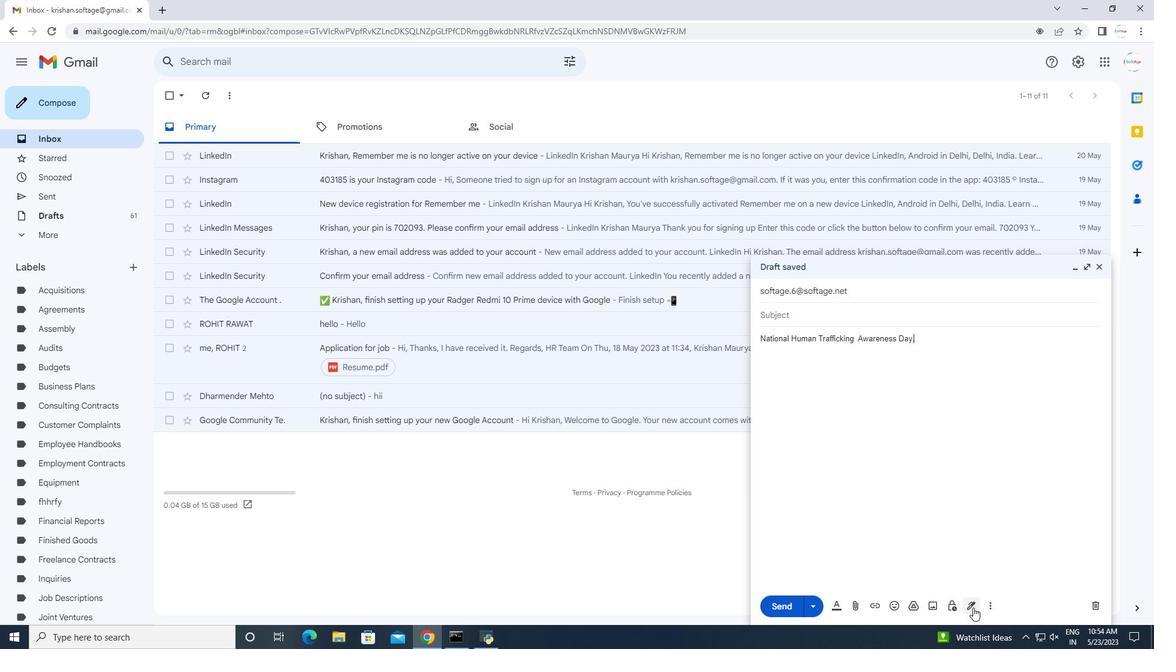 
Action: Mouse moved to (988, 513)
Screenshot: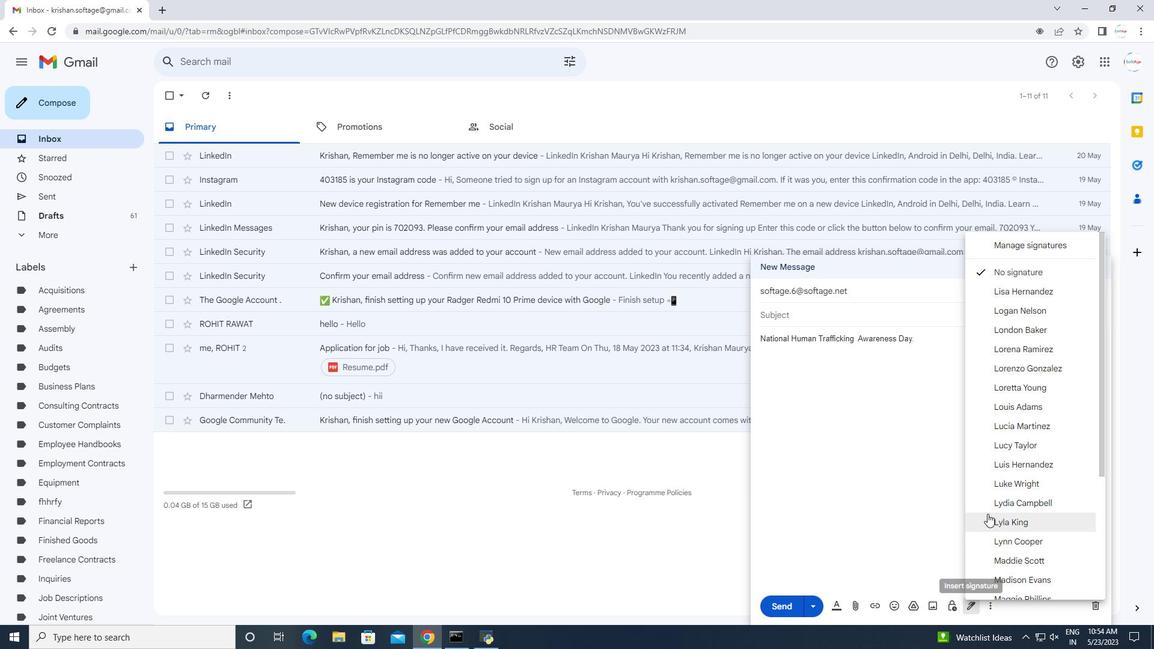 
Action: Mouse scrolled (988, 513) with delta (0, 0)
Screenshot: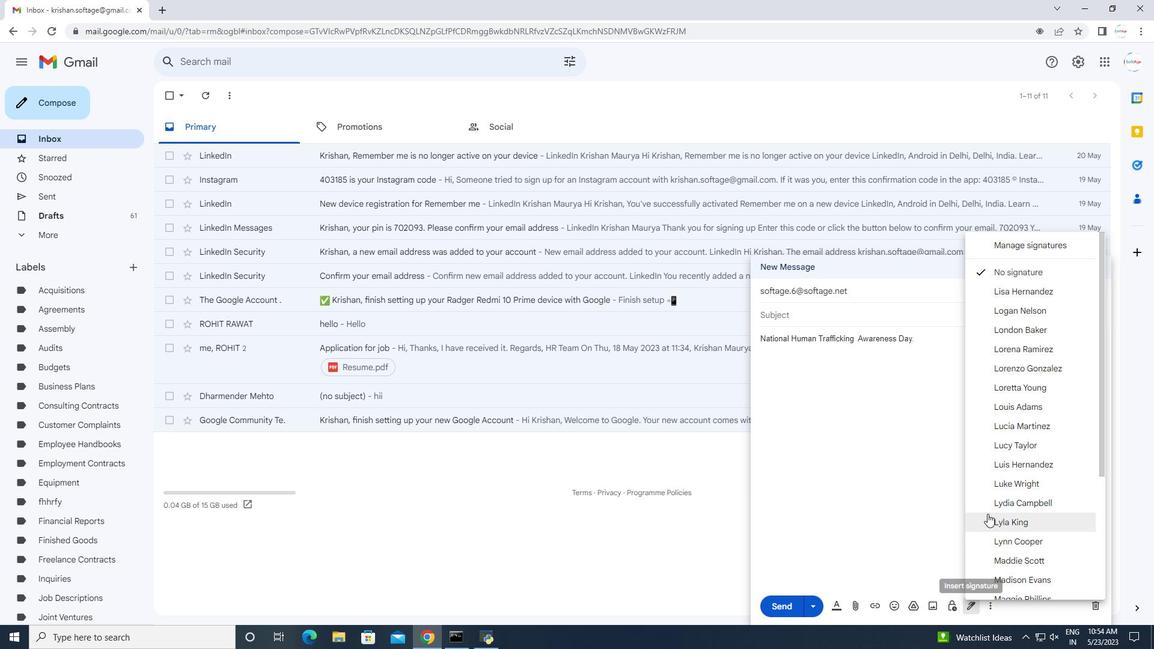 
Action: Mouse moved to (988, 513)
Screenshot: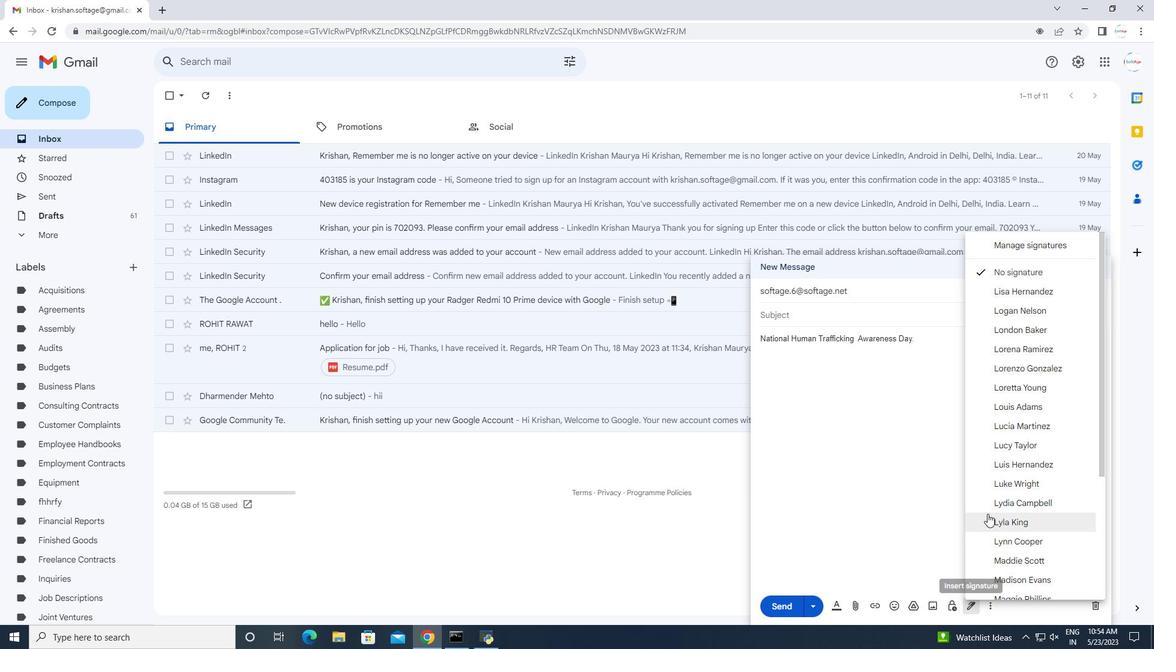 
Action: Mouse scrolled (988, 513) with delta (0, 0)
Screenshot: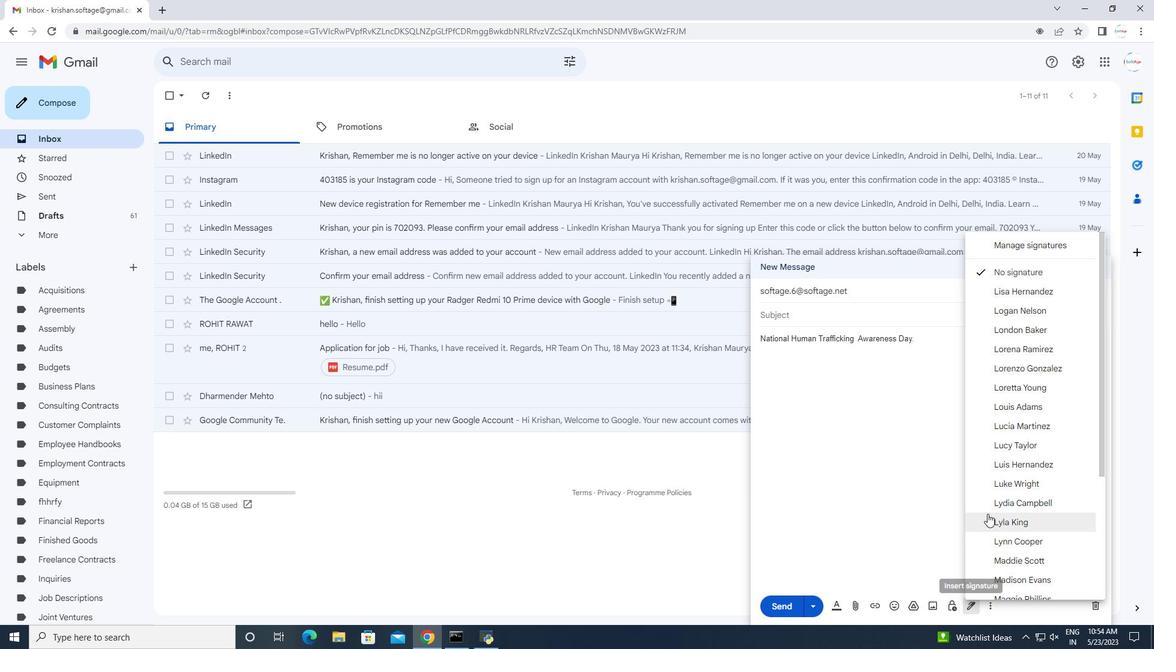 
Action: Mouse moved to (989, 515)
Screenshot: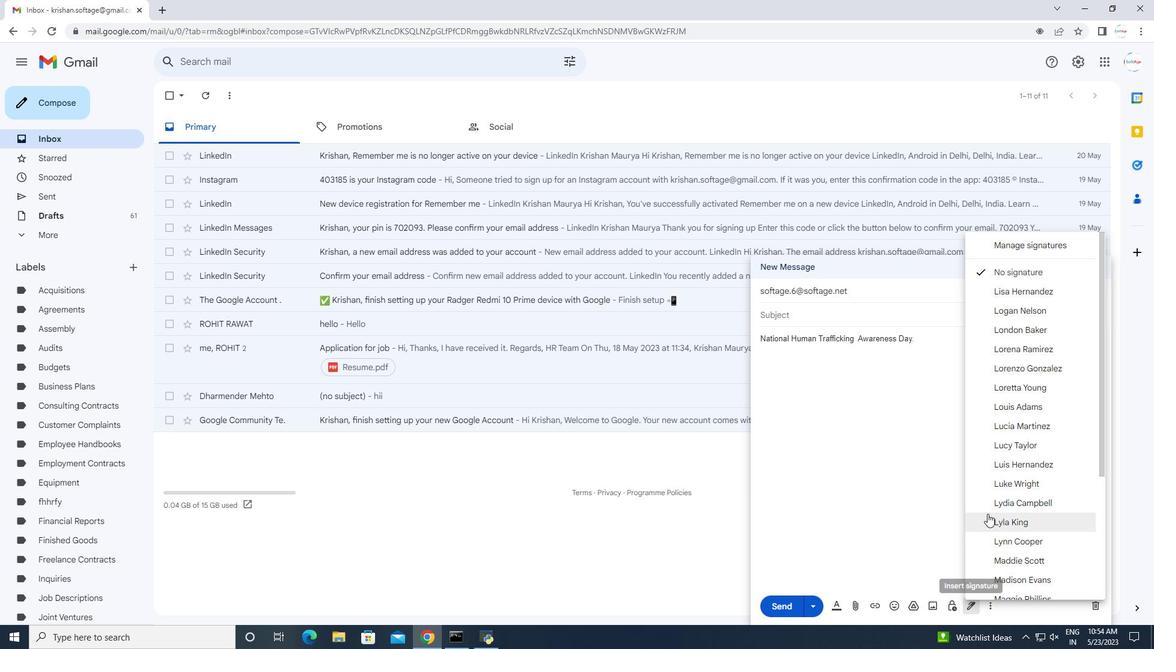 
Action: Mouse scrolled (989, 514) with delta (0, 0)
Screenshot: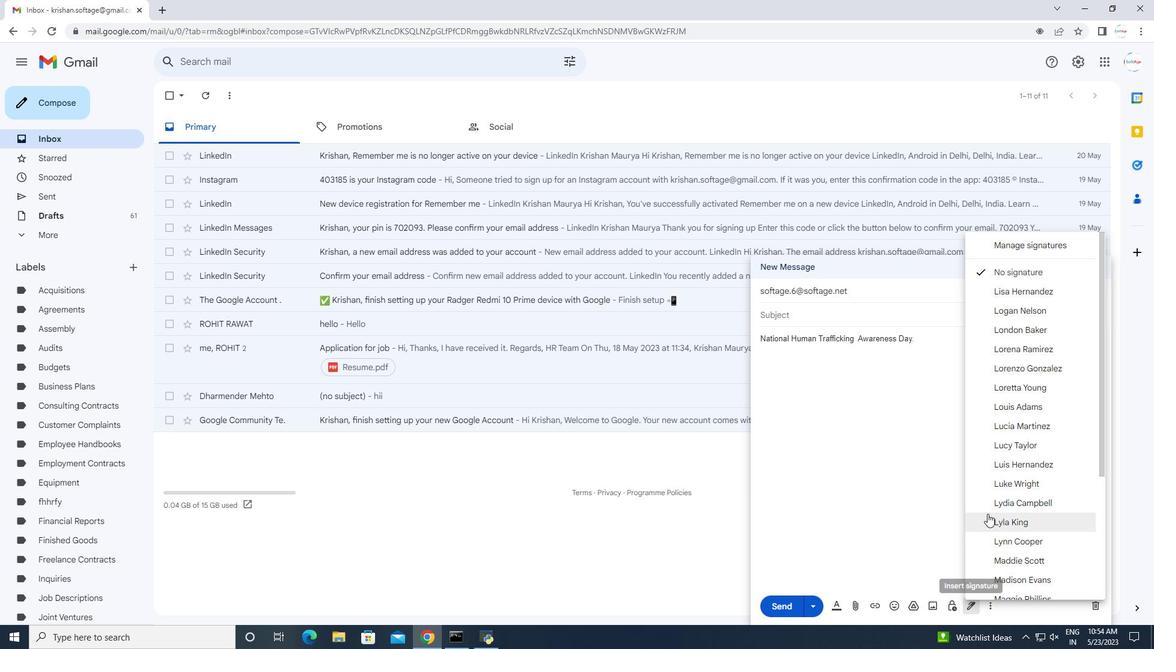 
Action: Mouse scrolled (989, 514) with delta (0, 0)
Screenshot: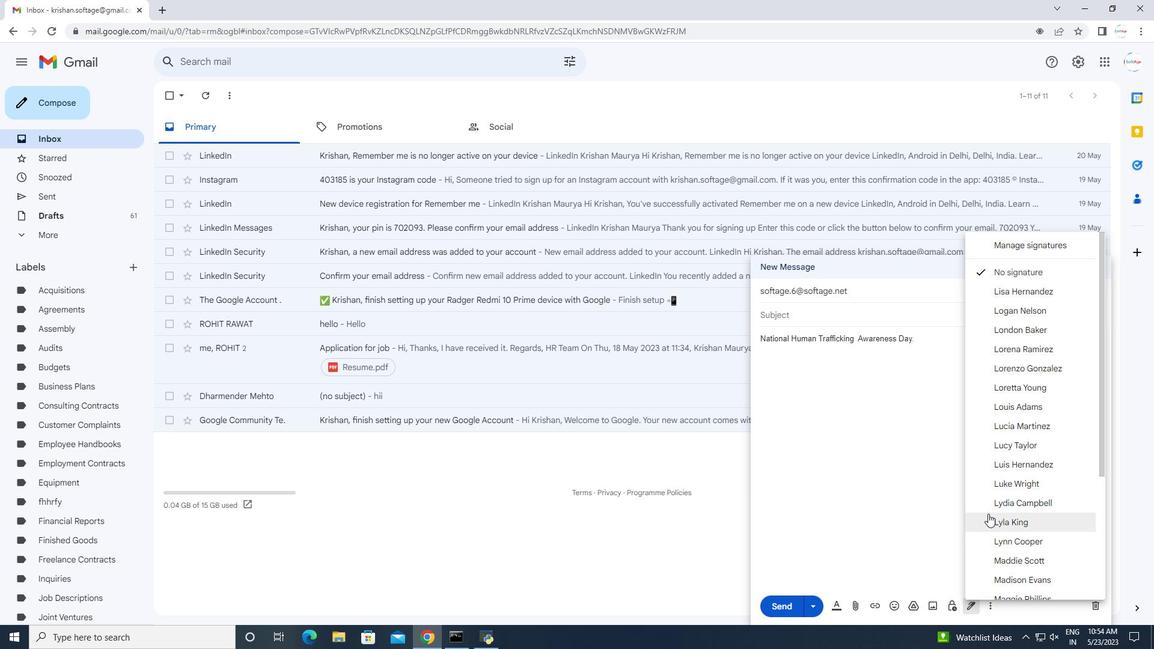 
Action: Mouse scrolled (989, 514) with delta (0, 0)
Screenshot: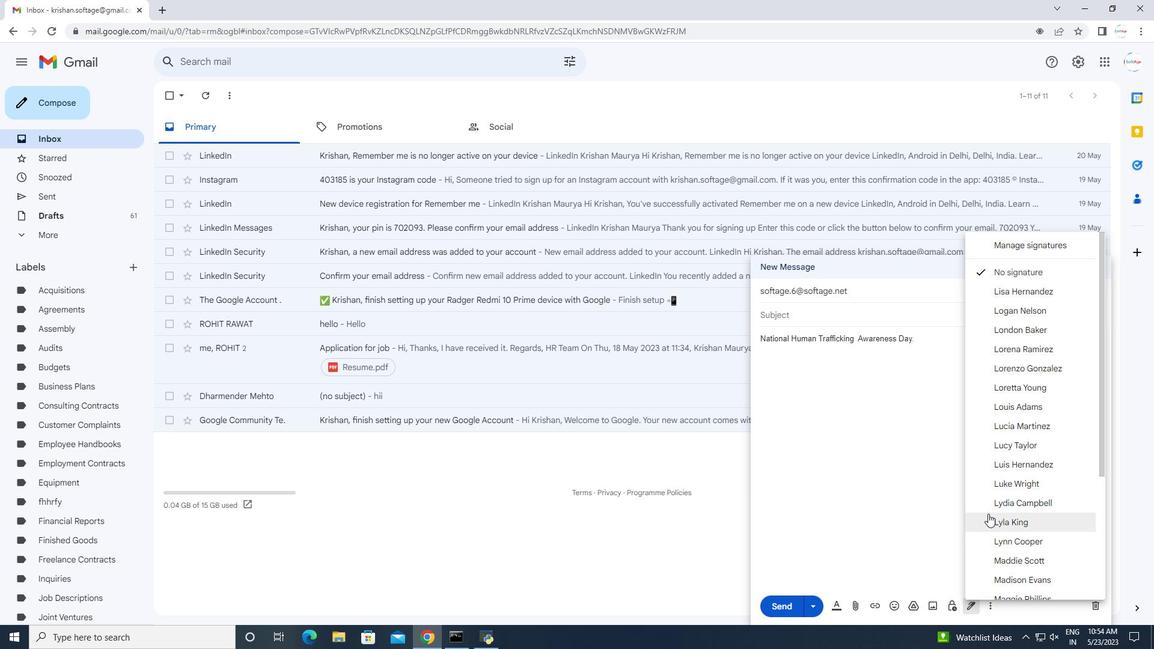 
Action: Mouse scrolled (989, 514) with delta (0, 0)
Screenshot: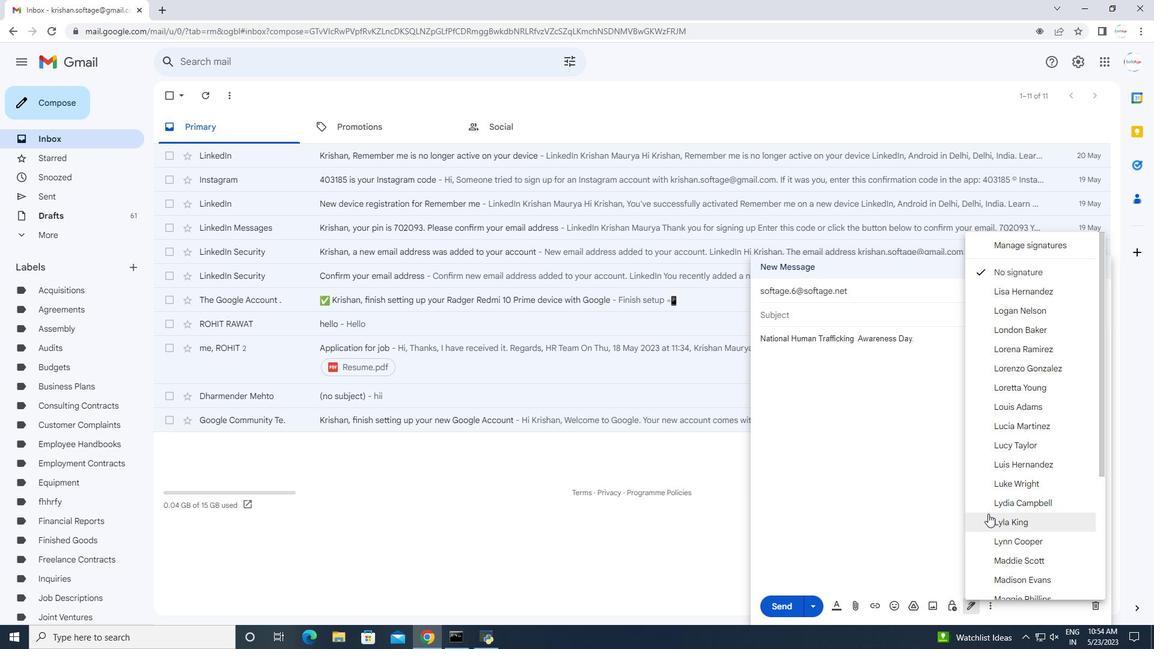 
Action: Mouse moved to (989, 515)
Screenshot: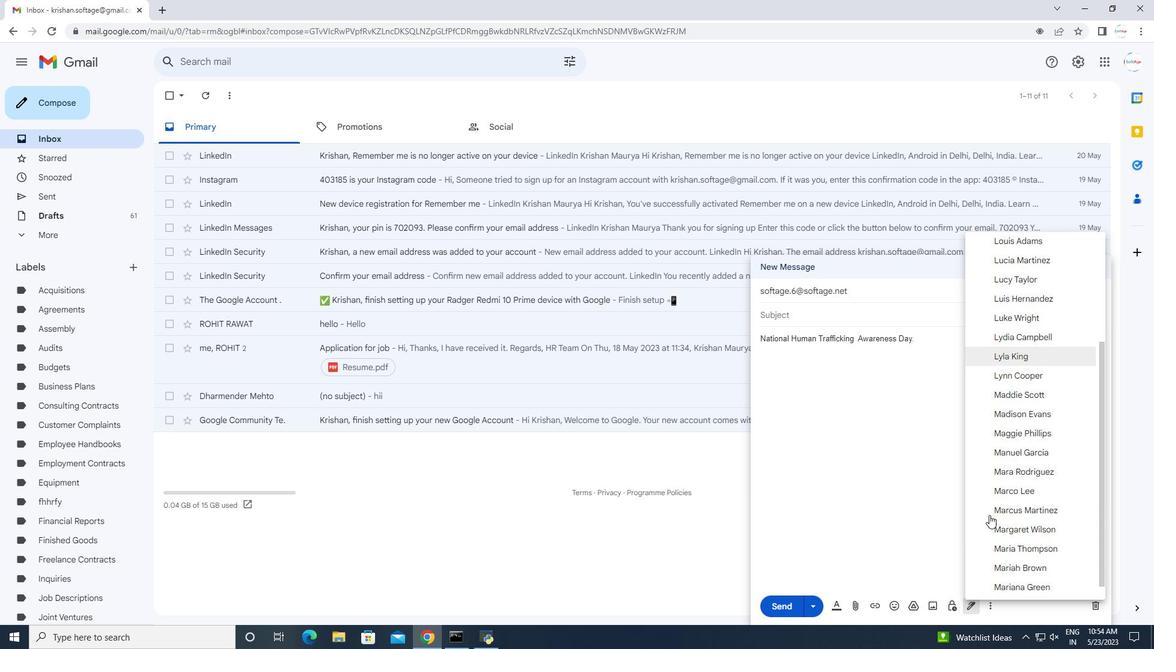 
Action: Mouse scrolled (989, 514) with delta (0, 0)
Screenshot: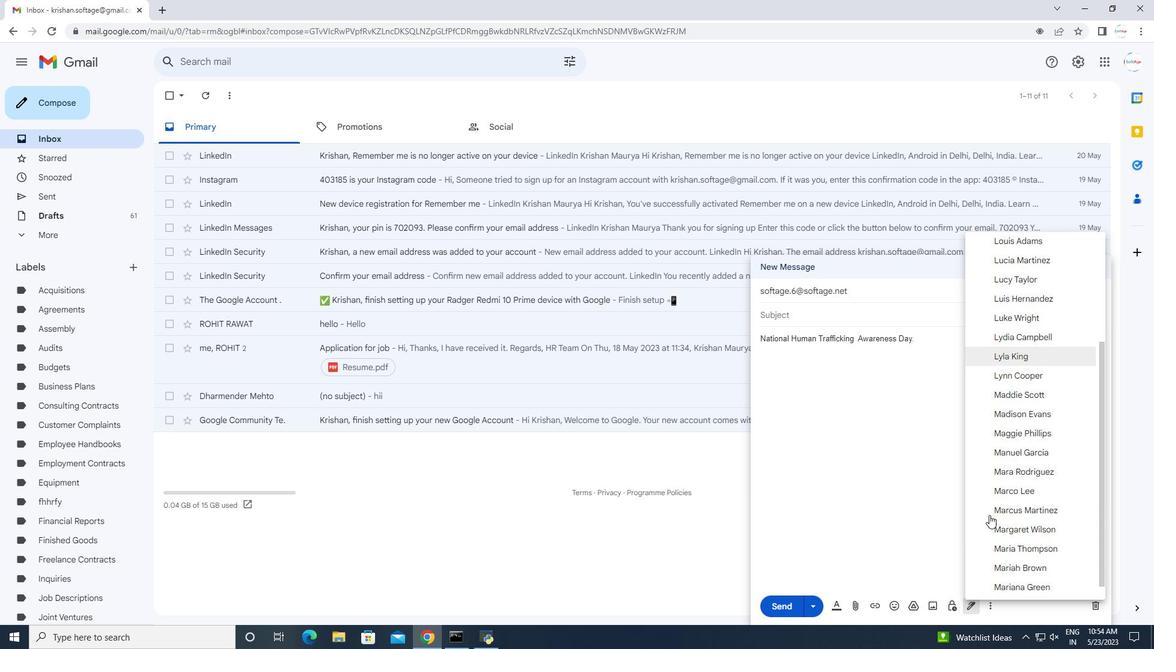 
Action: Mouse moved to (989, 515)
Screenshot: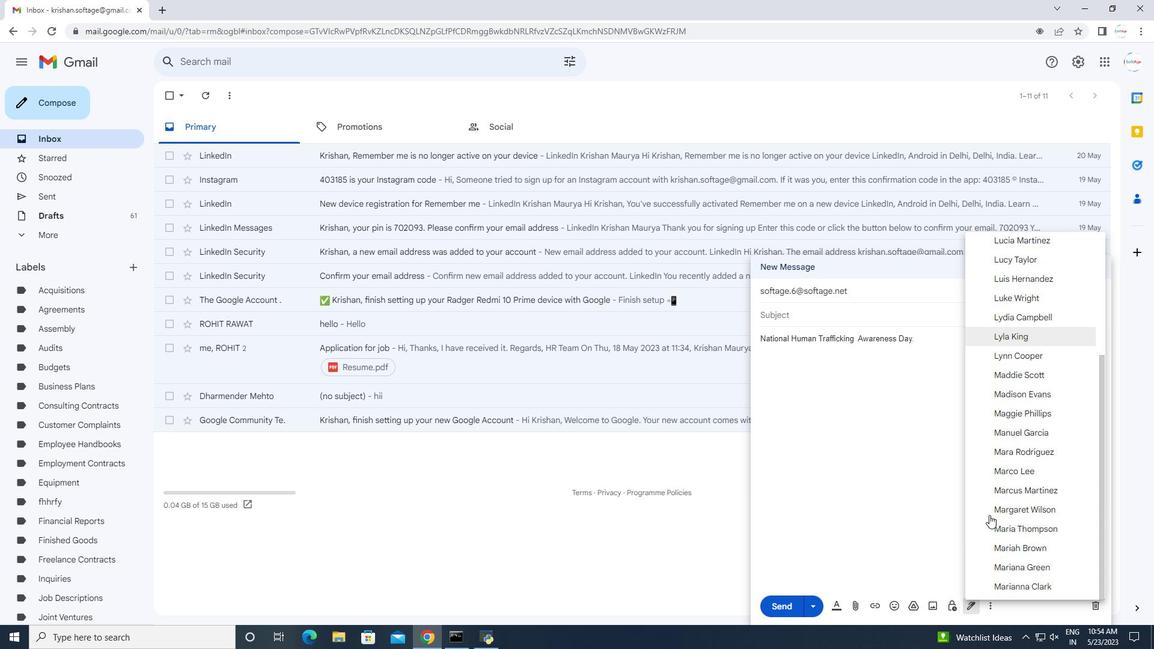 
Action: Mouse scrolled (989, 515) with delta (0, 0)
Screenshot: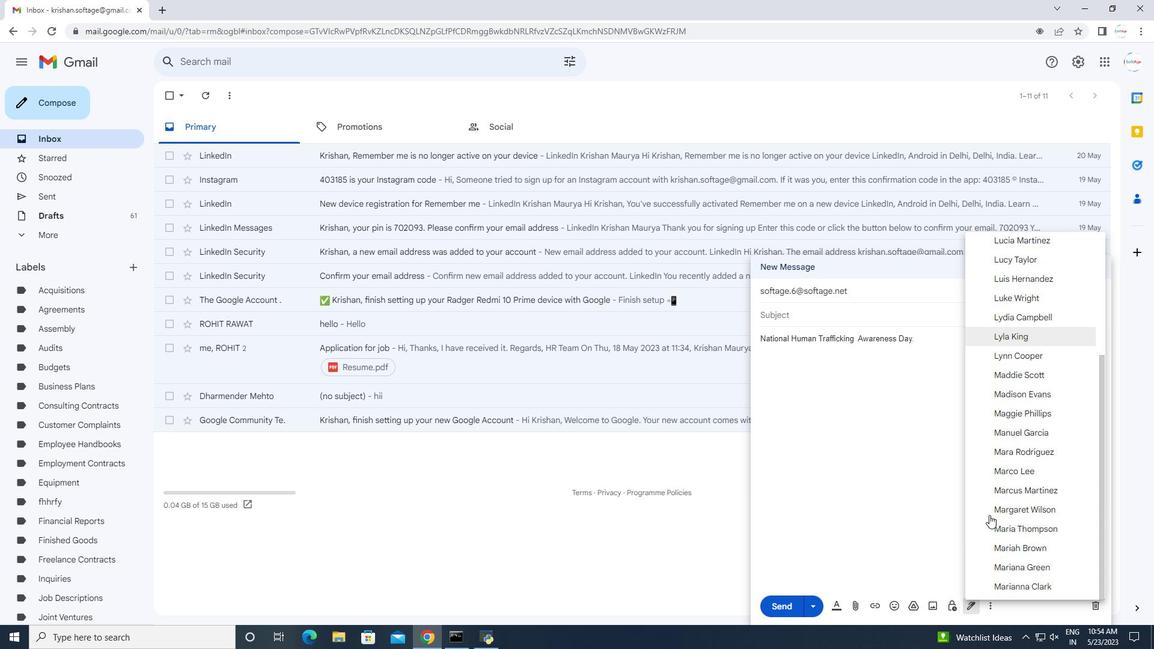 
Action: Mouse moved to (989, 516)
Screenshot: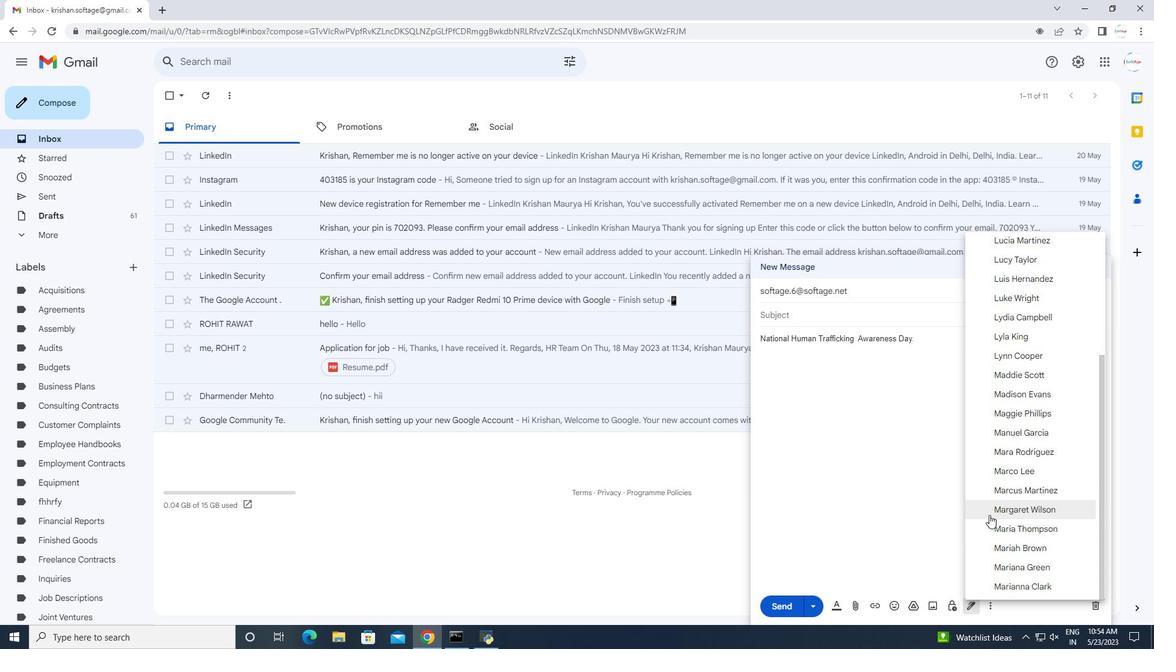 
Action: Mouse scrolled (989, 515) with delta (0, 0)
Screenshot: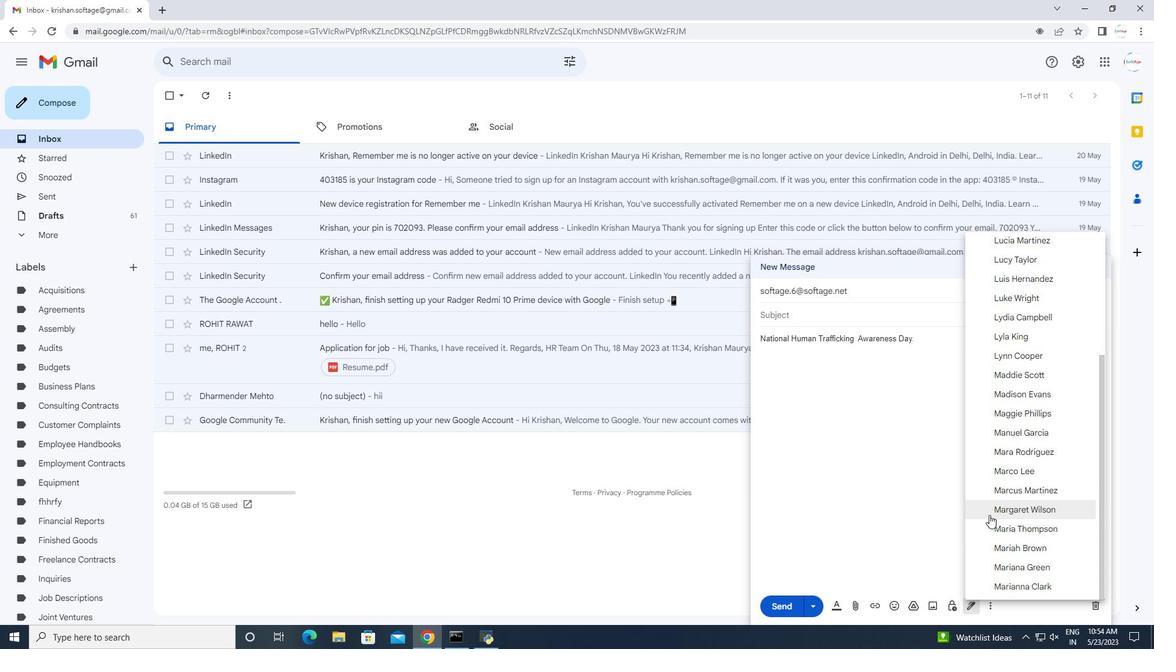 
Action: Mouse scrolled (989, 515) with delta (0, 0)
Screenshot: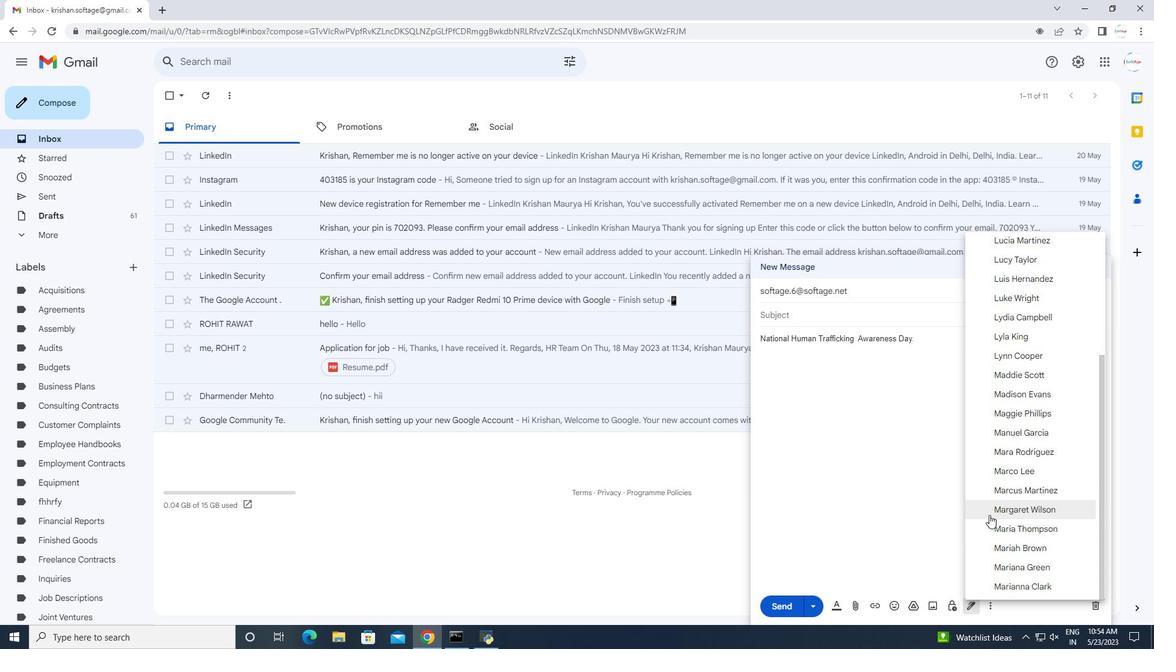 
Action: Mouse scrolled (989, 515) with delta (0, 0)
Screenshot: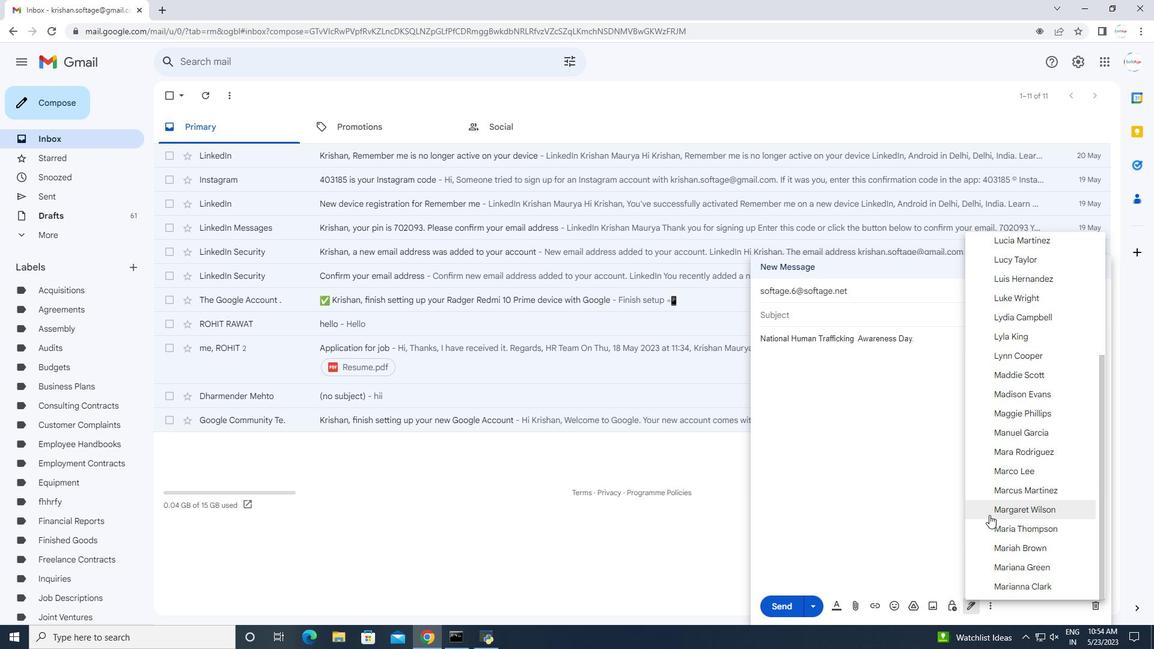 
Action: Mouse scrolled (989, 515) with delta (0, 0)
Screenshot: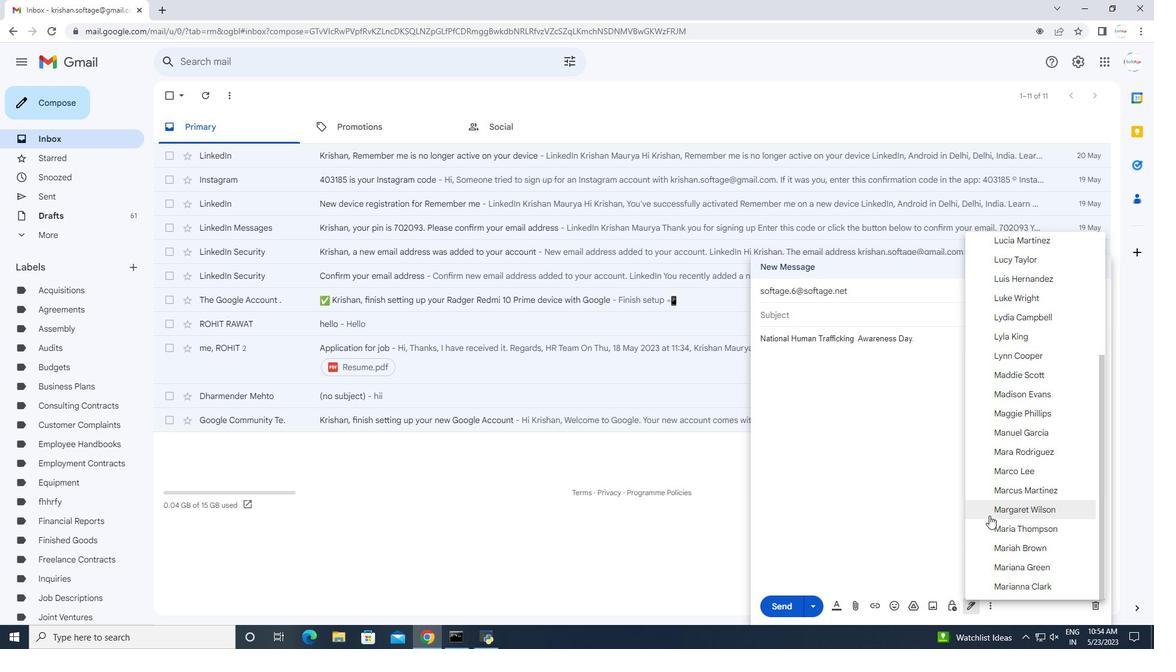 
Action: Mouse scrolled (989, 515) with delta (0, 0)
Screenshot: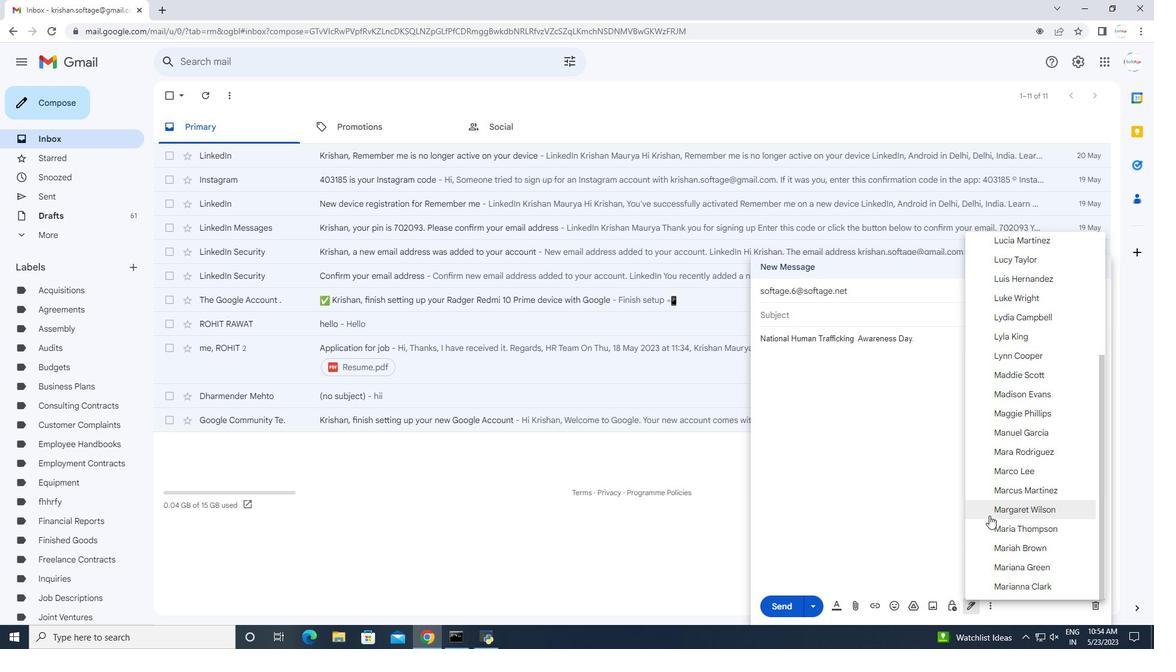 
Action: Mouse moved to (1018, 591)
Screenshot: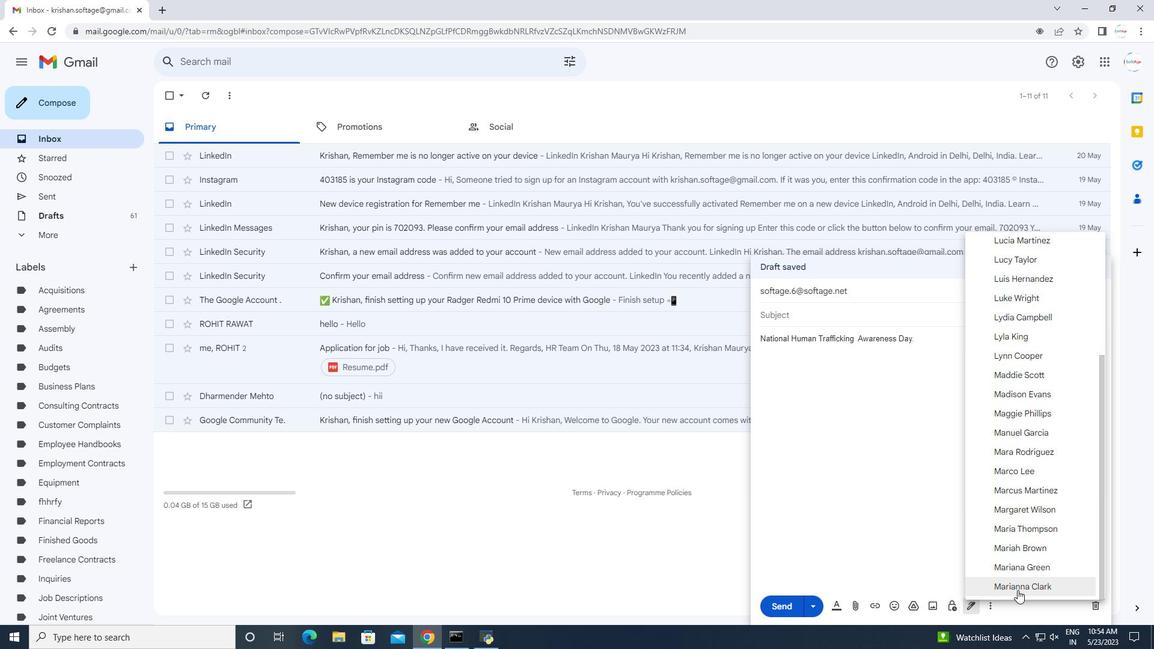 
Action: Mouse pressed left at (1018, 591)
Screenshot: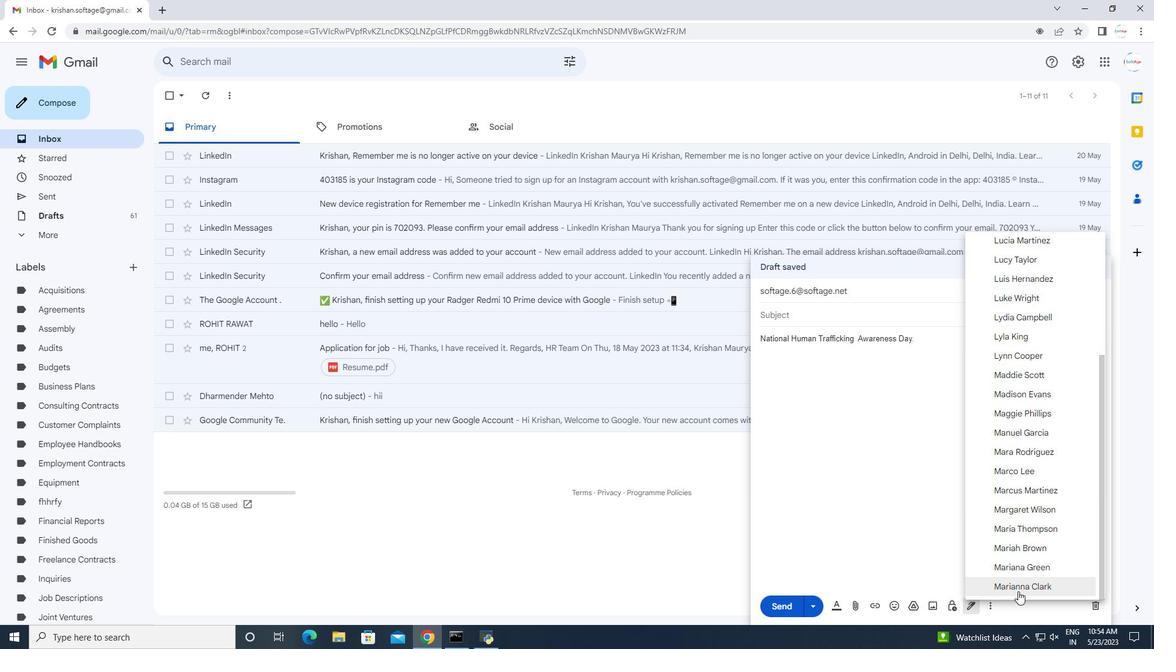 
Action: Mouse moved to (987, 603)
Screenshot: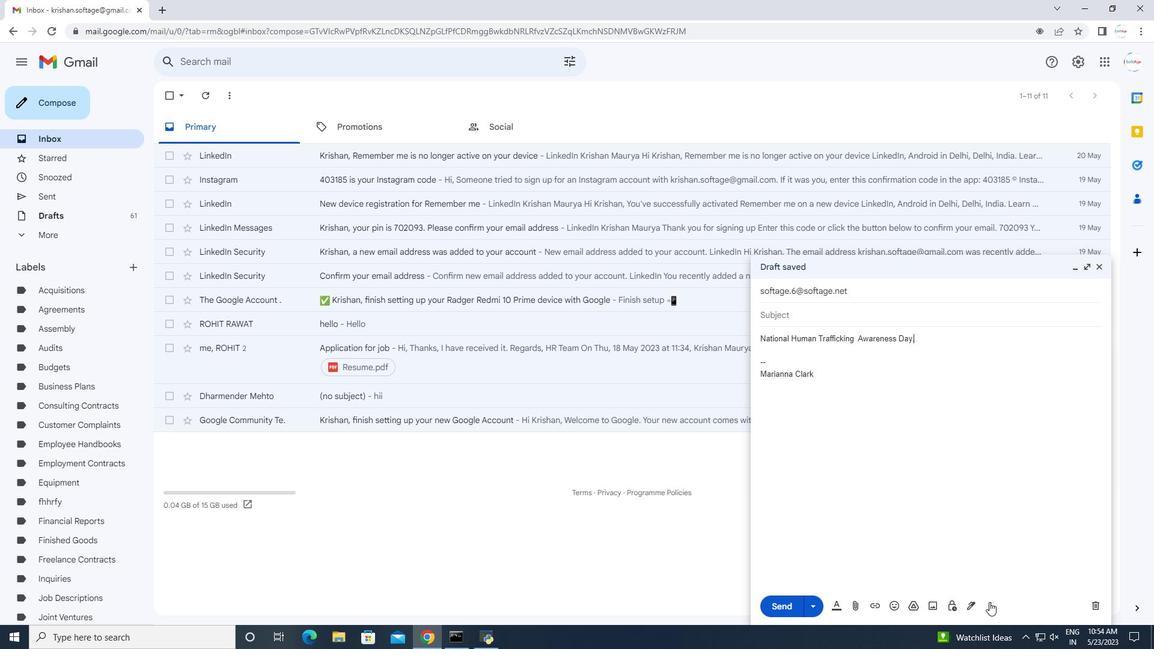 
Action: Mouse pressed left at (987, 603)
Screenshot: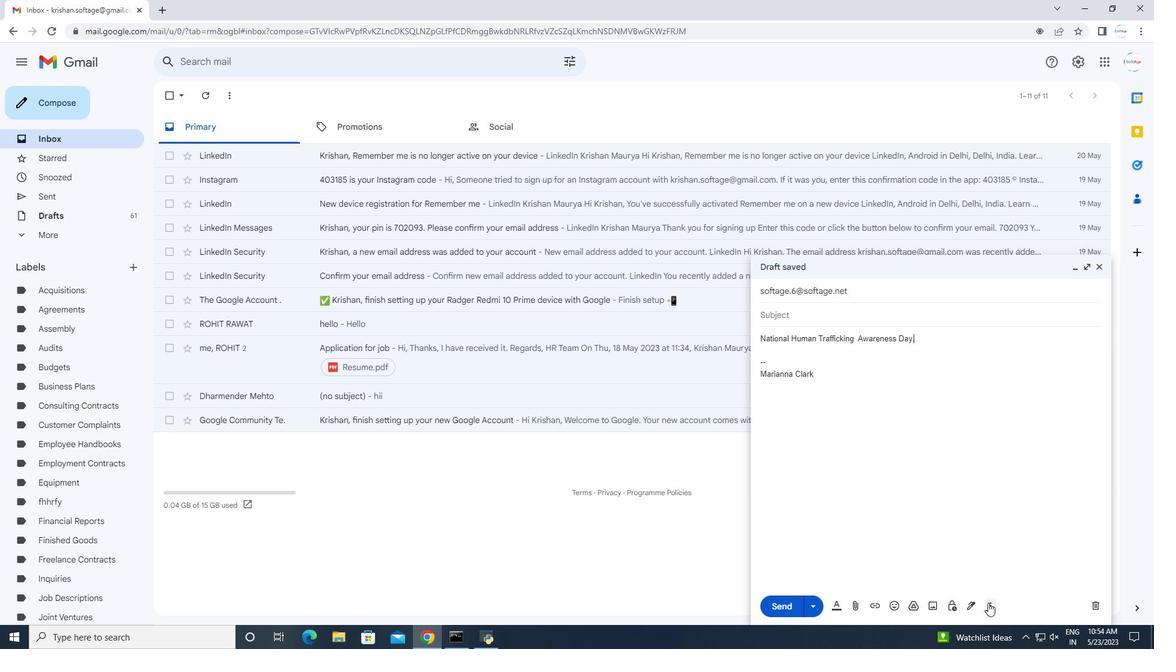 
Action: Mouse moved to (1031, 489)
Screenshot: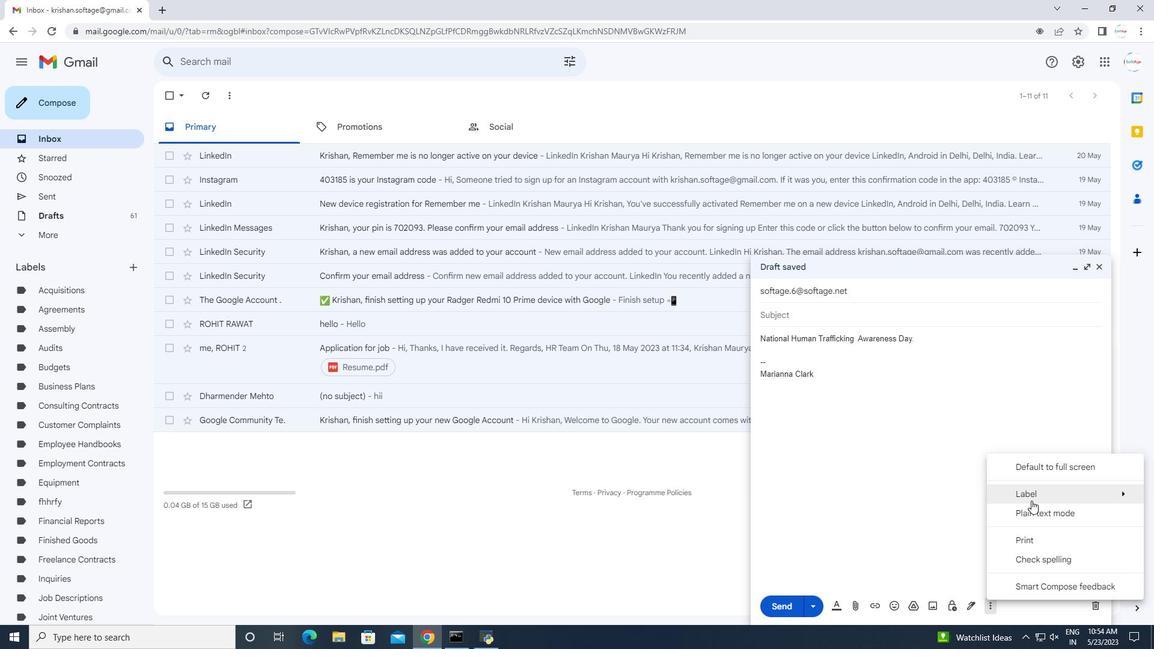 
Action: Mouse pressed left at (1031, 489)
Screenshot: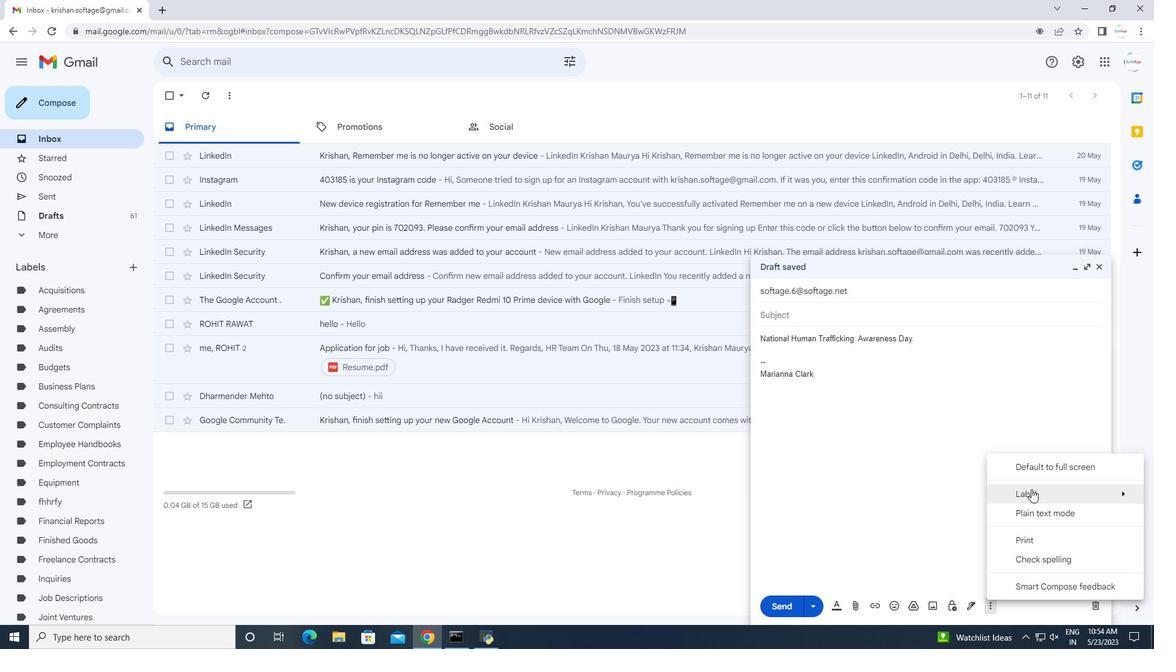 
Action: Mouse moved to (874, 477)
Screenshot: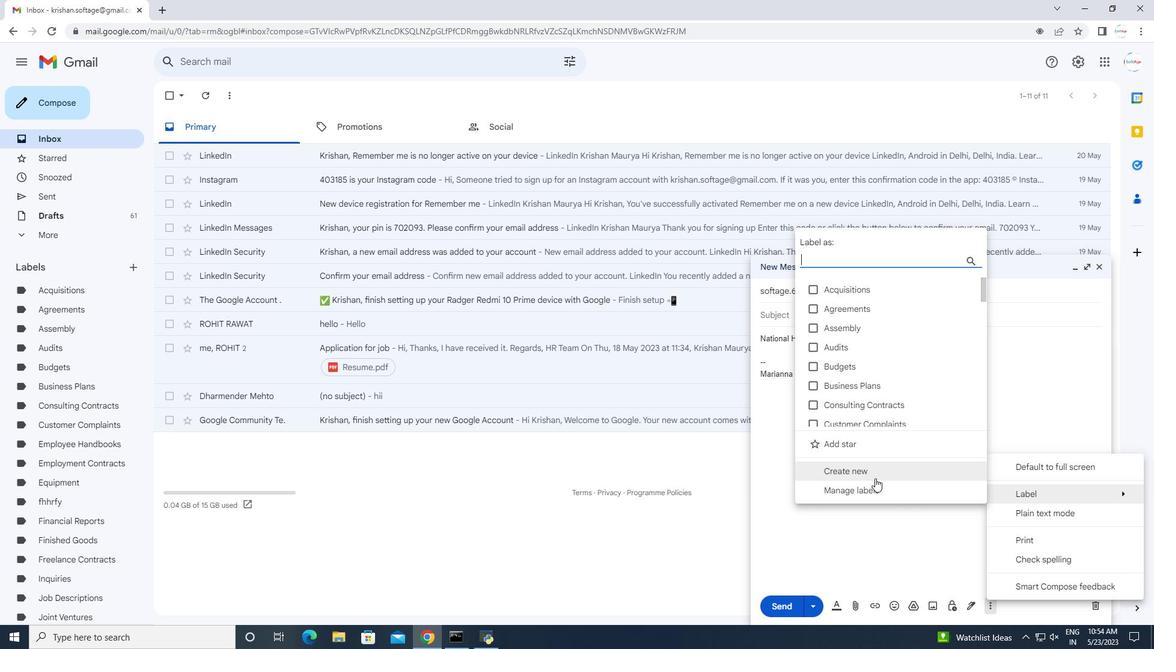 
Action: Mouse pressed left at (874, 477)
Screenshot: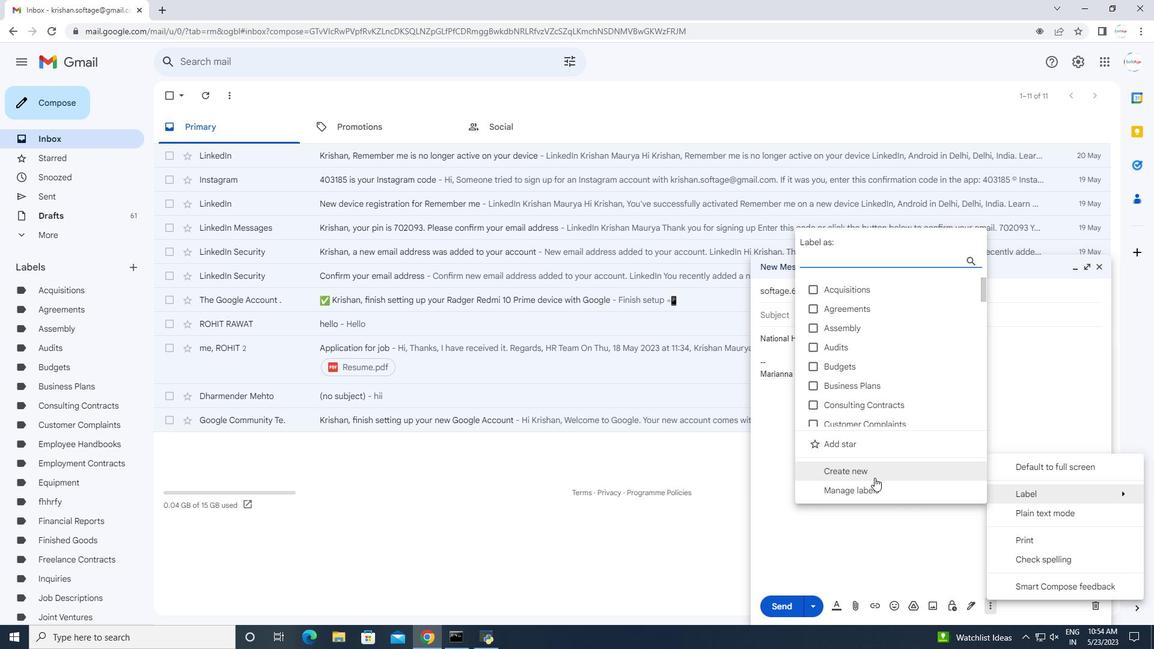 
Action: Mouse pressed right at (874, 477)
Screenshot: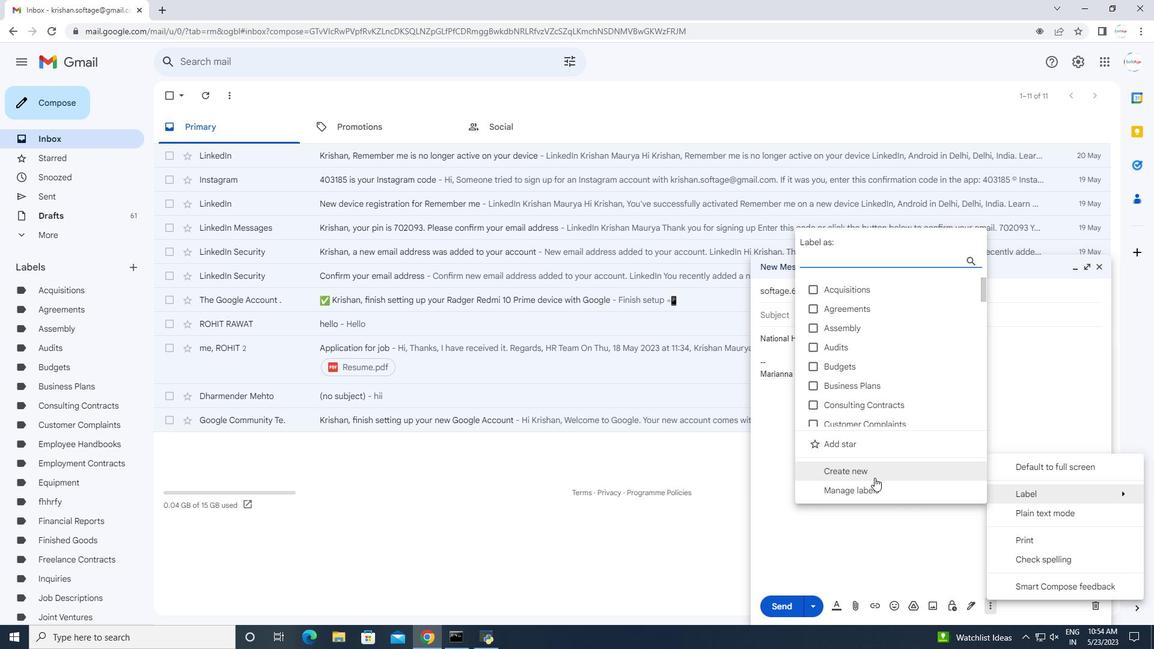 
Action: Mouse moved to (631, 320)
Screenshot: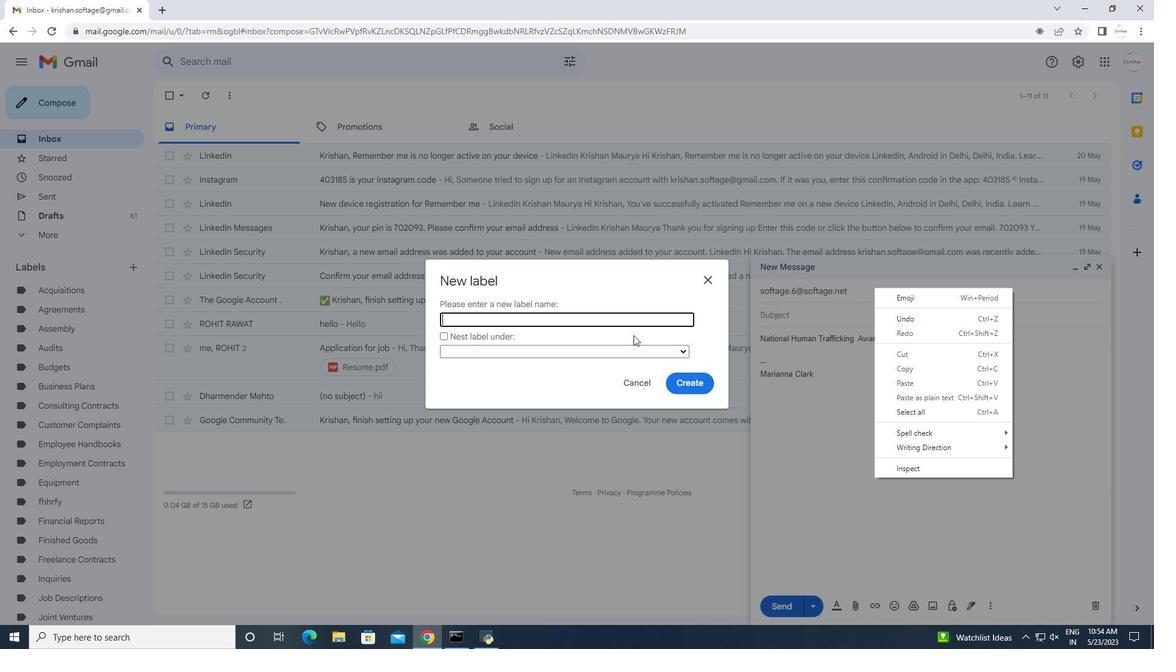 
Action: Mouse pressed left at (631, 320)
Screenshot: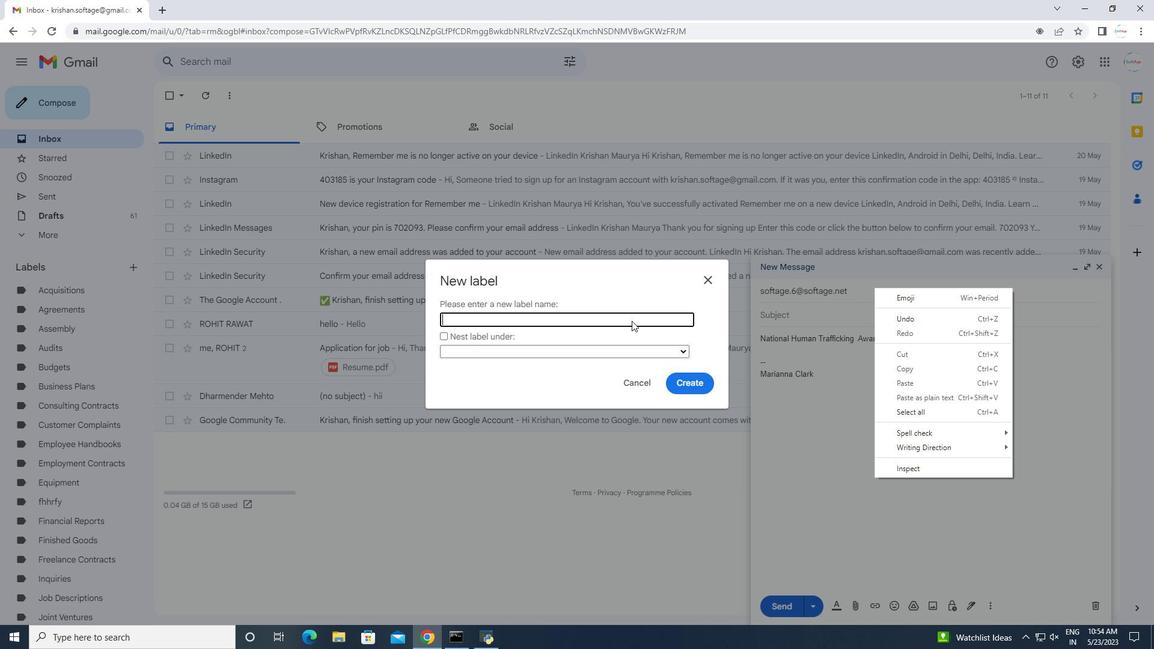 
Action: Key pressed <Key.shift>Sales<Key.space><Key.shift>Contracts
Screenshot: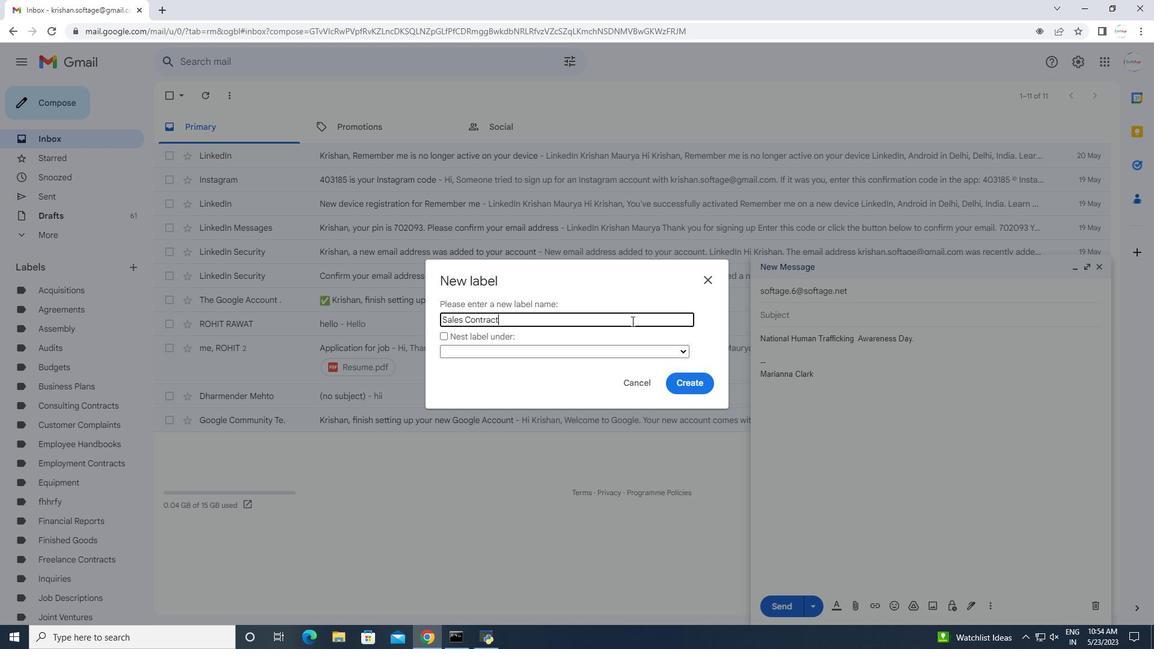 
Action: Mouse moved to (690, 381)
Screenshot: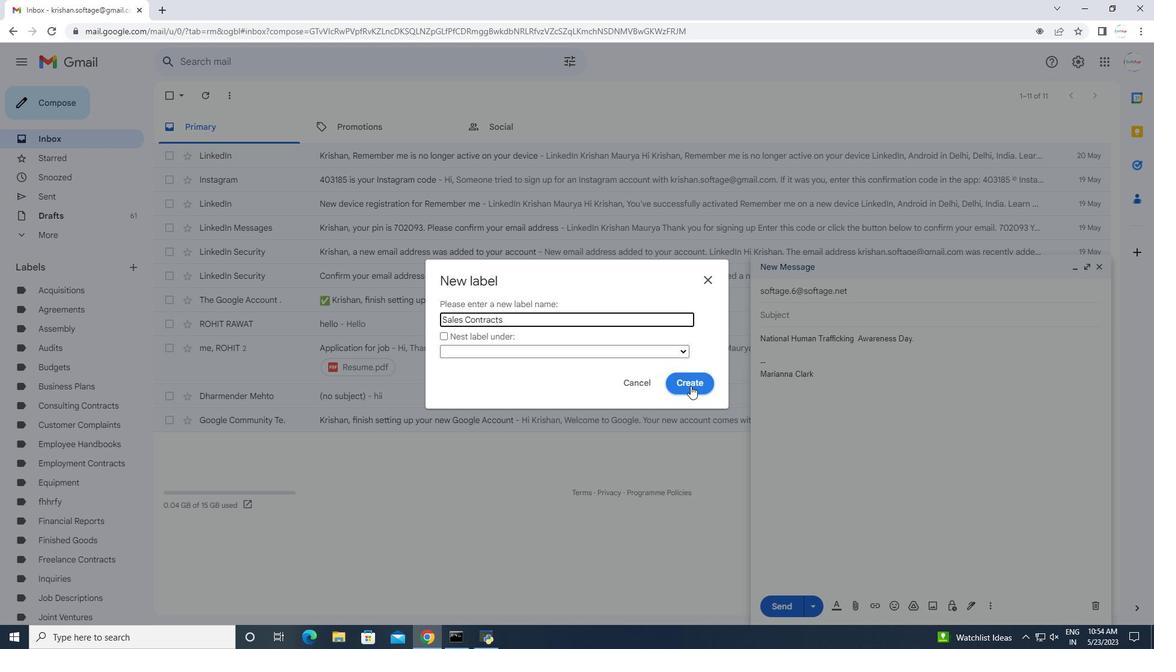 
Action: Mouse pressed left at (690, 381)
Screenshot: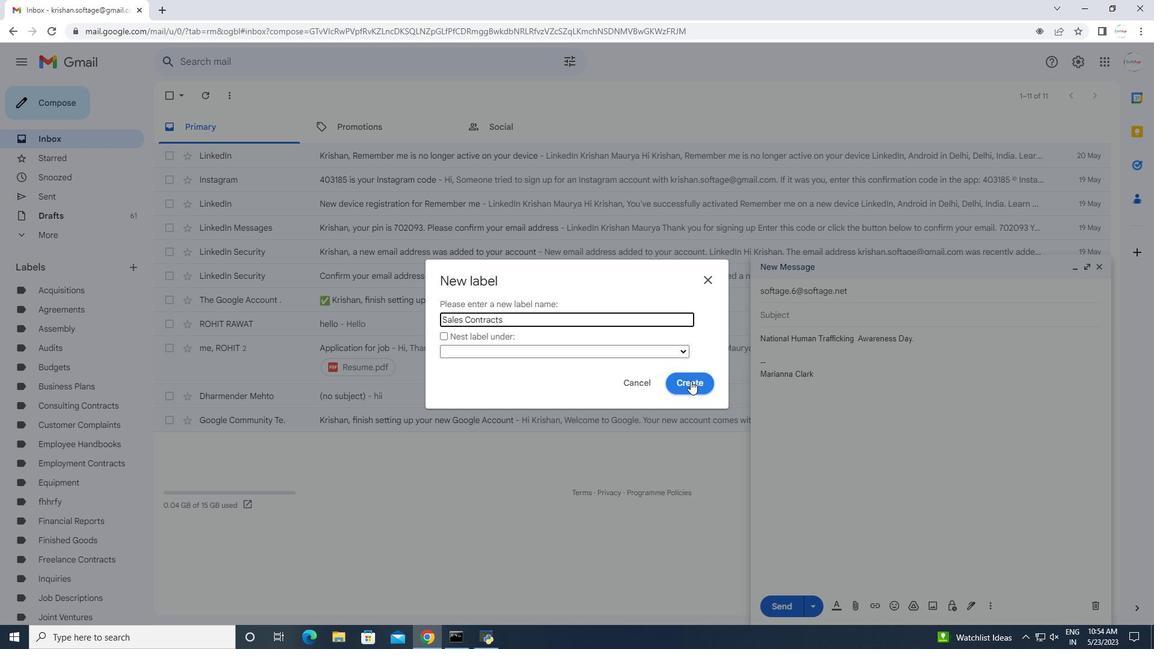 
Action: Mouse moved to (980, 396)
Screenshot: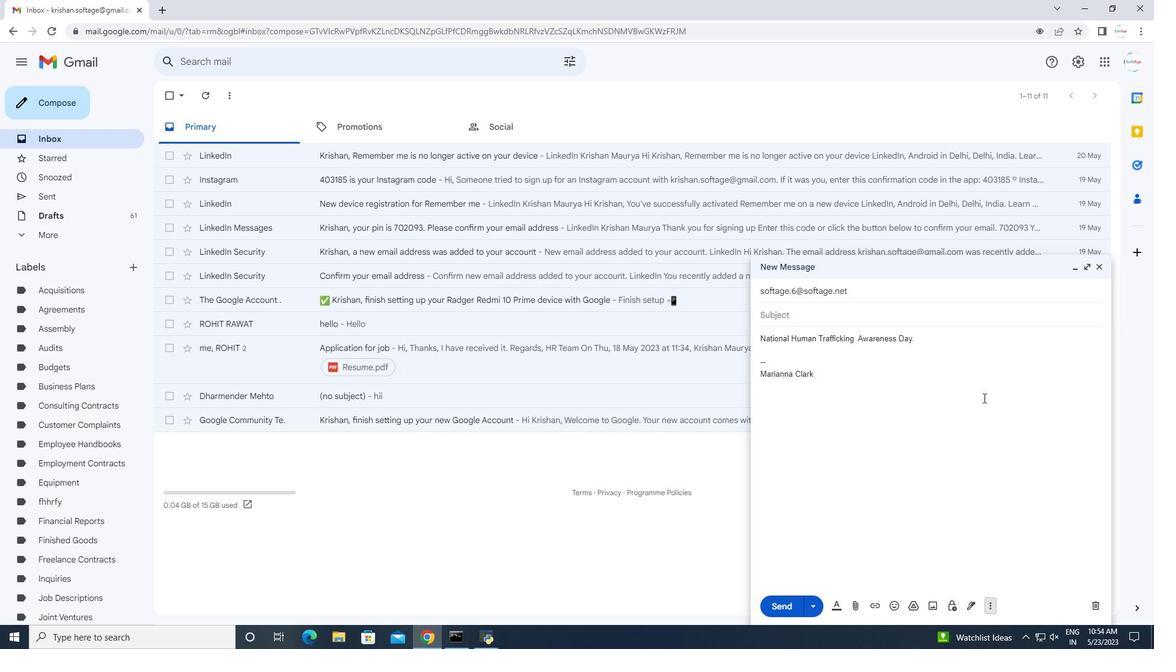 
